 Task: Explore  House in Tulsa with Spacious Lawns.
Action: Mouse moved to (174, 169)
Screenshot: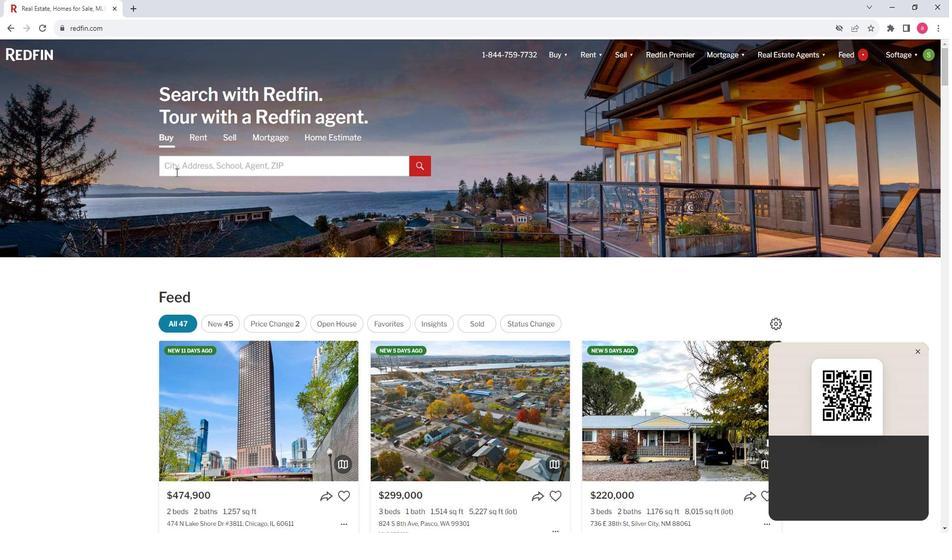 
Action: Mouse pressed left at (174, 169)
Screenshot: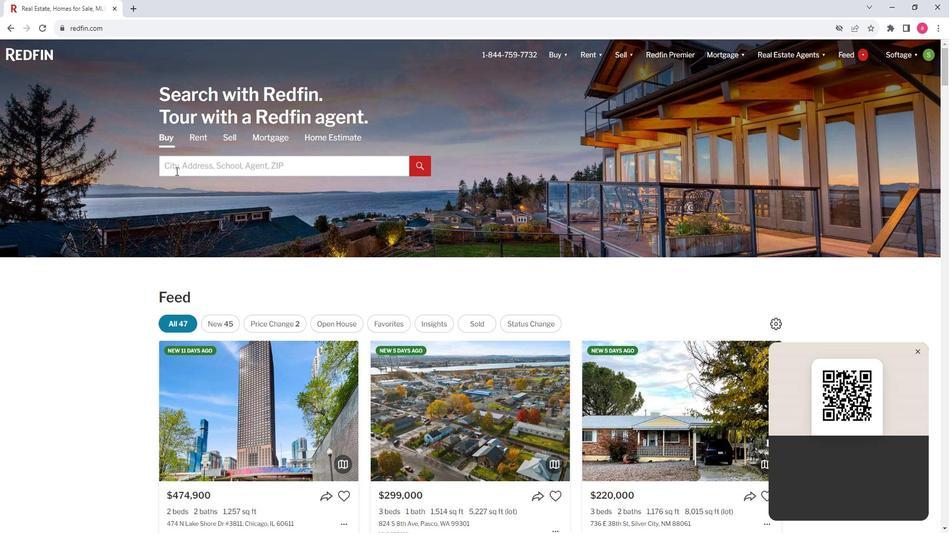 
Action: Mouse moved to (175, 168)
Screenshot: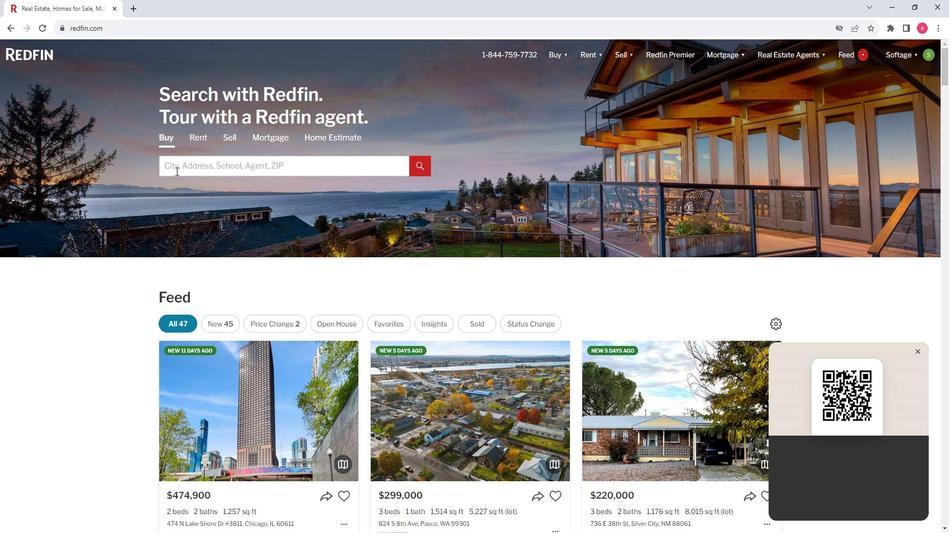 
Action: Key pressed <Key.shift>Tulsa<Key.space>
Screenshot: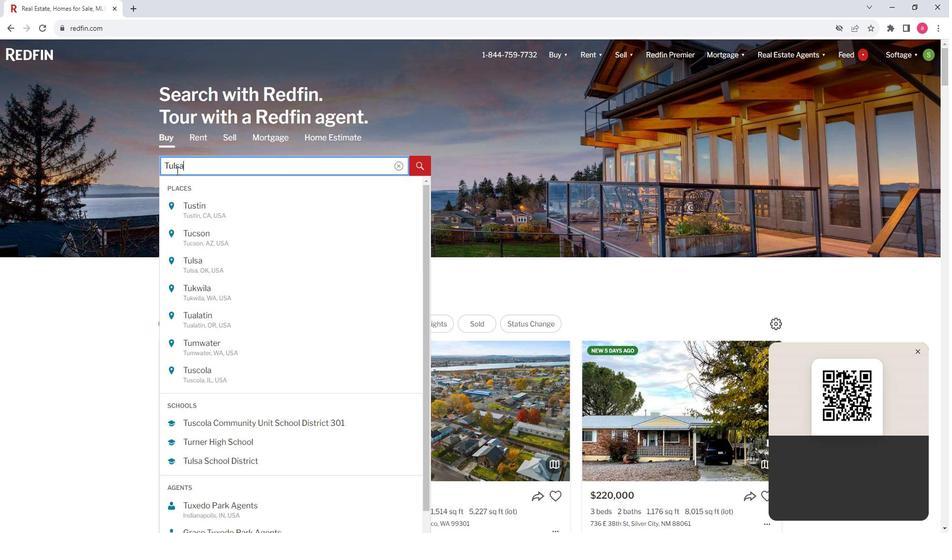 
Action: Mouse moved to (415, 166)
Screenshot: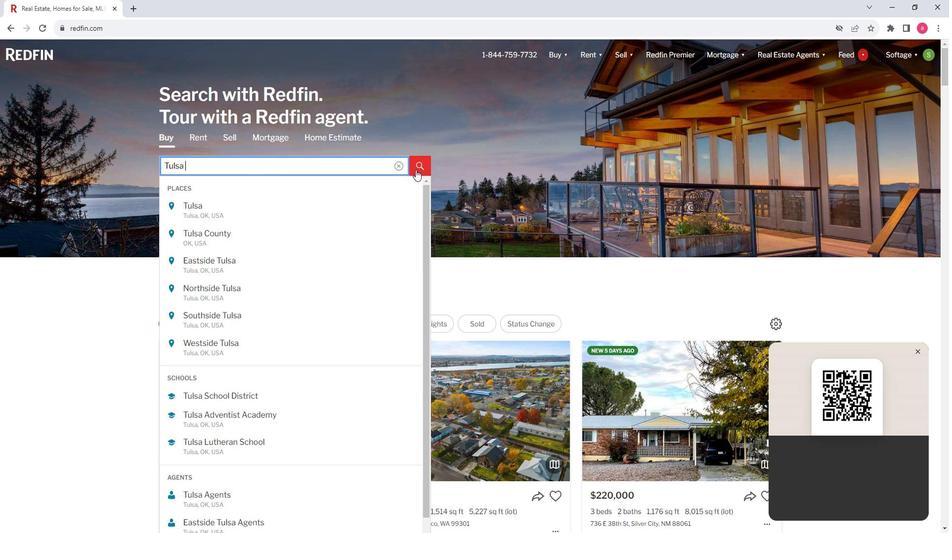 
Action: Mouse pressed left at (415, 166)
Screenshot: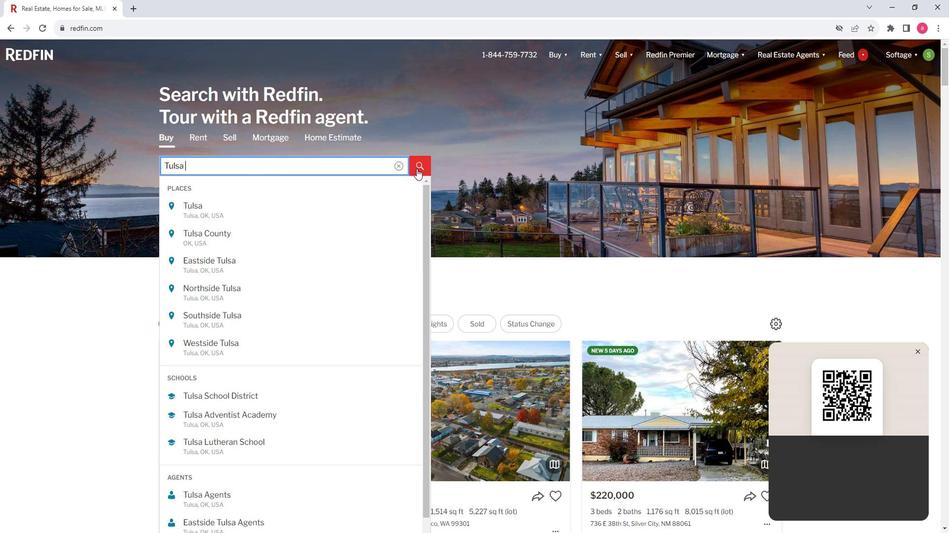 
Action: Mouse moved to (718, 122)
Screenshot: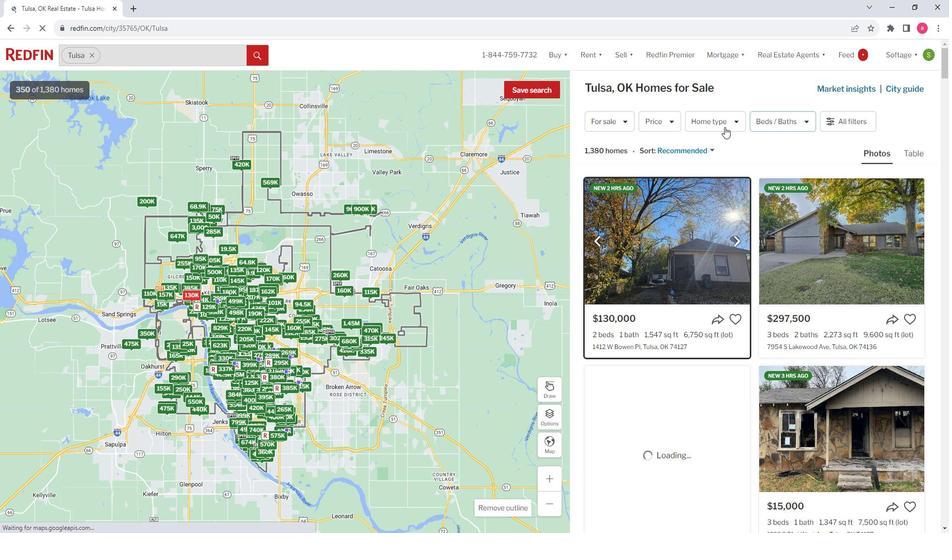 
Action: Mouse pressed left at (718, 122)
Screenshot: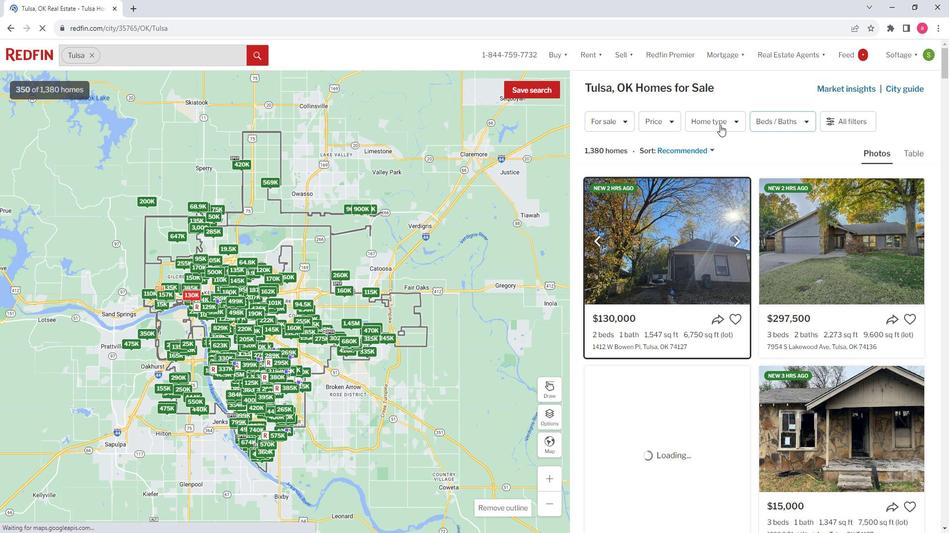 
Action: Mouse moved to (730, 121)
Screenshot: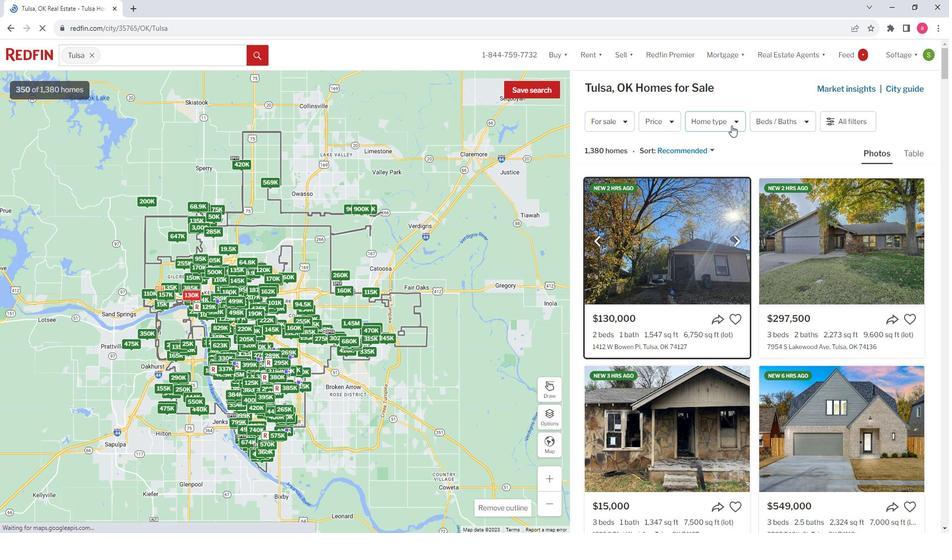 
Action: Mouse pressed left at (730, 121)
Screenshot: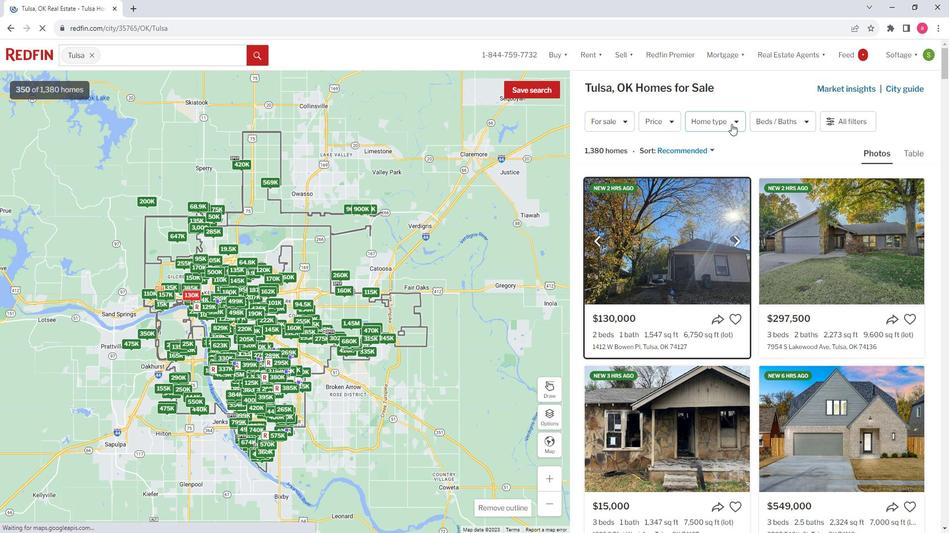 
Action: Mouse moved to (571, 173)
Screenshot: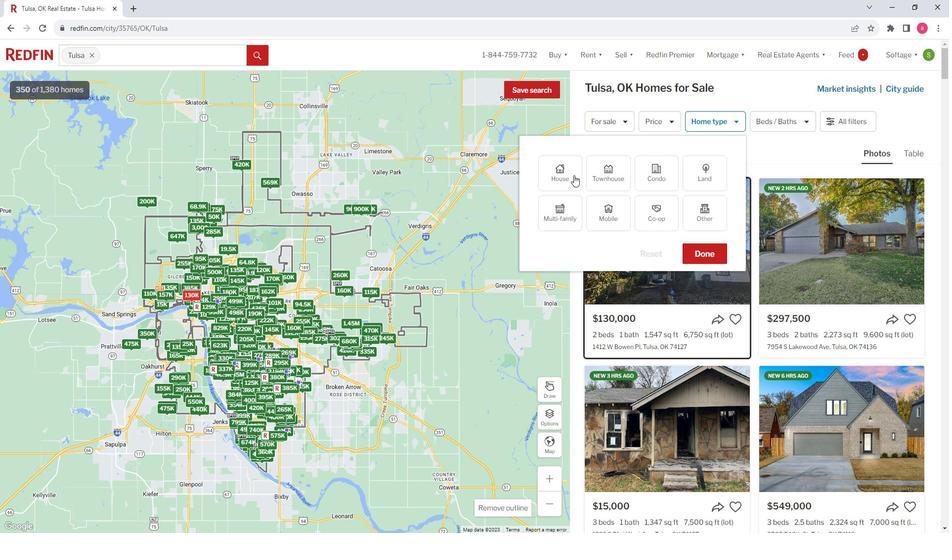 
Action: Mouse pressed left at (571, 173)
Screenshot: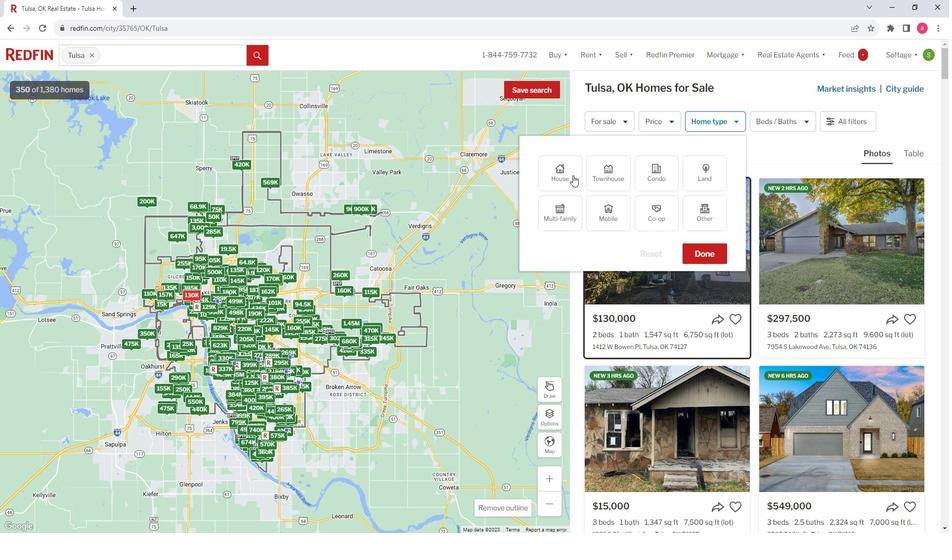 
Action: Mouse moved to (685, 254)
Screenshot: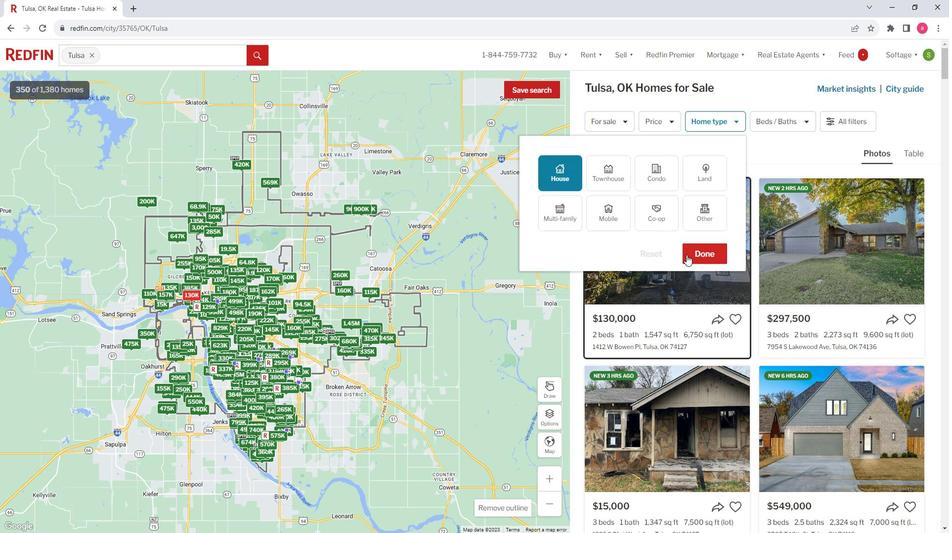 
Action: Mouse pressed left at (685, 254)
Screenshot: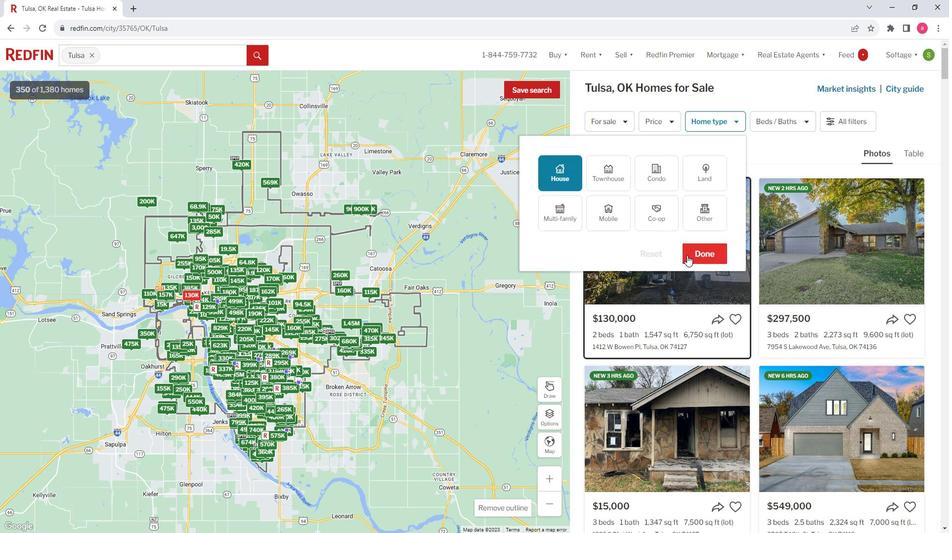 
Action: Mouse moved to (851, 123)
Screenshot: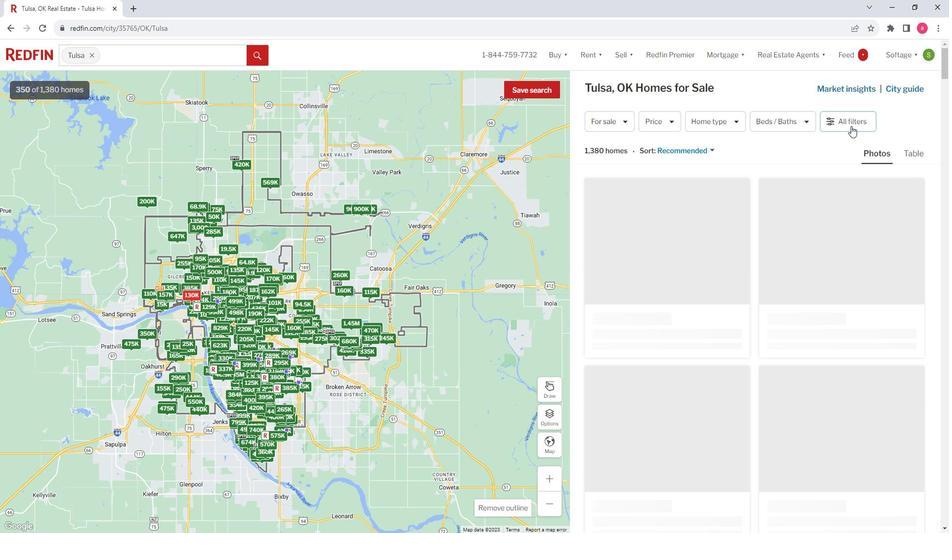 
Action: Mouse pressed left at (851, 123)
Screenshot: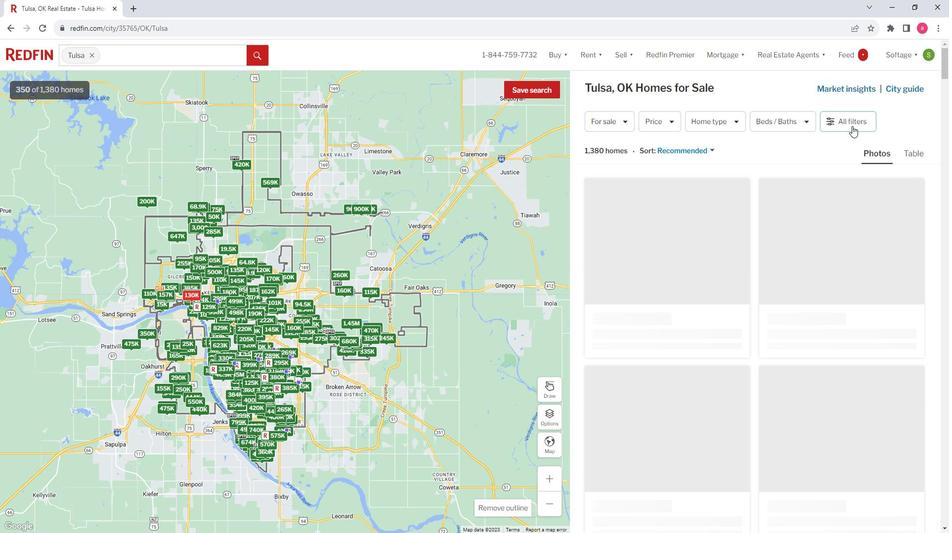 
Action: Mouse moved to (704, 255)
Screenshot: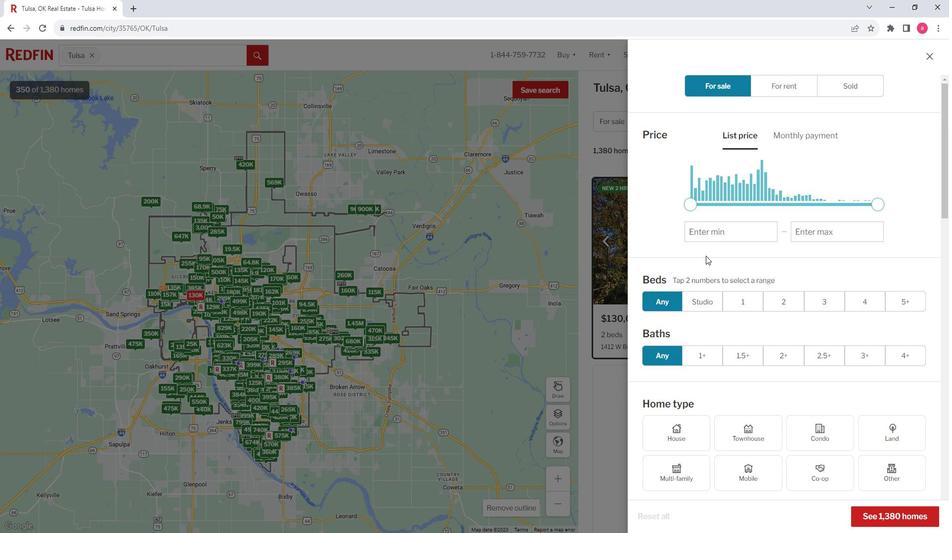 
Action: Mouse scrolled (704, 254) with delta (0, 0)
Screenshot: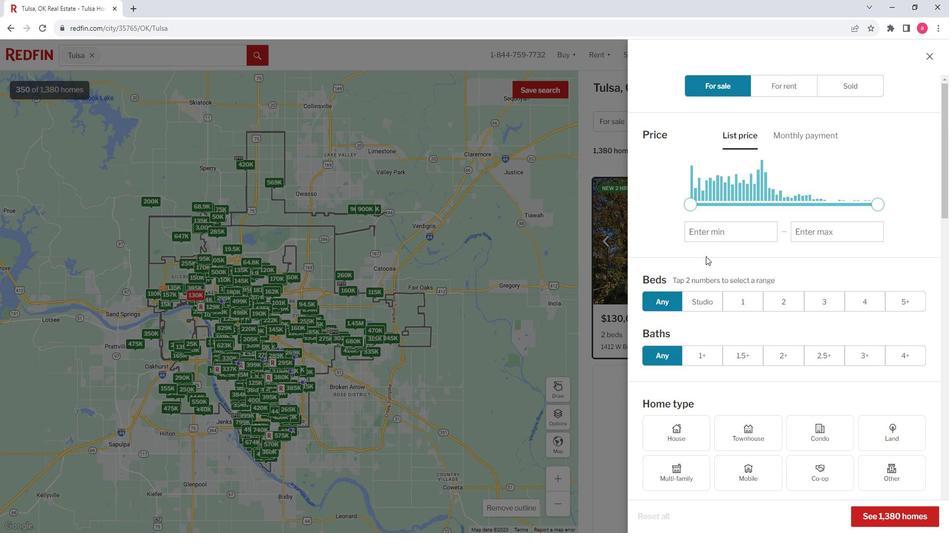 
Action: Mouse scrolled (704, 254) with delta (0, 0)
Screenshot: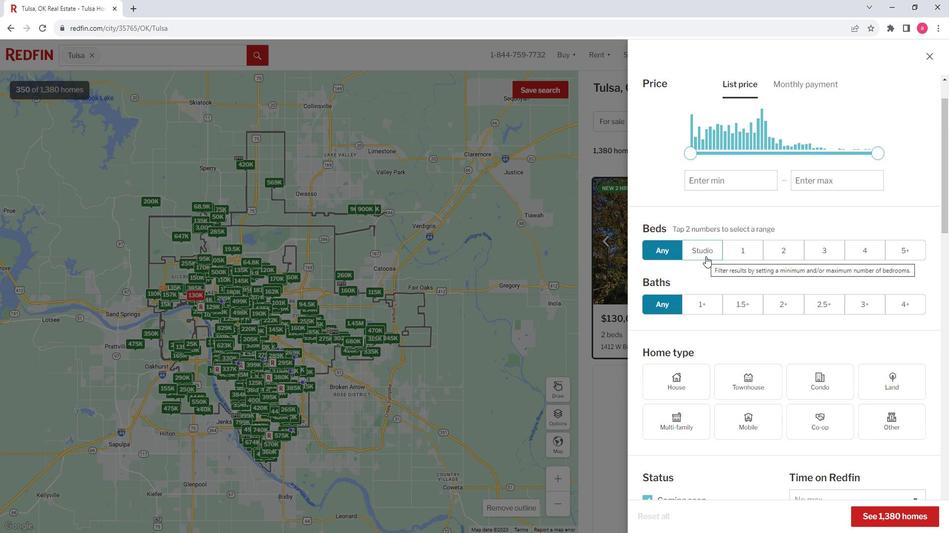 
Action: Mouse scrolled (704, 254) with delta (0, 0)
Screenshot: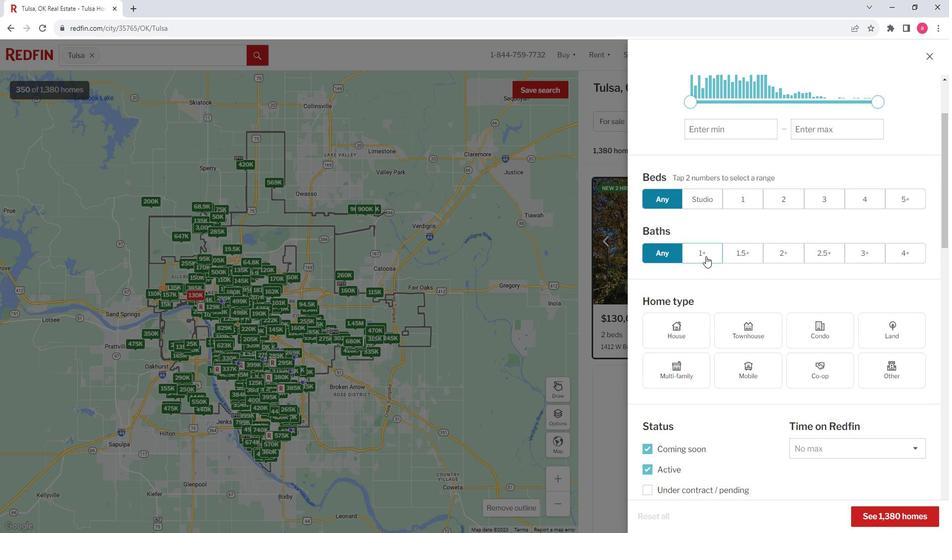 
Action: Mouse scrolled (704, 254) with delta (0, 0)
Screenshot: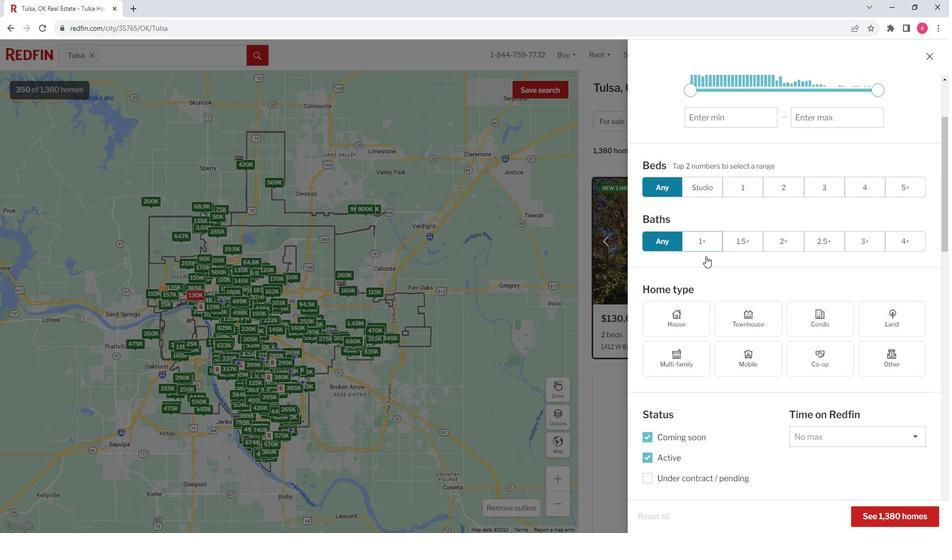 
Action: Mouse moved to (687, 229)
Screenshot: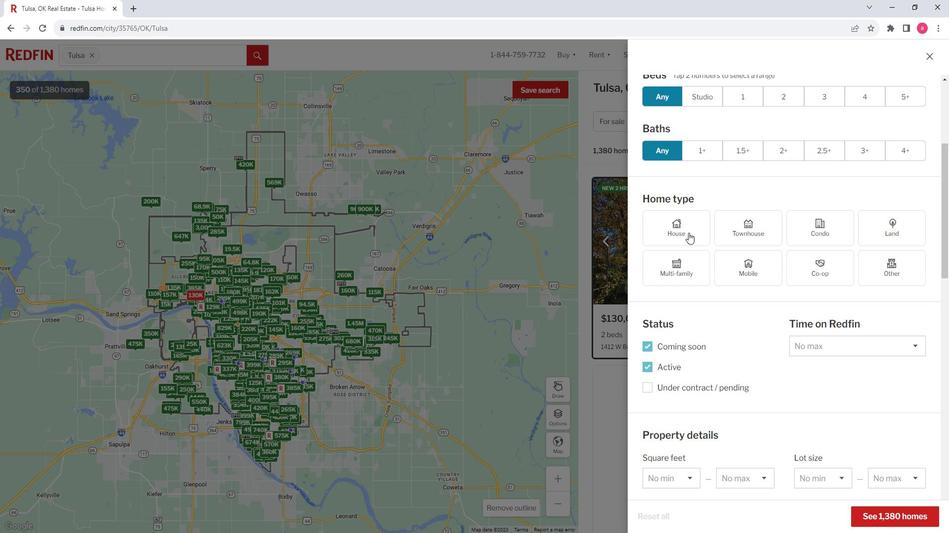
Action: Mouse pressed left at (687, 229)
Screenshot: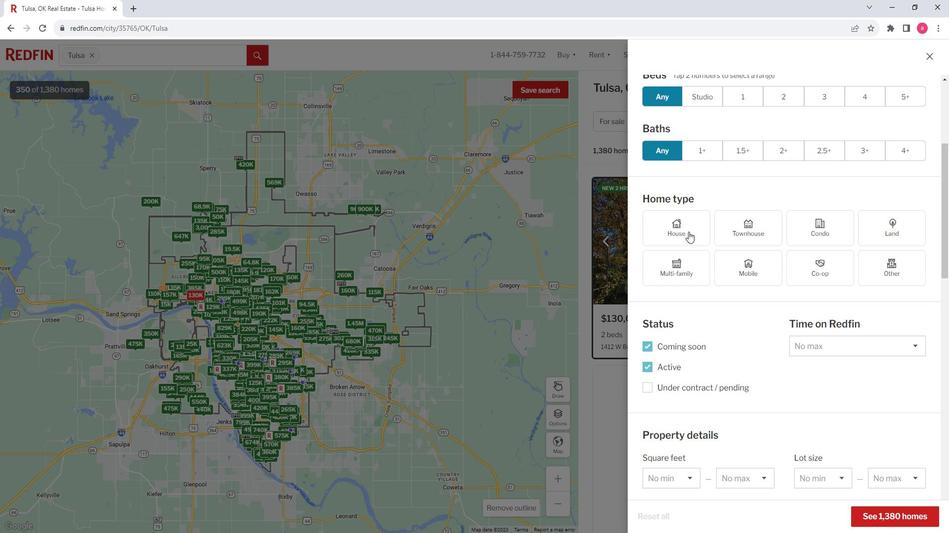 
Action: Mouse moved to (739, 281)
Screenshot: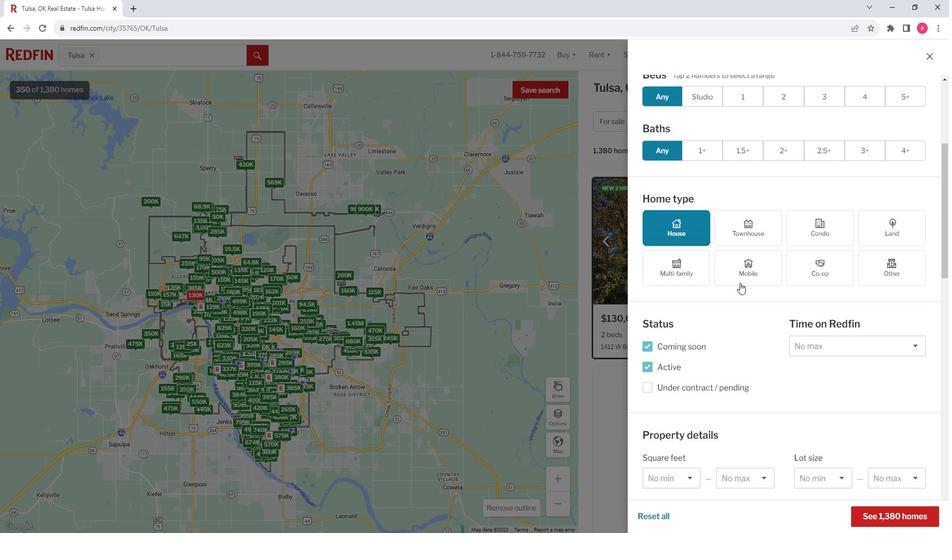 
Action: Mouse scrolled (739, 281) with delta (0, 0)
Screenshot: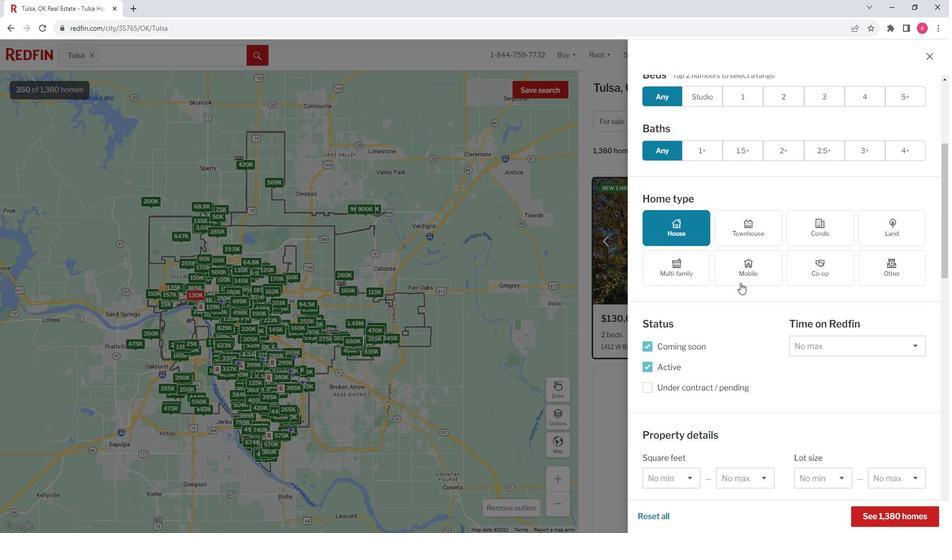 
Action: Mouse scrolled (739, 281) with delta (0, 0)
Screenshot: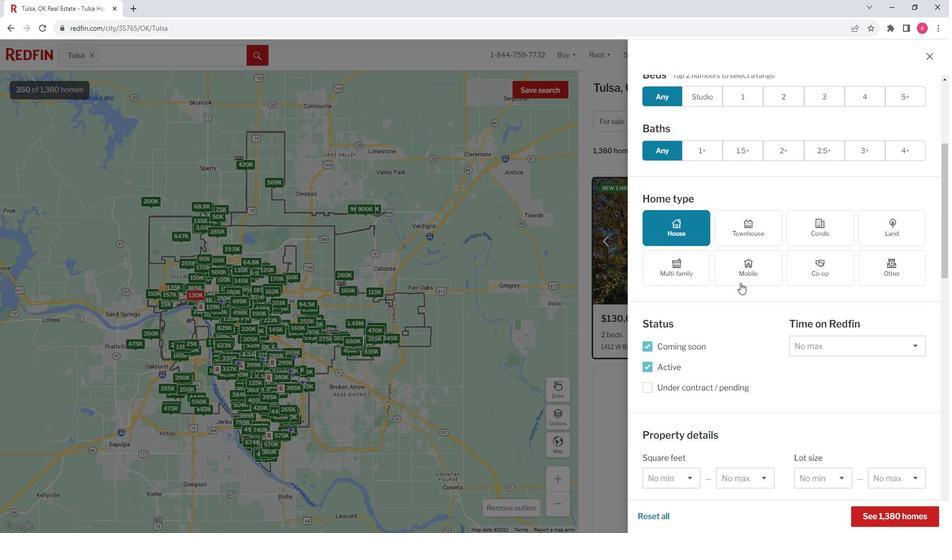 
Action: Mouse scrolled (739, 281) with delta (0, 0)
Screenshot: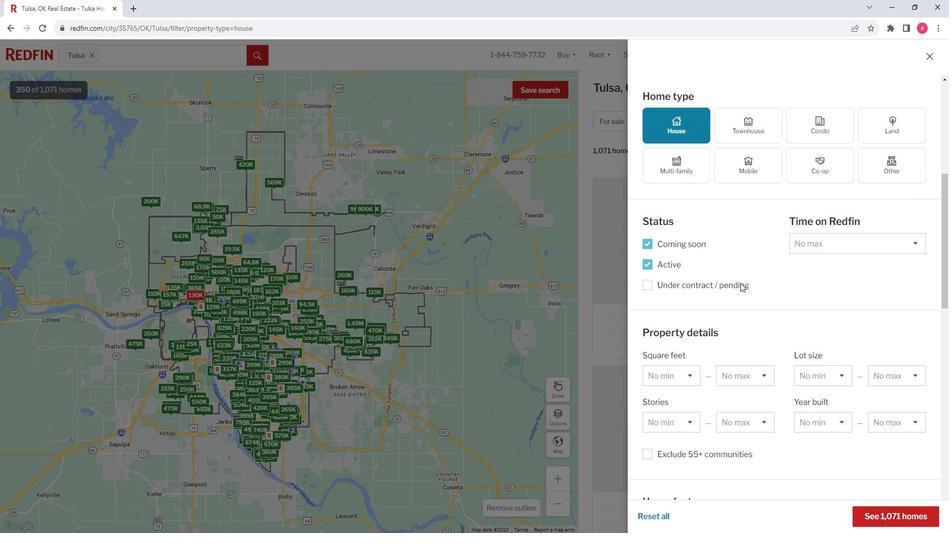 
Action: Mouse scrolled (739, 281) with delta (0, 0)
Screenshot: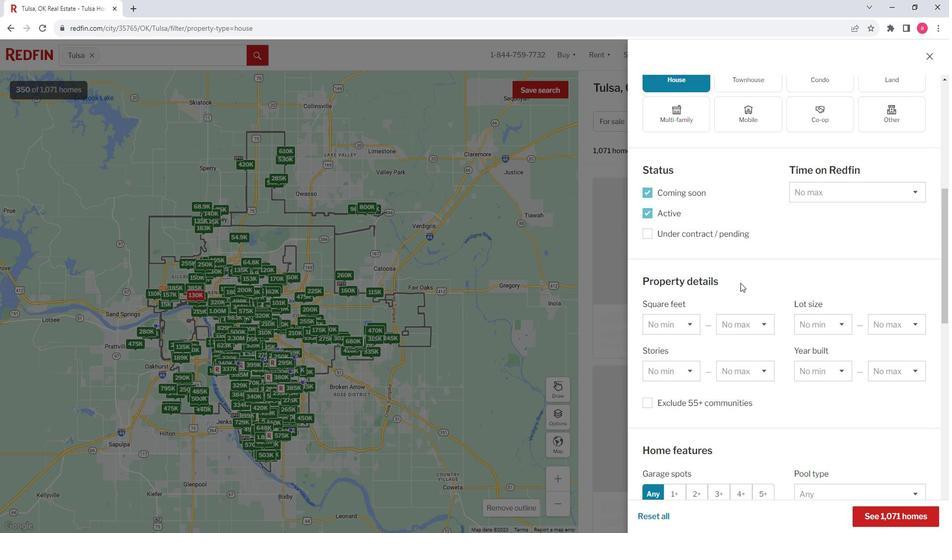 
Action: Mouse scrolled (739, 281) with delta (0, 0)
Screenshot: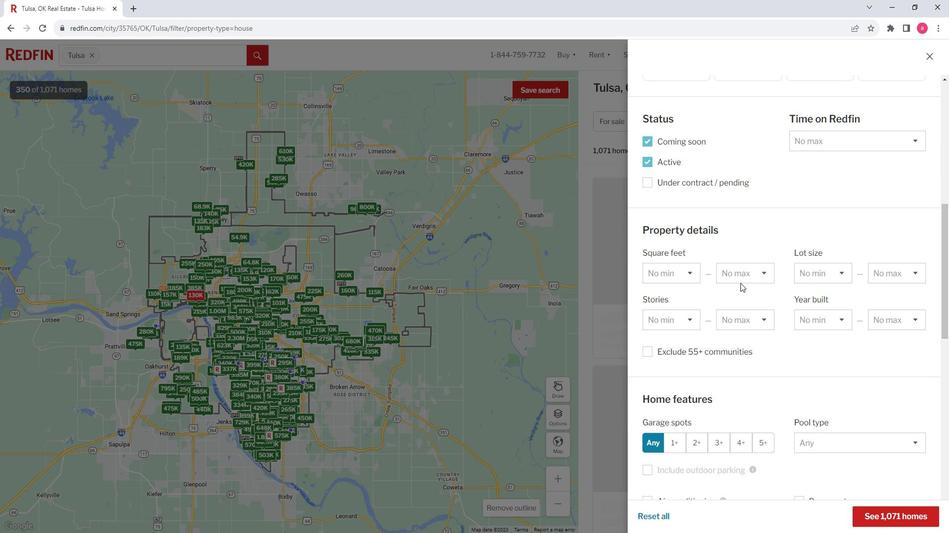 
Action: Mouse scrolled (739, 281) with delta (0, 0)
Screenshot: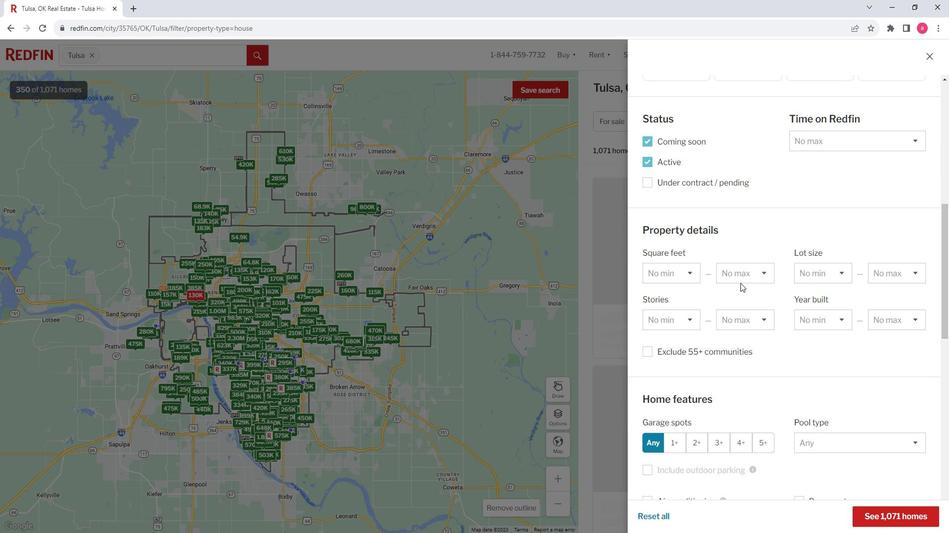 
Action: Mouse scrolled (739, 281) with delta (0, 0)
Screenshot: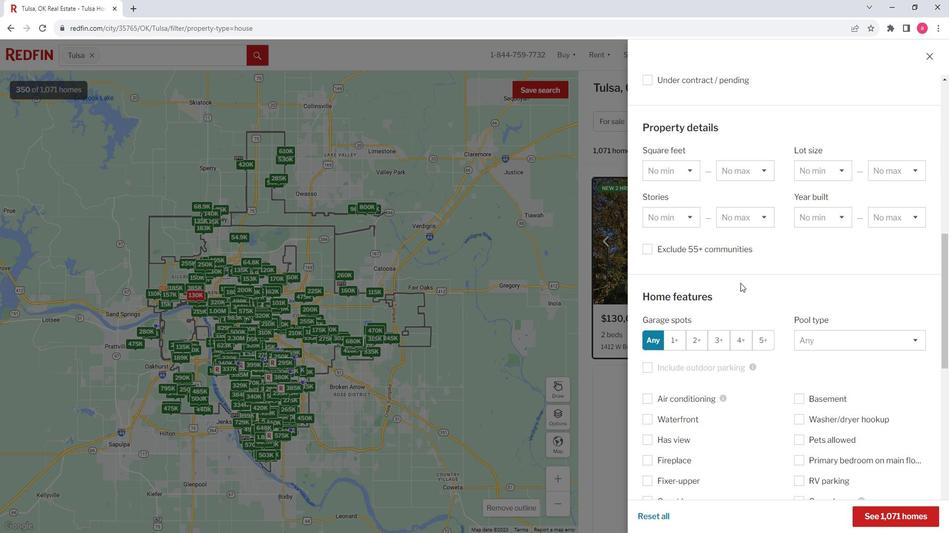 
Action: Mouse scrolled (739, 281) with delta (0, 0)
Screenshot: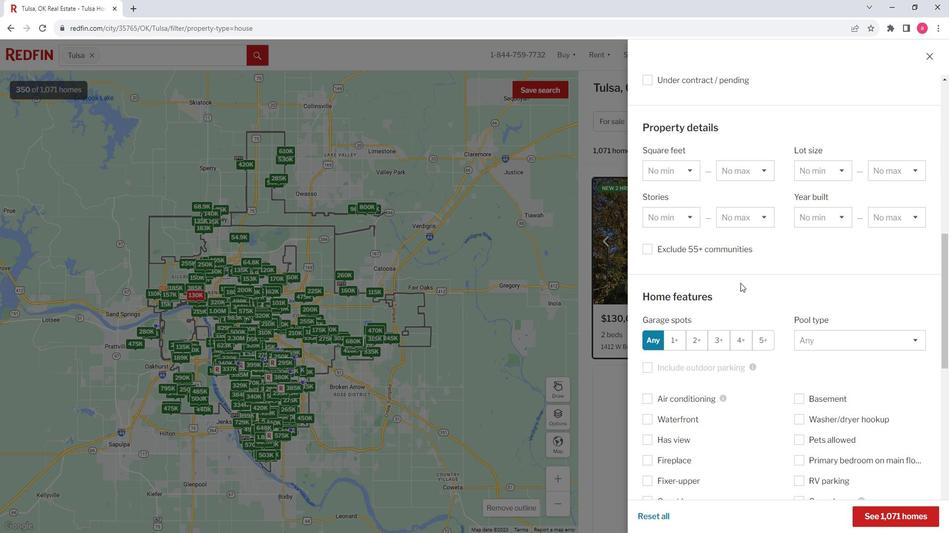 
Action: Mouse scrolled (739, 281) with delta (0, 0)
Screenshot: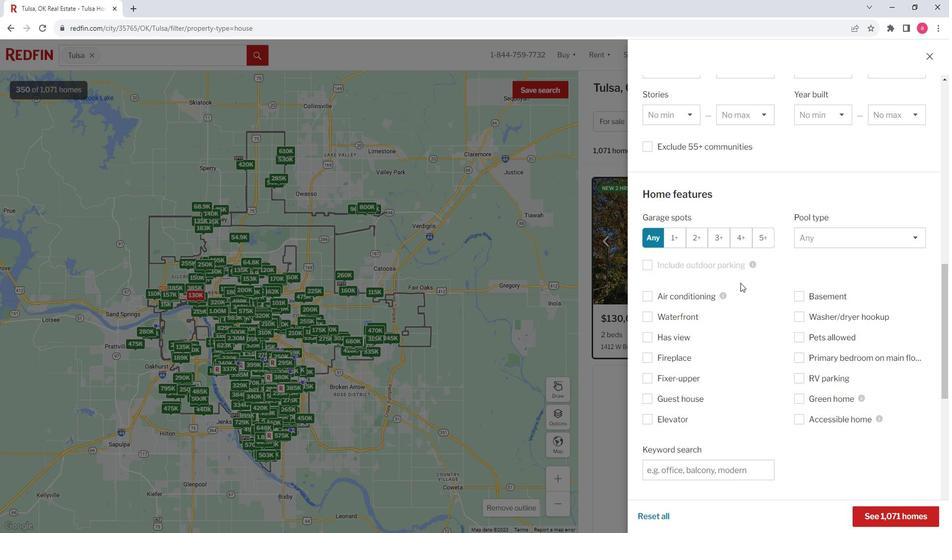 
Action: Mouse scrolled (739, 281) with delta (0, 0)
Screenshot: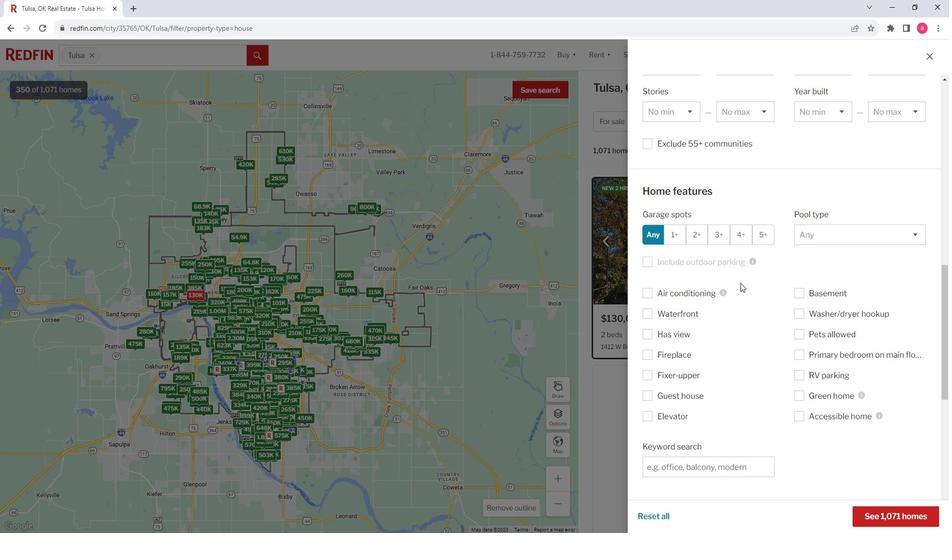 
Action: Mouse moved to (668, 362)
Screenshot: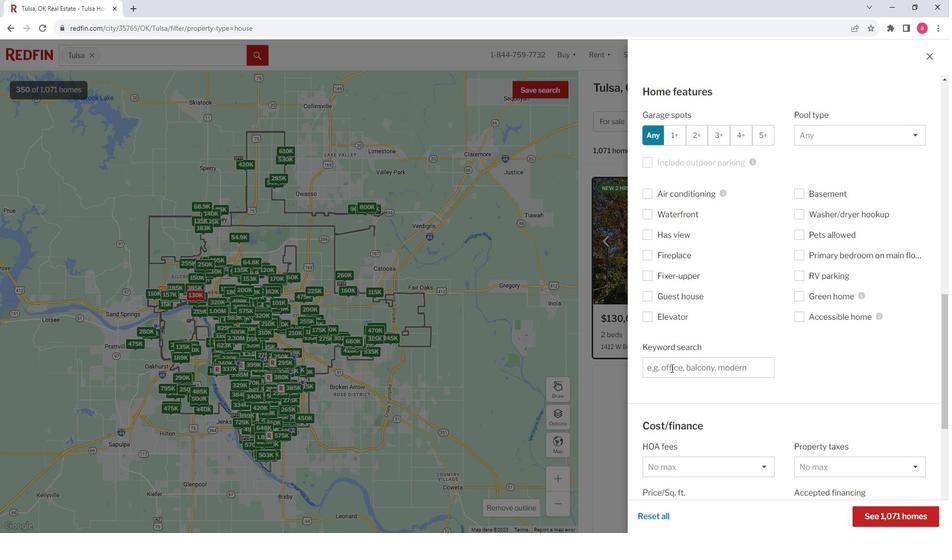 
Action: Mouse pressed left at (668, 362)
Screenshot: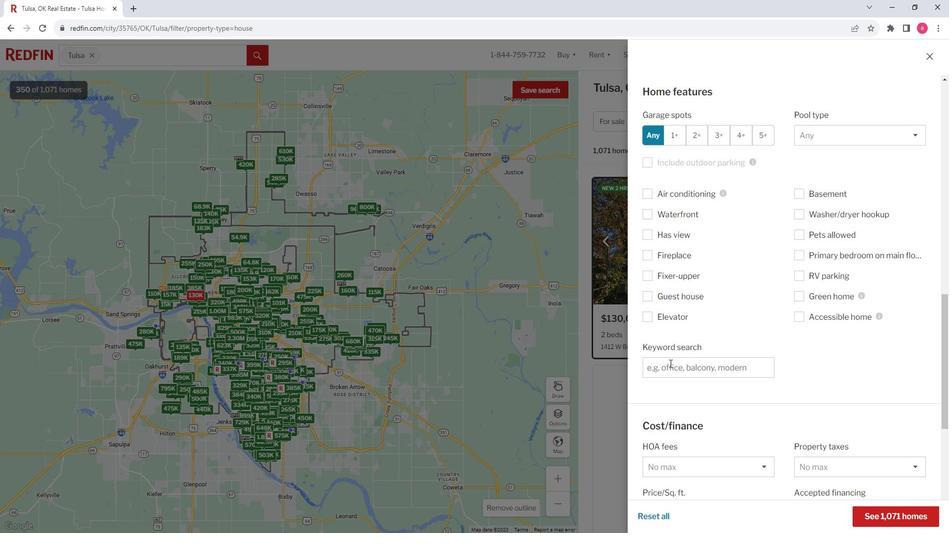 
Action: Key pressed <Key.shift>Spacious<Key.space><Key.shift><Key.shift><Key.shift><Key.shift><Key.shift><Key.shift><Key.shift><Key.shift><Key.shift><Key.shift><Key.shift><Key.shift><Key.shift><Key.shift><Key.shift><Key.shift><Key.shift><Key.shift><Key.shift><Key.shift><Key.shift><Key.shift><Key.shift><Key.shift><Key.shift><Key.shift><Key.shift><Key.shift><Key.shift><Key.shift><Key.shift><Key.shift><Key.shift><Key.shift><Key.shift><Key.shift><Key.shift><Key.shift><Key.shift><Key.shift><Key.shift><Key.shift><Key.shift><Key.shift><Key.shift><Key.shift><Key.shift><Key.shift><Key.shift><Key.shift><Key.shift><Key.shift><Key.shift><Key.shift><Key.shift><Key.shift><Key.shift><Key.shift><Key.shift><Key.shift><Key.shift><Key.shift><Key.shift><Key.shift><Key.shift><Key.shift><Key.shift><Key.shift><Key.shift><Key.shift><Key.shift><Key.shift><Key.shift><Key.shift><Key.shift><Key.shift><Key.shift><Key.shift><Key.shift><Key.shift>Lawns
Screenshot: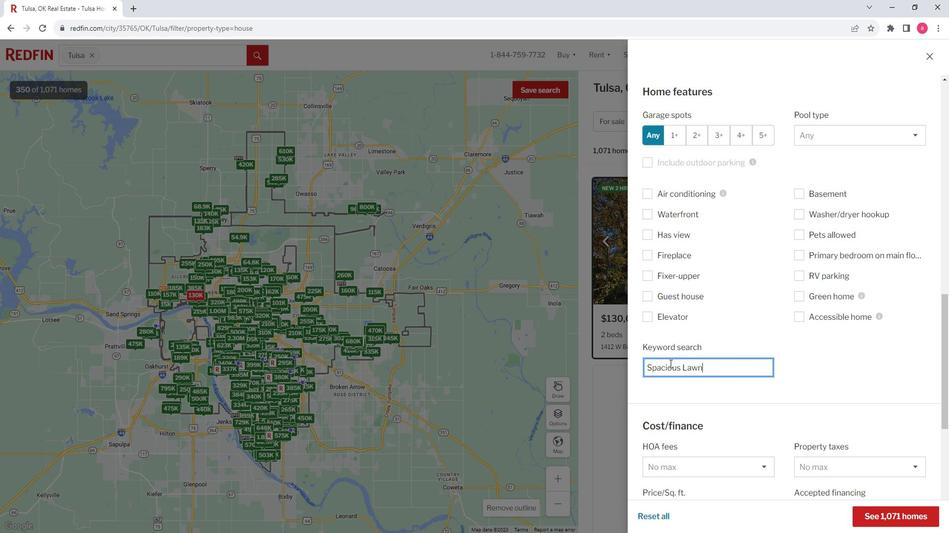 
Action: Mouse moved to (878, 521)
Screenshot: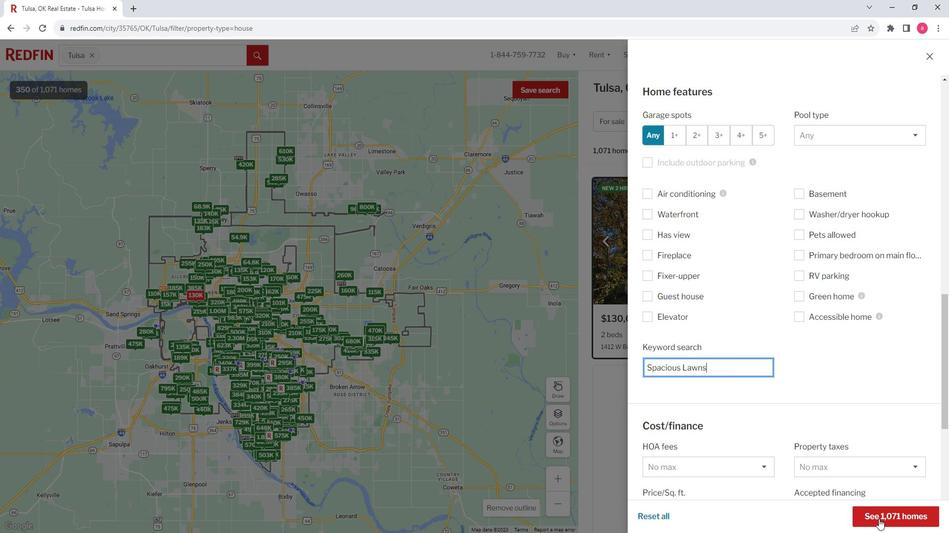 
Action: Mouse pressed left at (878, 521)
Screenshot: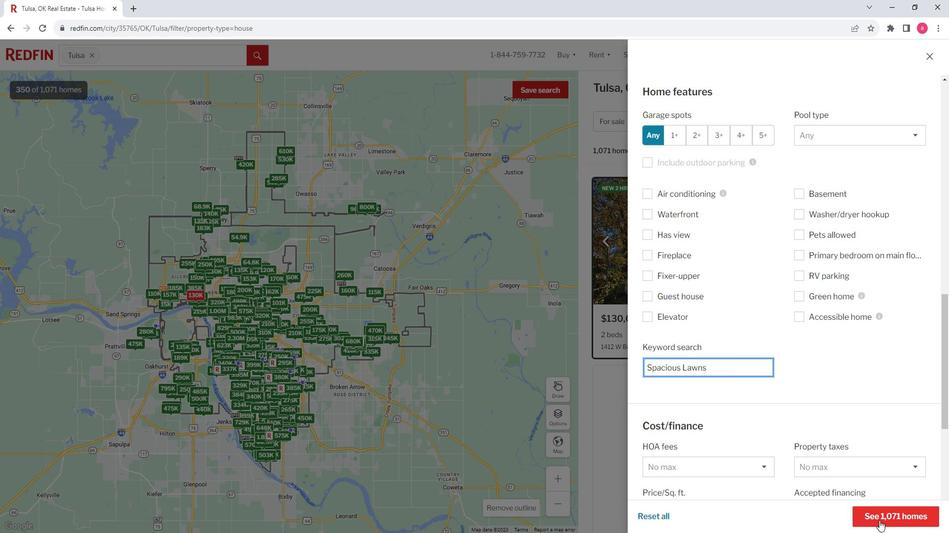 
Action: Mouse moved to (829, 241)
Screenshot: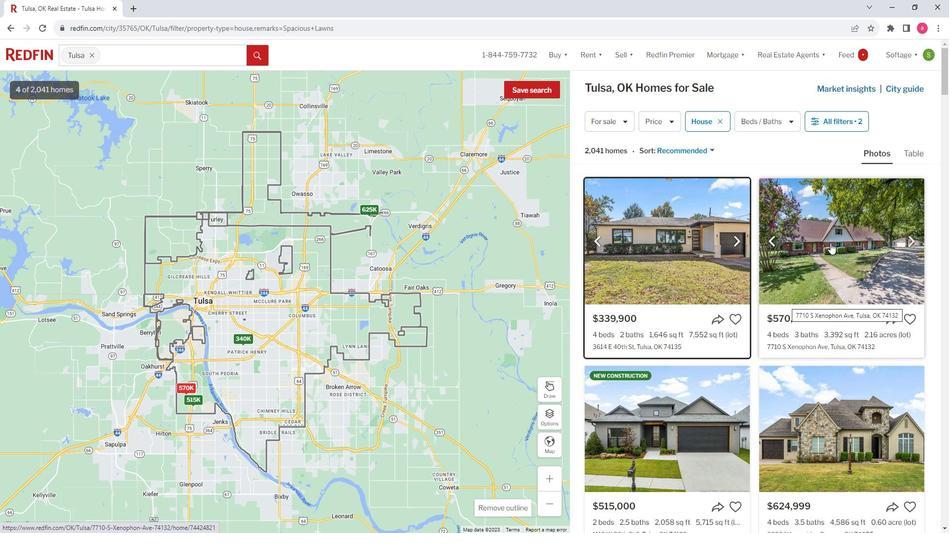 
Action: Mouse pressed left at (829, 241)
Screenshot: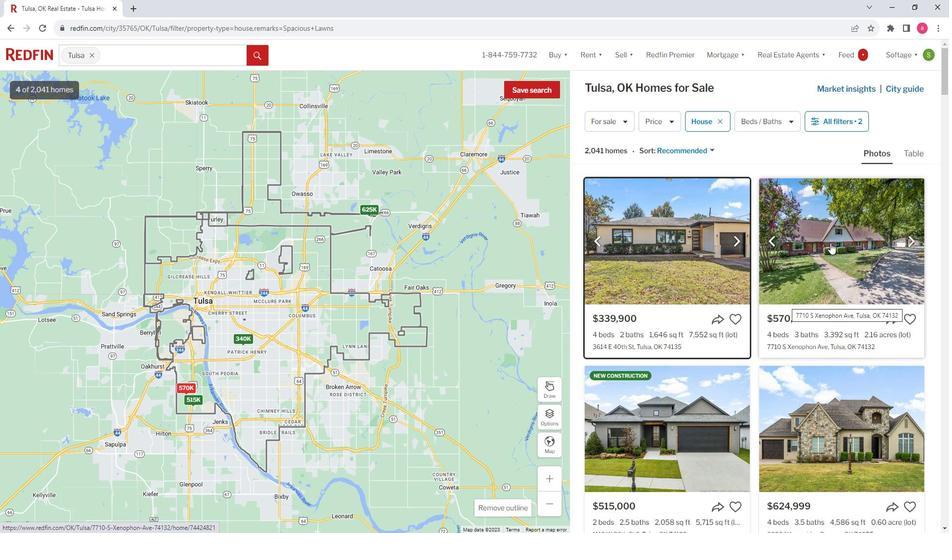 
Action: Mouse moved to (412, 206)
Screenshot: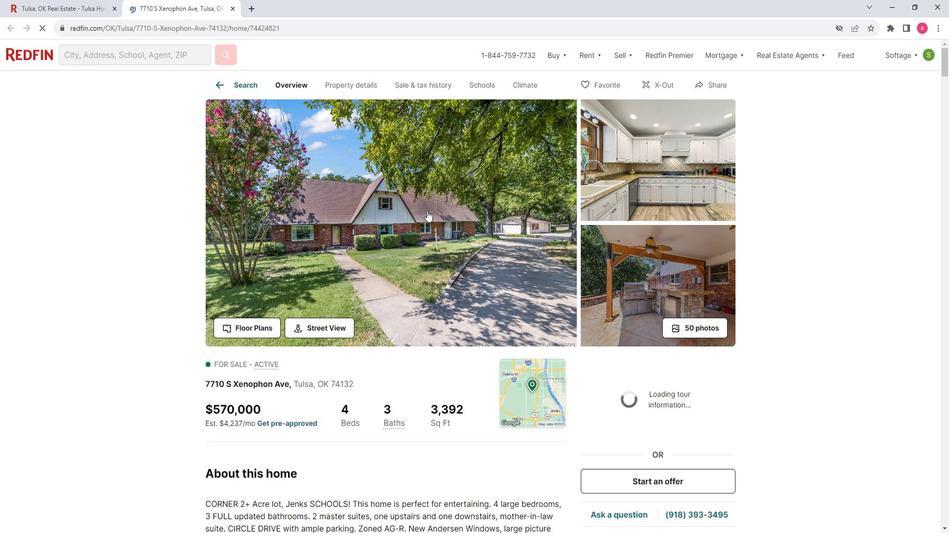 
Action: Mouse pressed left at (412, 206)
Screenshot: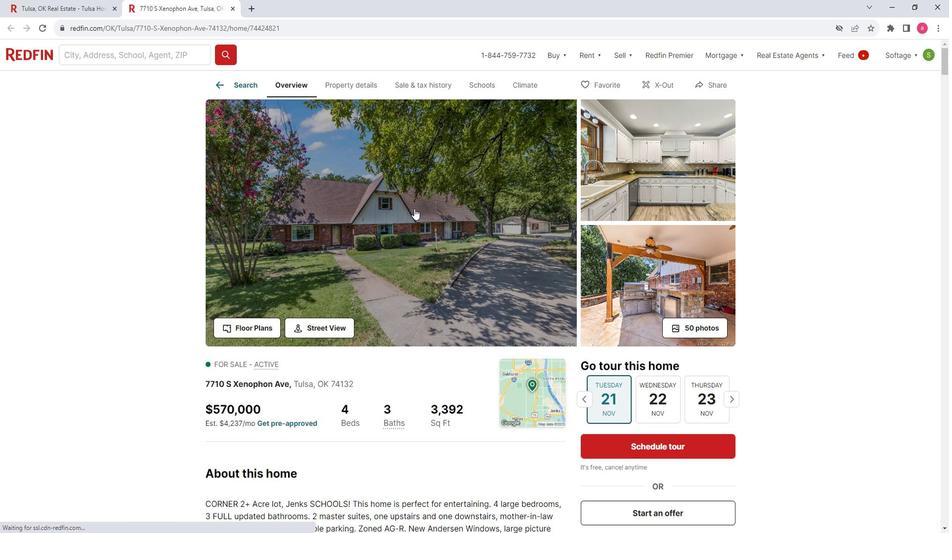 
Action: Mouse moved to (153, 143)
Screenshot: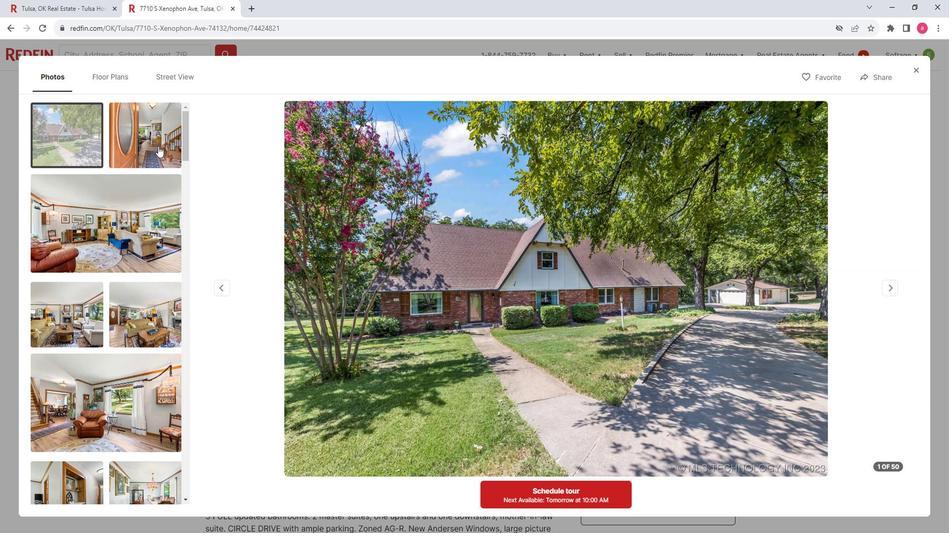 
Action: Mouse scrolled (153, 142) with delta (0, 0)
Screenshot: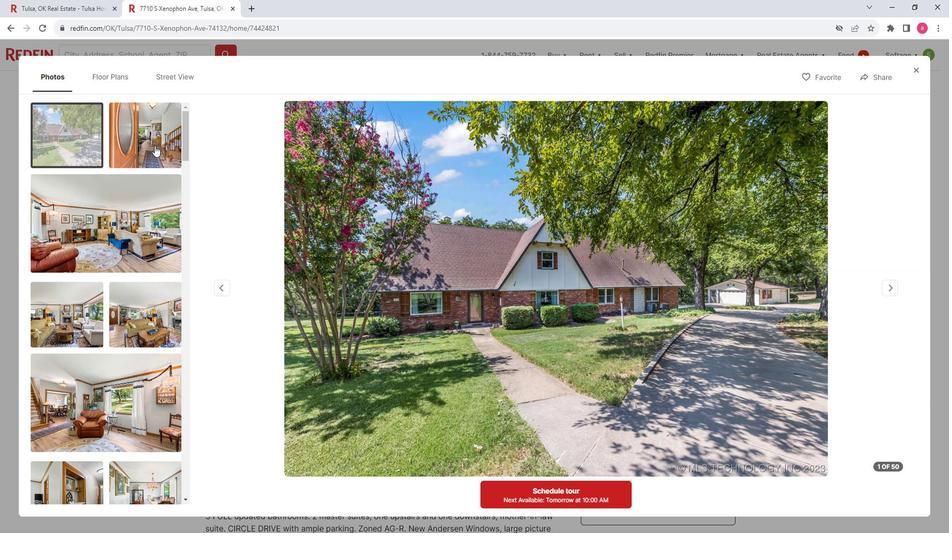 
Action: Mouse scrolled (153, 142) with delta (0, 0)
Screenshot: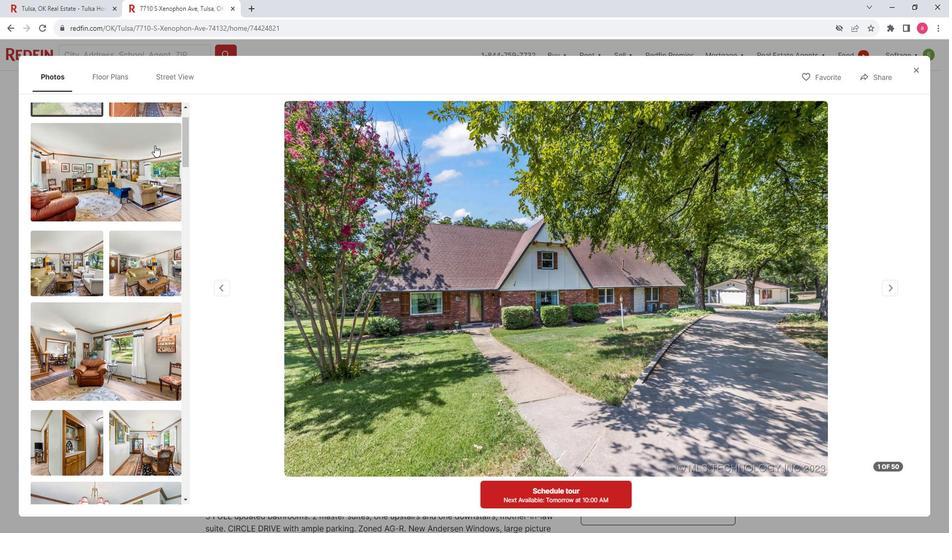 
Action: Mouse scrolled (153, 142) with delta (0, 0)
Screenshot: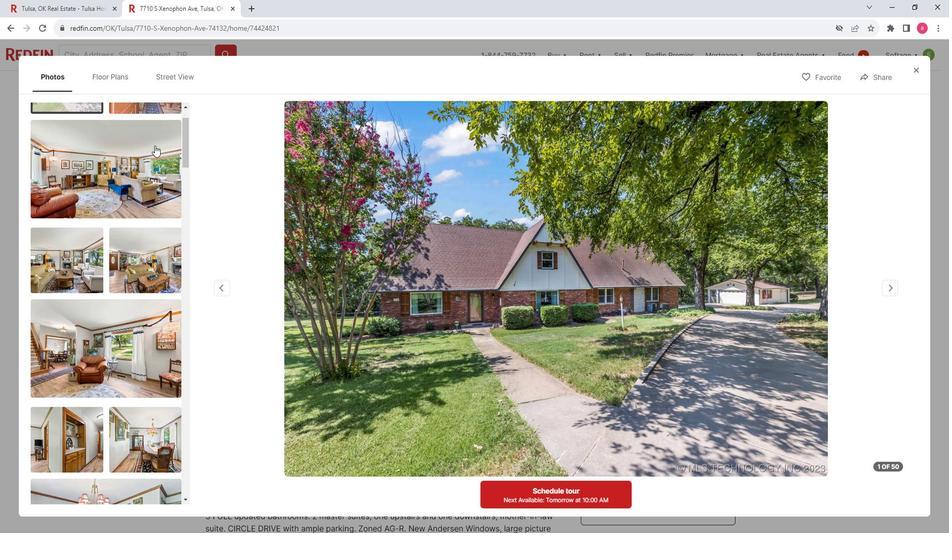 
Action: Mouse scrolled (153, 142) with delta (0, 0)
Screenshot: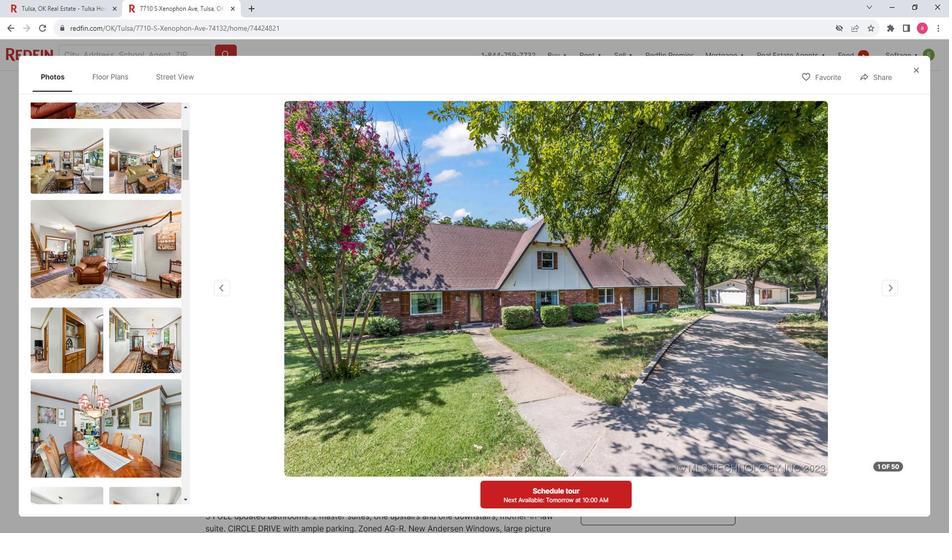 
Action: Mouse scrolled (153, 142) with delta (0, 0)
Screenshot: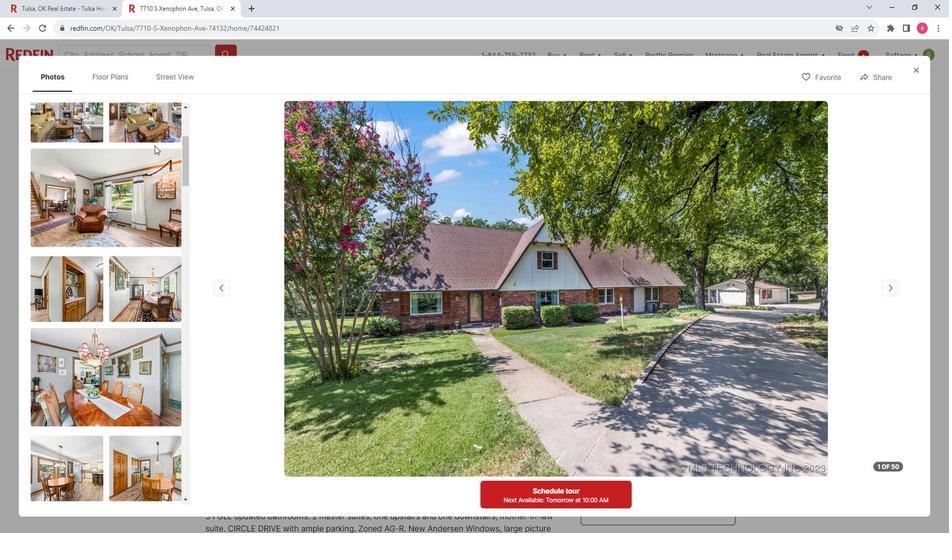 
Action: Mouse scrolled (153, 142) with delta (0, 0)
Screenshot: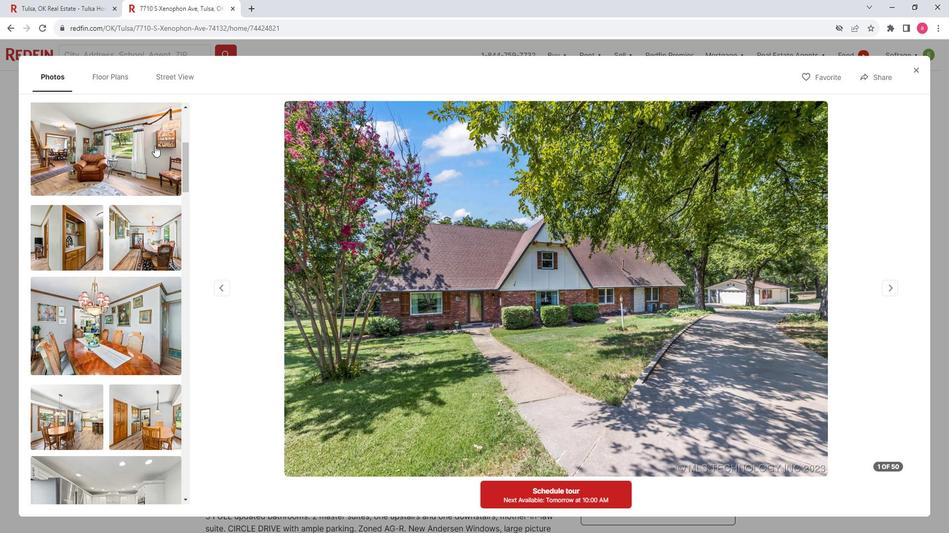 
Action: Mouse scrolled (153, 142) with delta (0, 0)
Screenshot: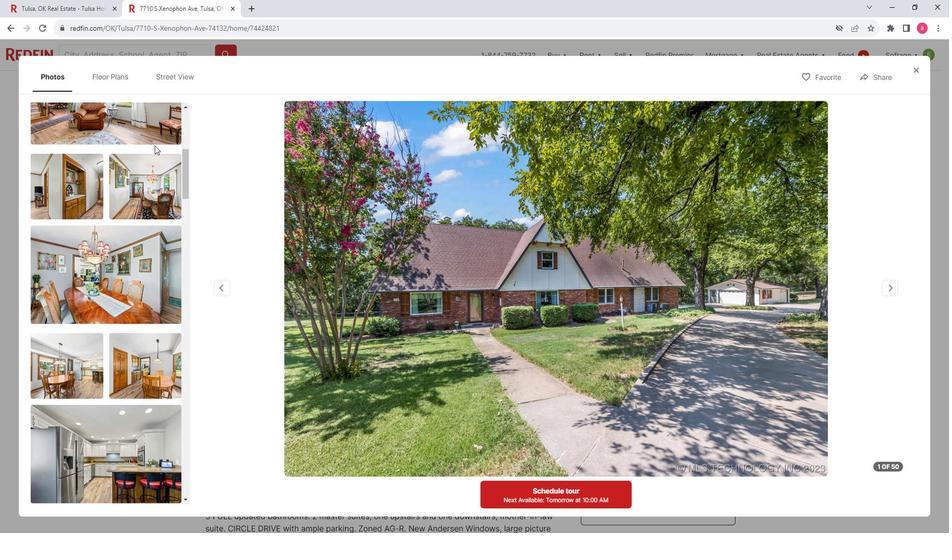 
Action: Mouse scrolled (153, 142) with delta (0, 0)
Screenshot: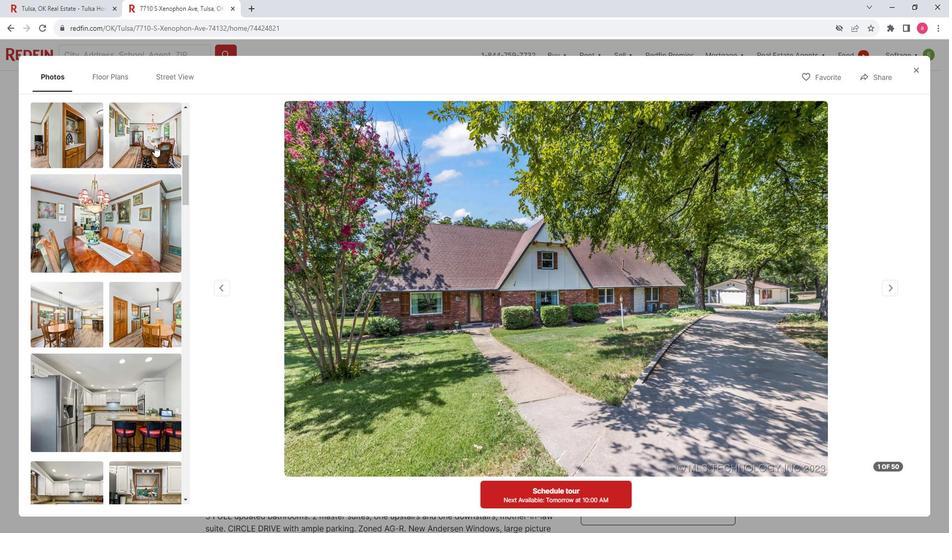 
Action: Mouse scrolled (153, 142) with delta (0, 0)
Screenshot: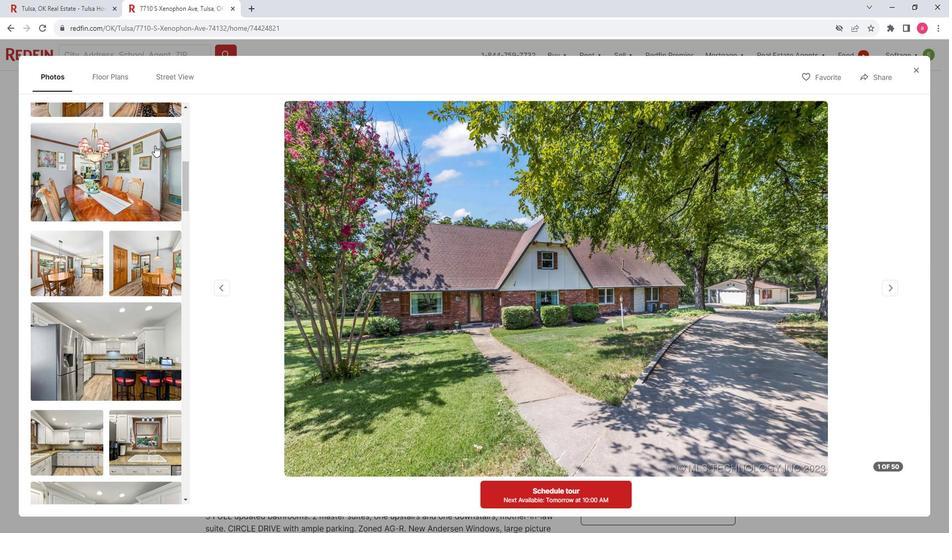 
Action: Mouse scrolled (153, 142) with delta (0, 0)
Screenshot: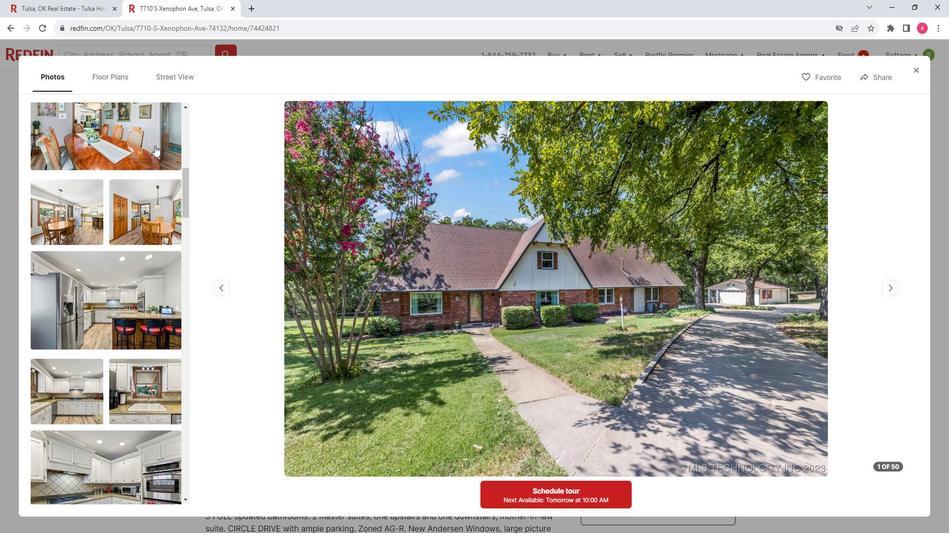 
Action: Mouse scrolled (153, 142) with delta (0, 0)
Screenshot: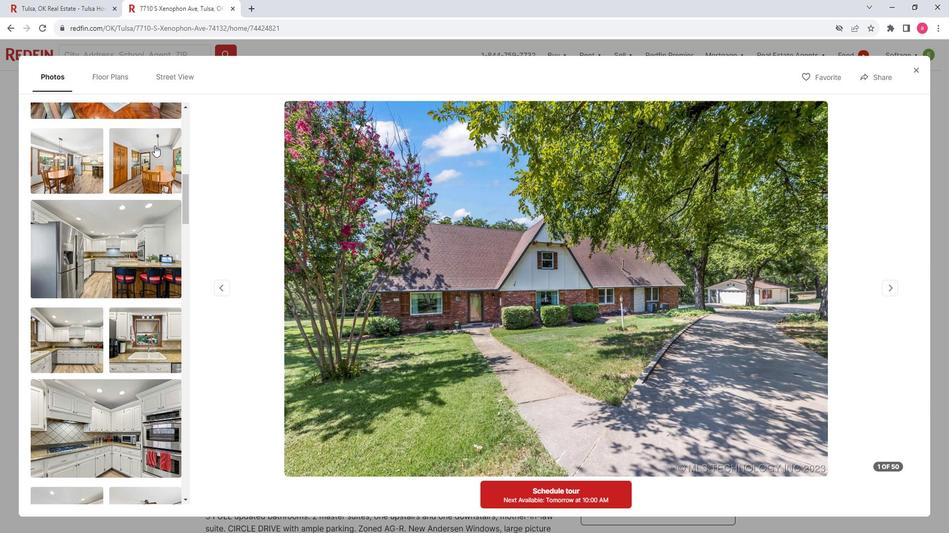 
Action: Mouse scrolled (153, 142) with delta (0, 0)
Screenshot: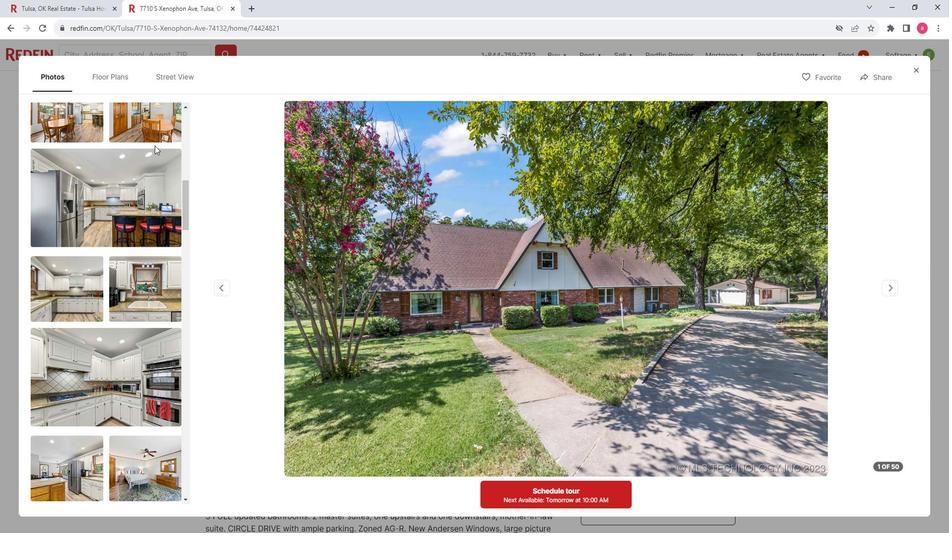 
Action: Mouse scrolled (153, 142) with delta (0, 0)
Screenshot: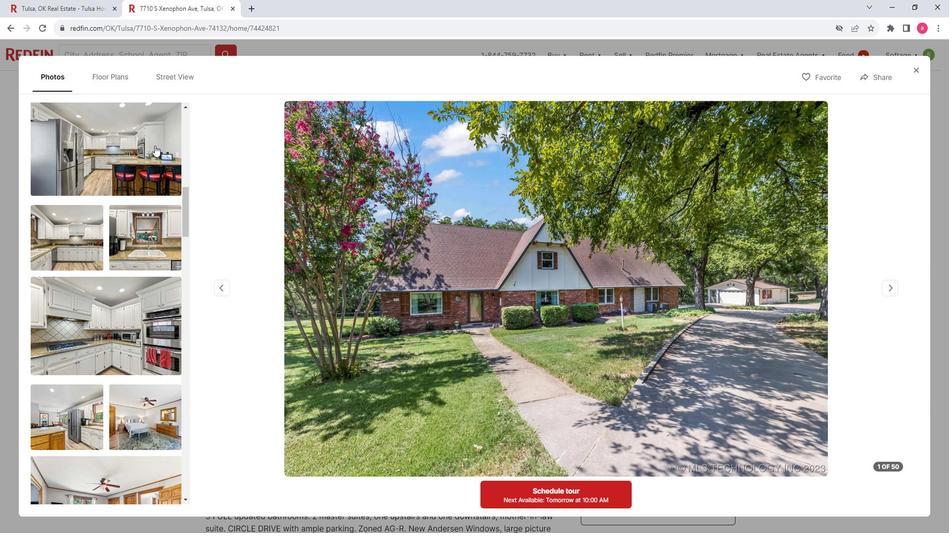 
Action: Mouse scrolled (153, 142) with delta (0, 0)
Screenshot: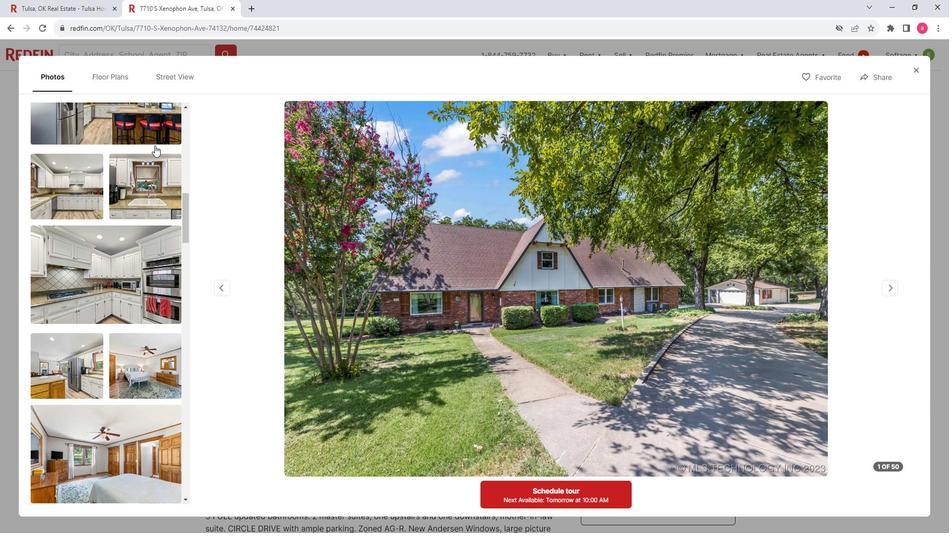 
Action: Mouse scrolled (153, 142) with delta (0, 0)
Screenshot: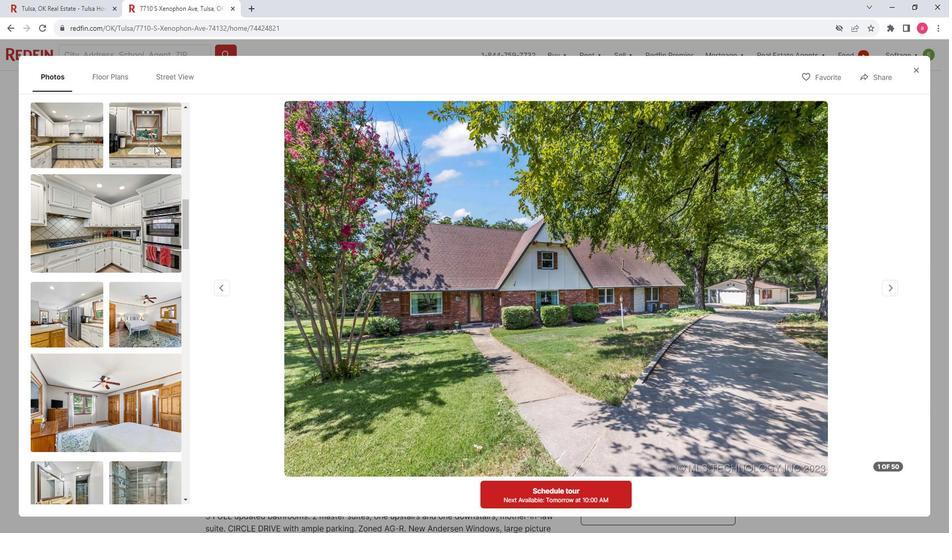 
Action: Mouse scrolled (153, 142) with delta (0, 0)
Screenshot: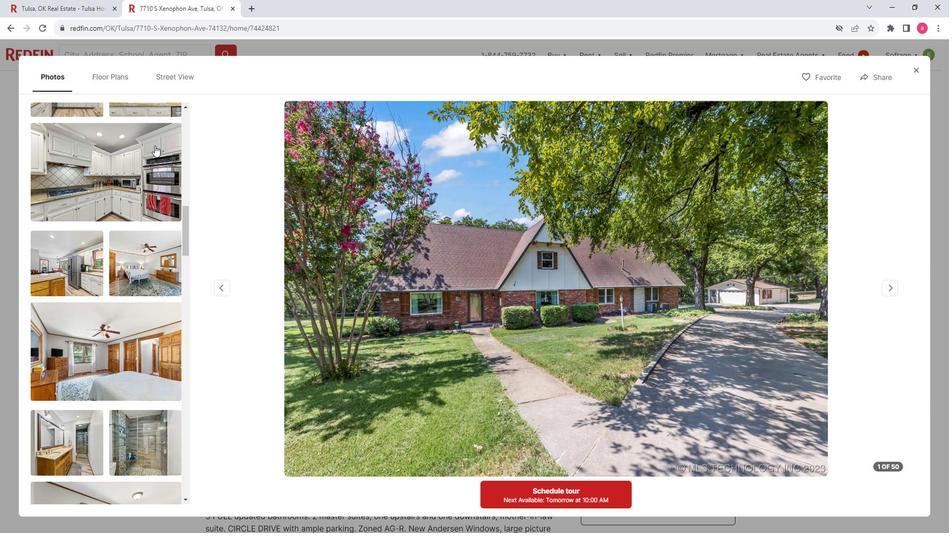 
Action: Mouse scrolled (153, 142) with delta (0, 0)
Screenshot: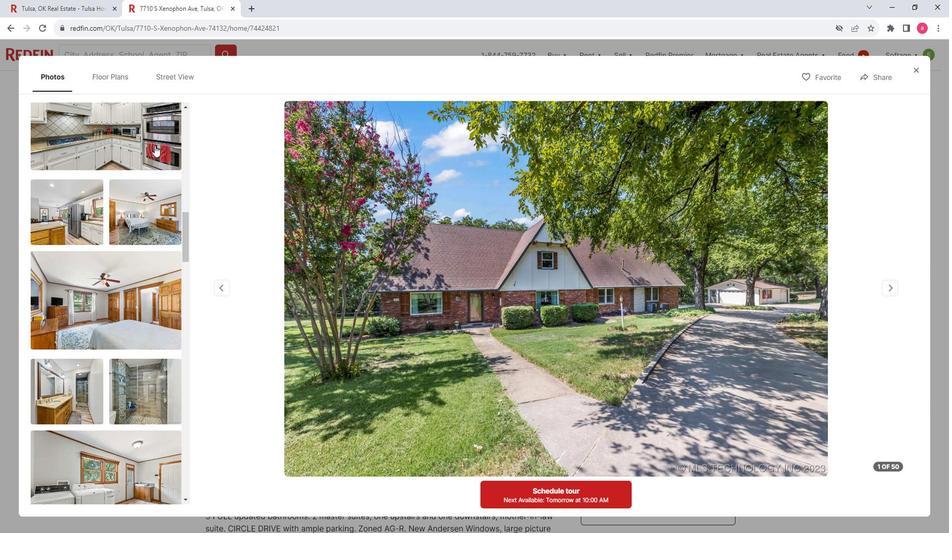 
Action: Mouse scrolled (153, 142) with delta (0, 0)
Screenshot: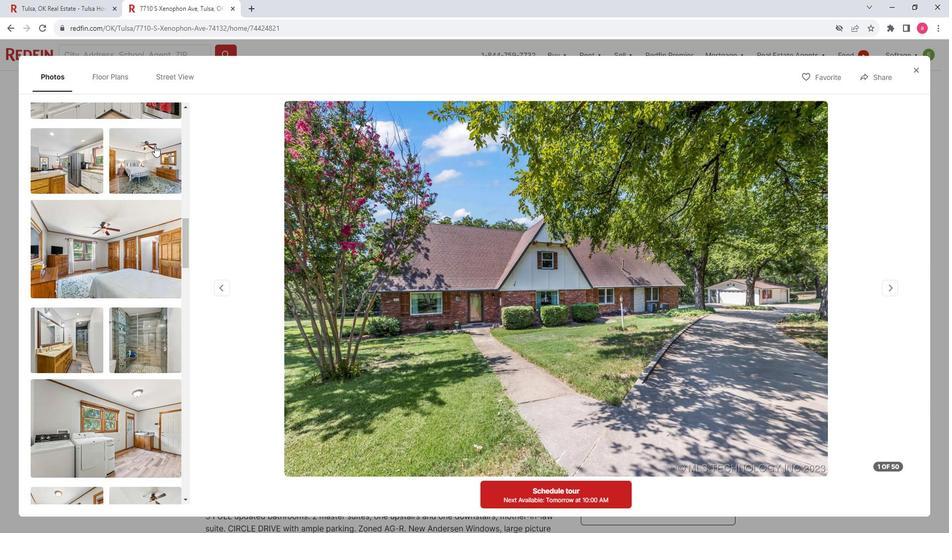 
Action: Mouse scrolled (153, 142) with delta (0, 0)
Screenshot: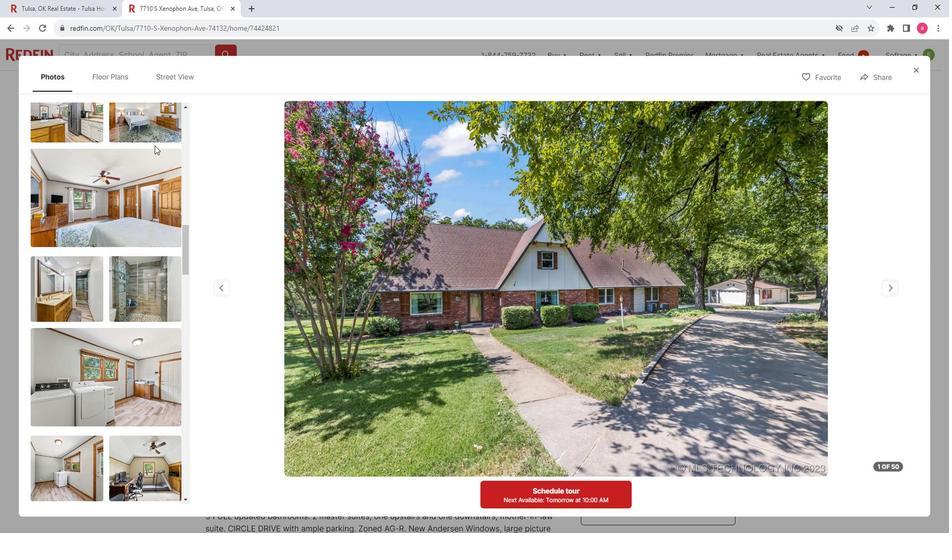 
Action: Mouse scrolled (153, 142) with delta (0, 0)
Screenshot: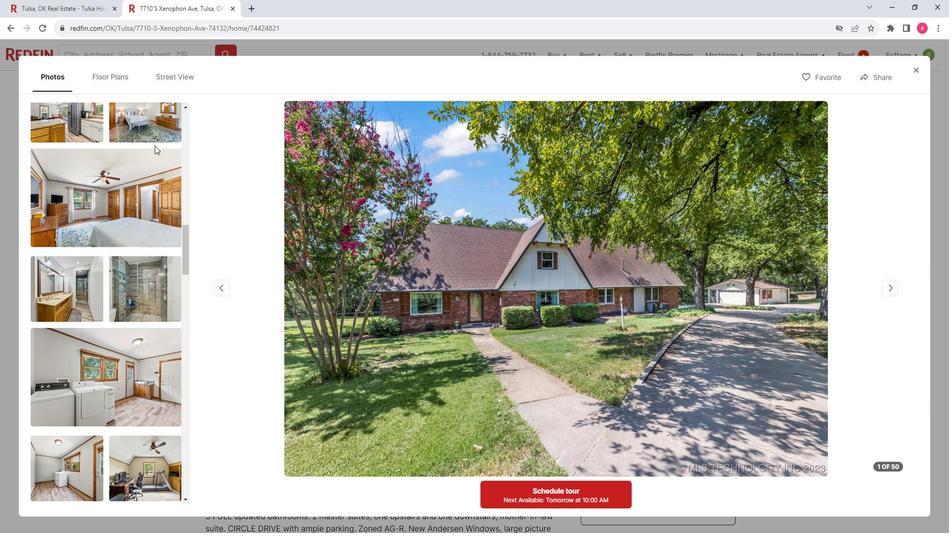 
Action: Mouse scrolled (153, 142) with delta (0, 0)
Screenshot: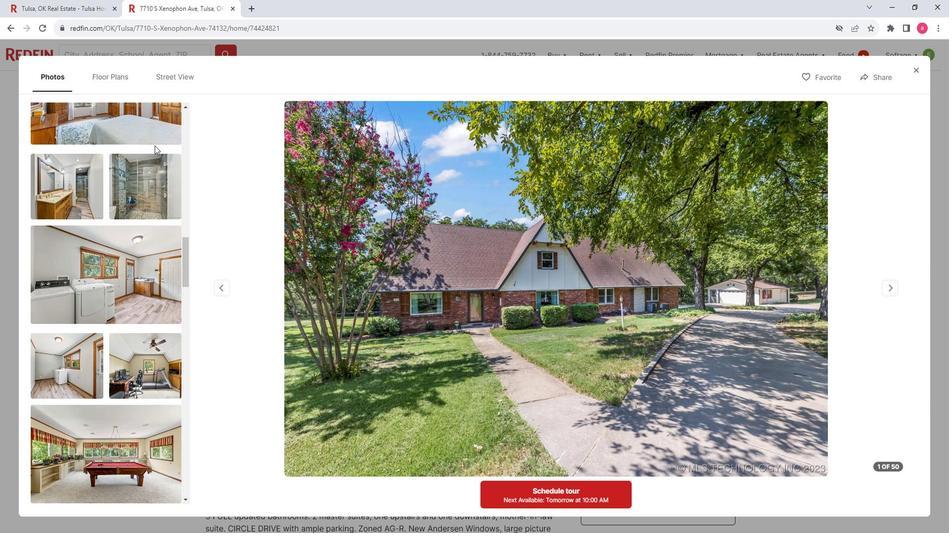 
Action: Mouse scrolled (153, 142) with delta (0, 0)
Screenshot: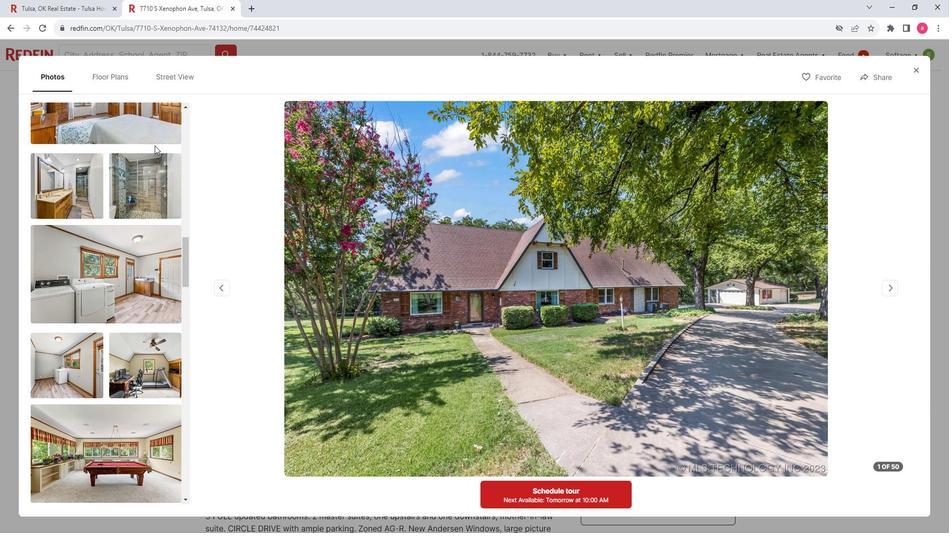 
Action: Mouse scrolled (153, 142) with delta (0, 0)
Screenshot: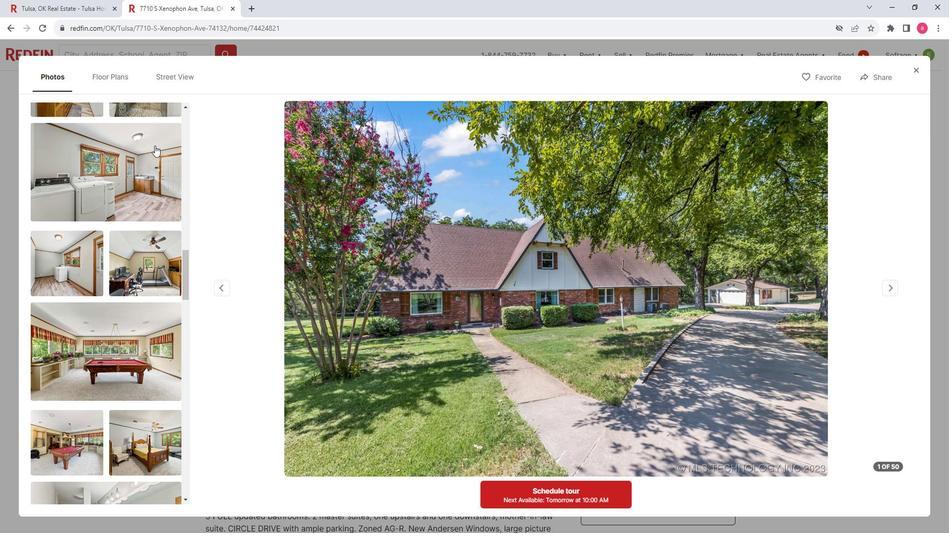 
Action: Mouse scrolled (153, 142) with delta (0, 0)
Screenshot: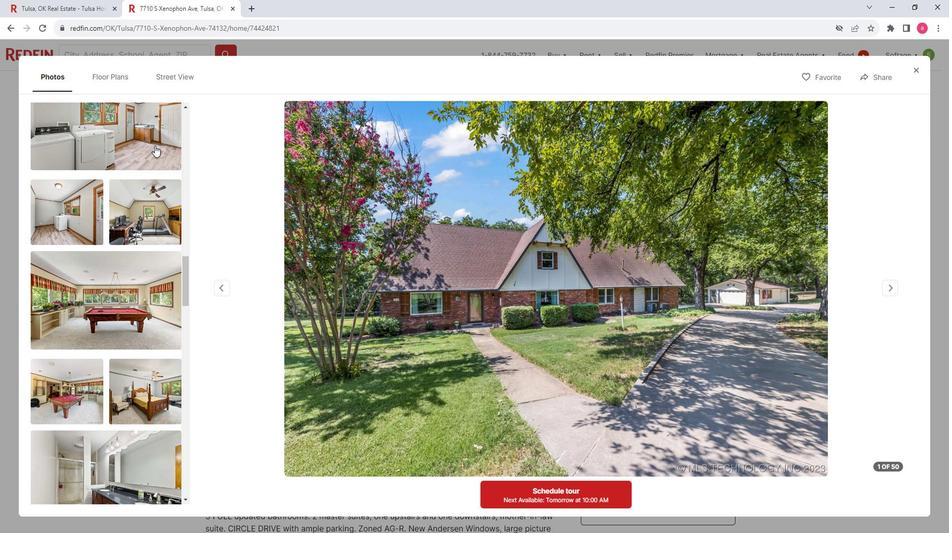 
Action: Mouse scrolled (153, 142) with delta (0, 0)
Screenshot: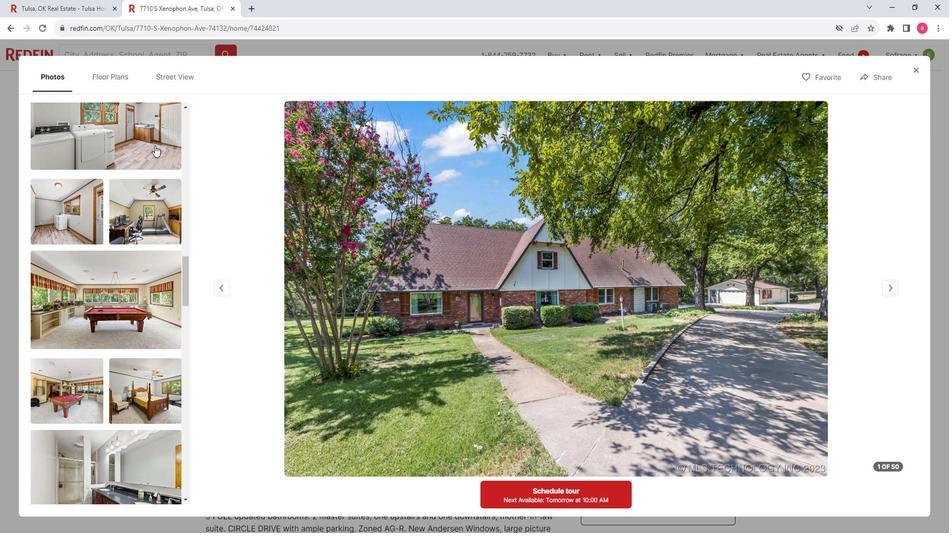 
Action: Mouse scrolled (153, 142) with delta (0, 0)
Screenshot: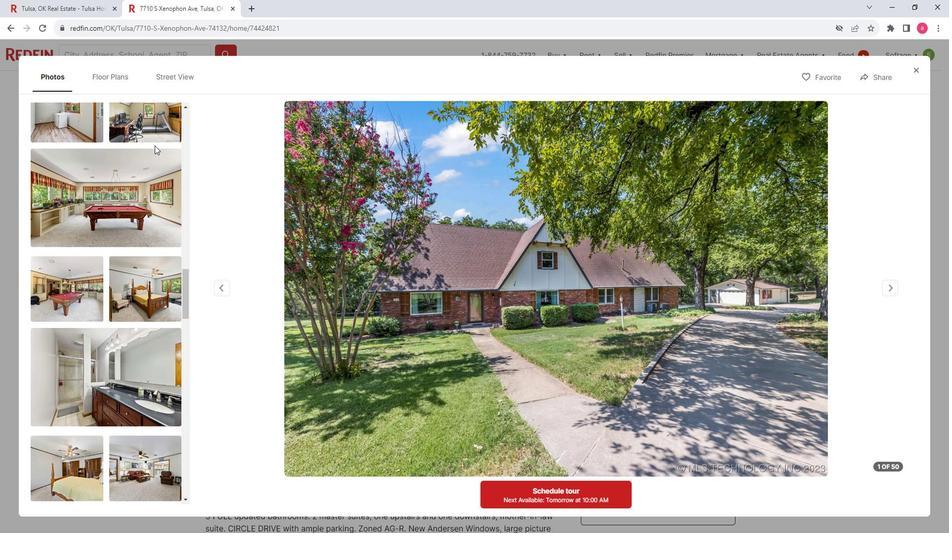 
Action: Mouse scrolled (153, 142) with delta (0, 0)
Screenshot: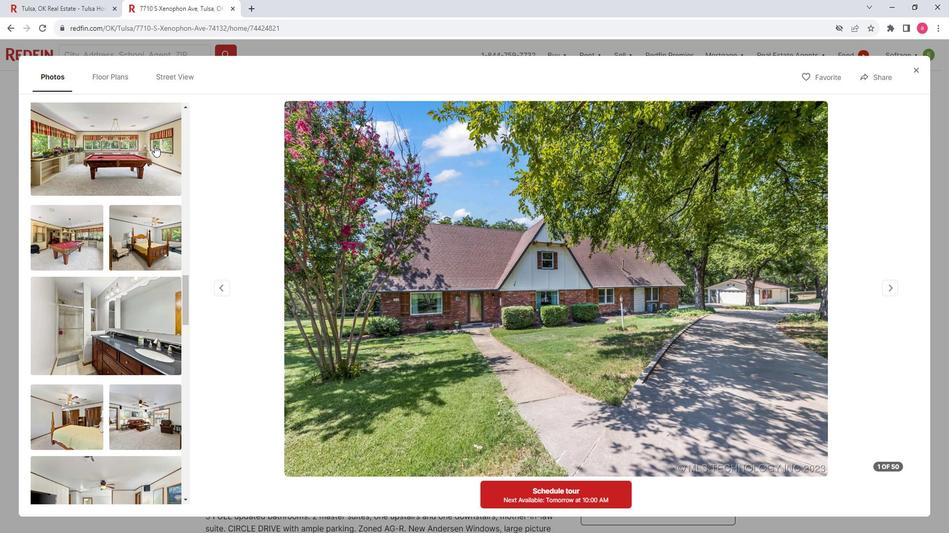 
Action: Mouse moved to (153, 143)
Screenshot: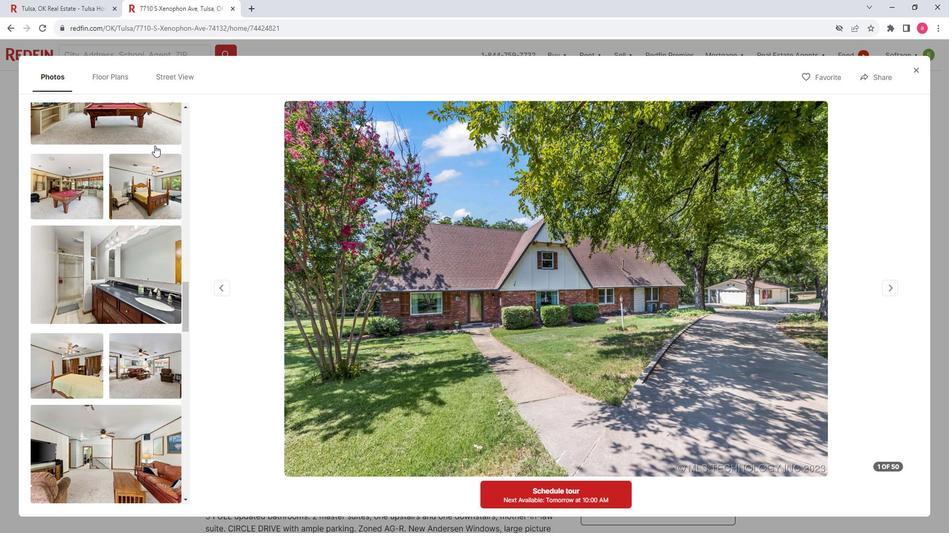 
Action: Mouse scrolled (153, 142) with delta (0, 0)
Screenshot: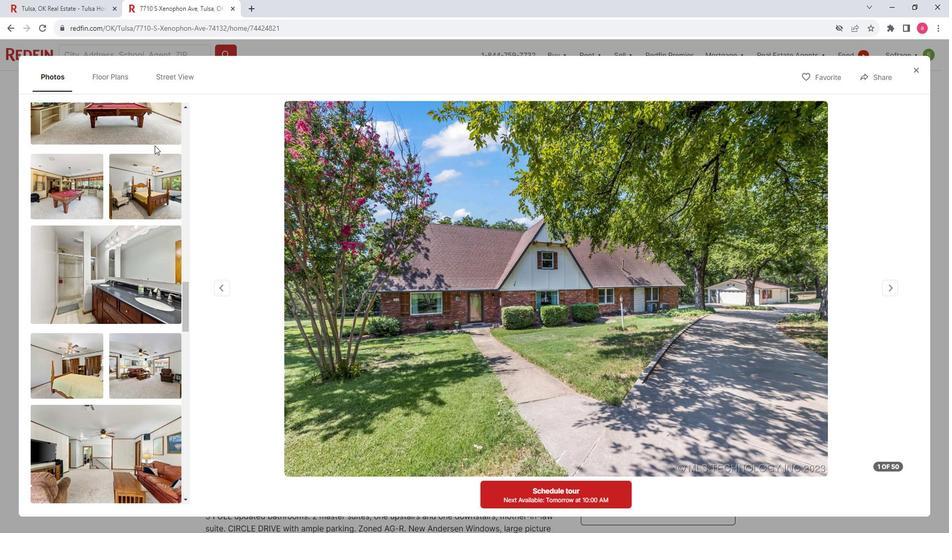 
Action: Mouse scrolled (153, 142) with delta (0, 0)
Screenshot: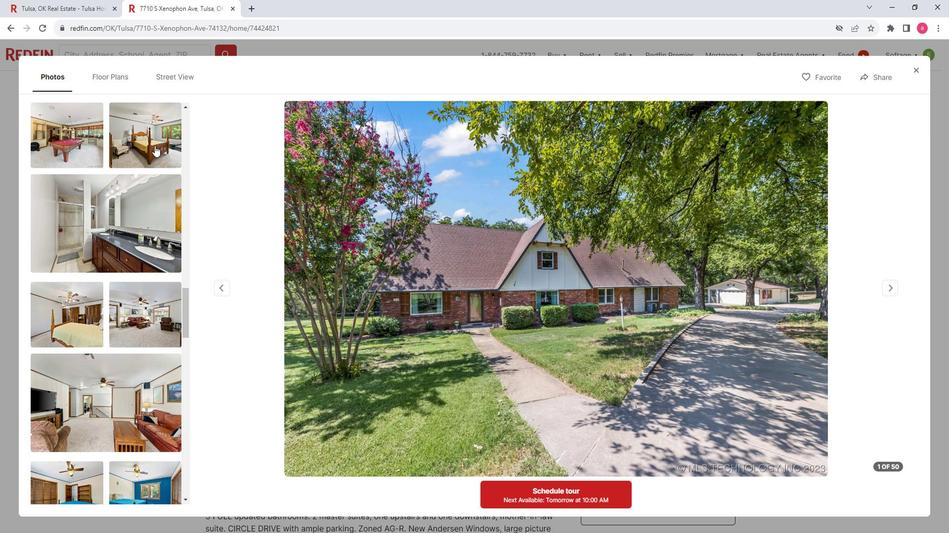 
Action: Mouse scrolled (153, 142) with delta (0, 0)
Screenshot: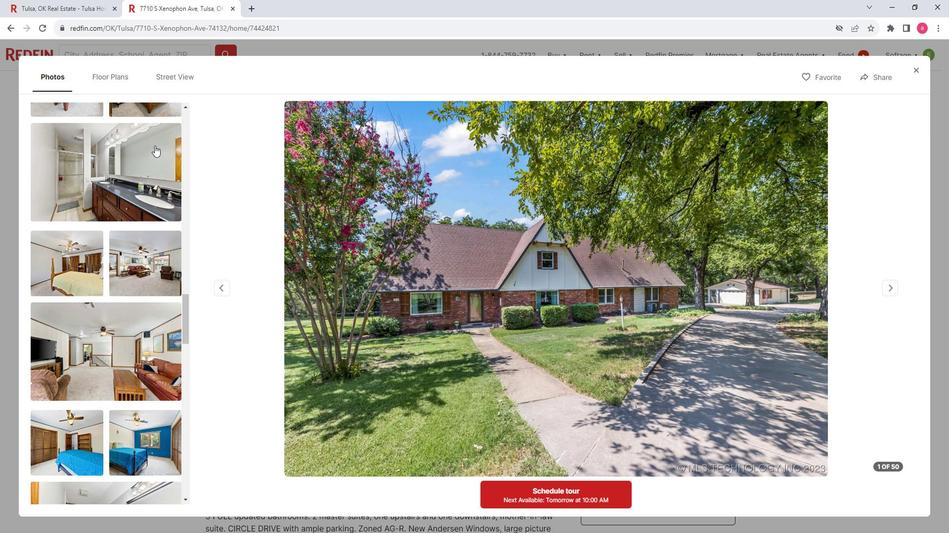 
Action: Mouse scrolled (153, 142) with delta (0, 0)
Screenshot: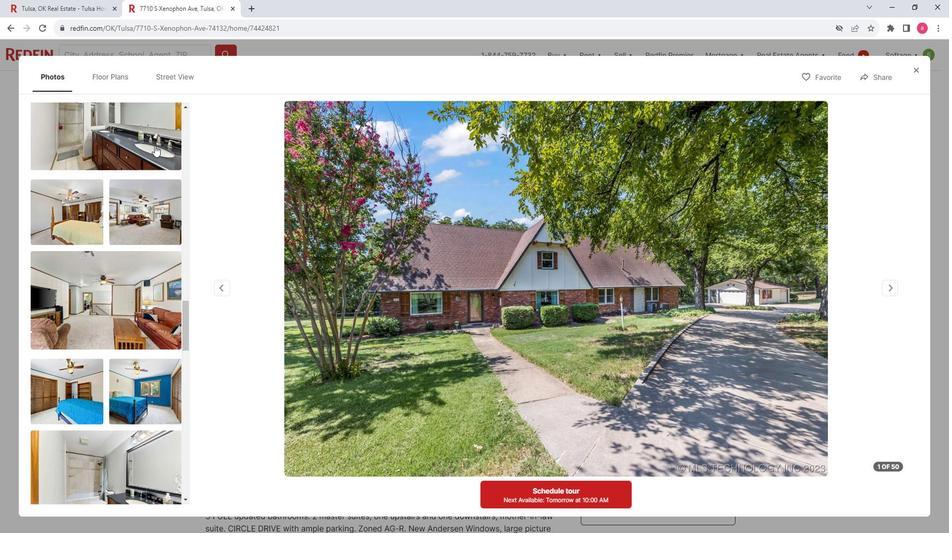 
Action: Mouse moved to (152, 143)
Screenshot: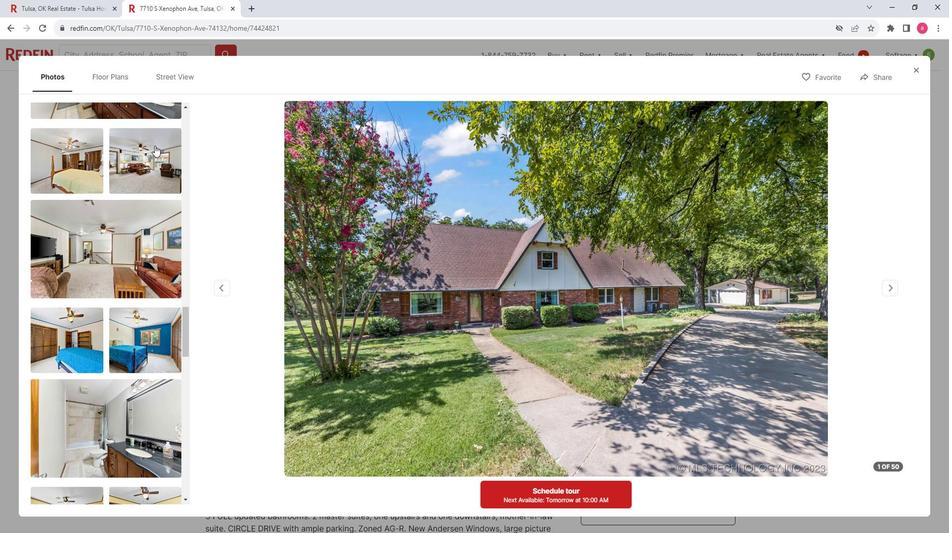 
Action: Mouse scrolled (152, 142) with delta (0, 0)
Screenshot: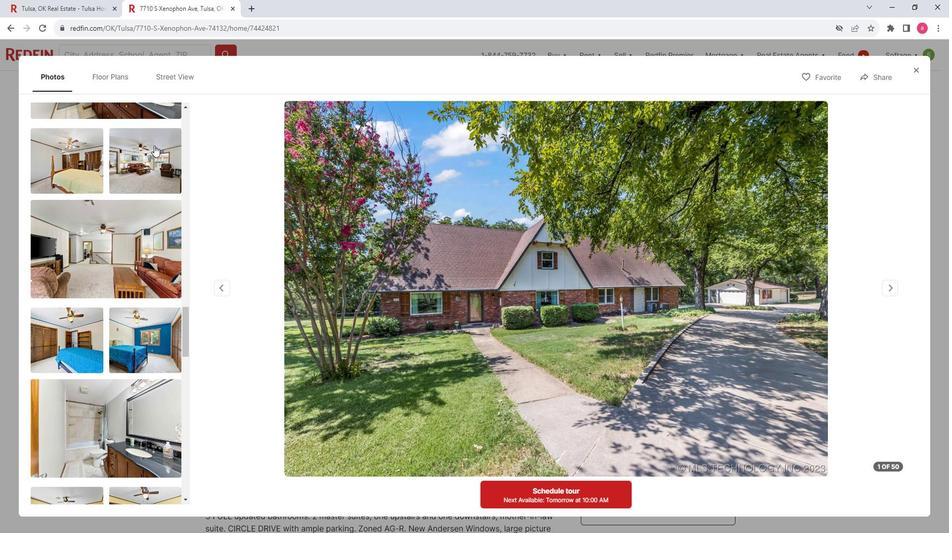 
Action: Mouse scrolled (152, 142) with delta (0, 0)
Screenshot: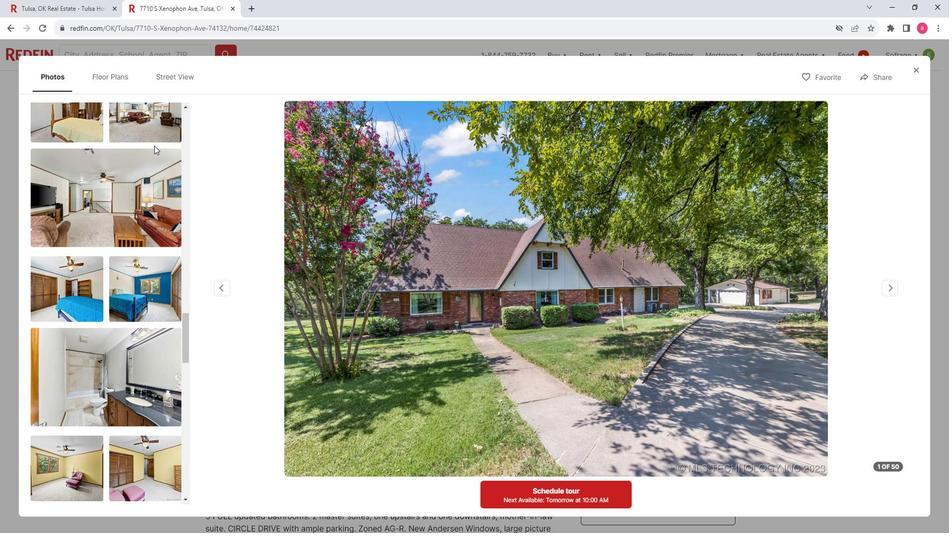 
Action: Mouse scrolled (152, 142) with delta (0, 0)
Screenshot: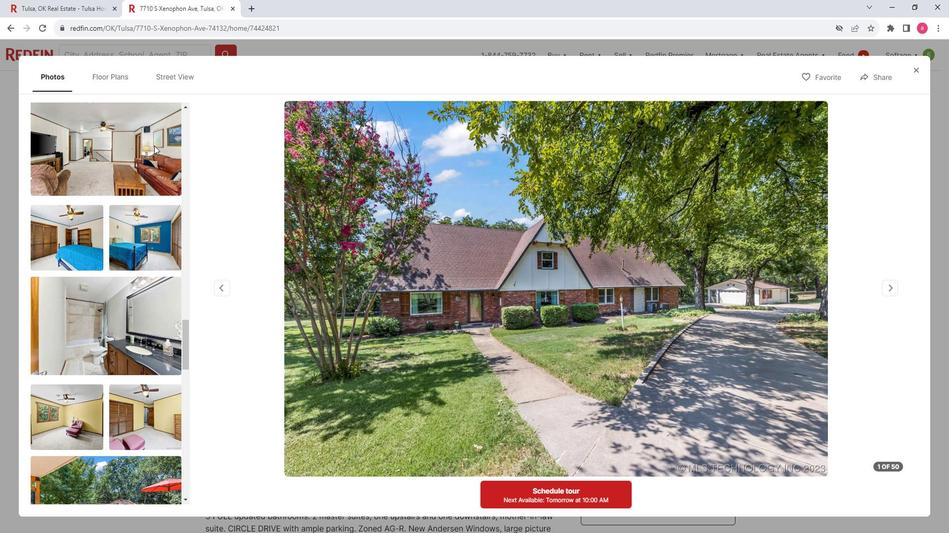 
Action: Mouse scrolled (152, 142) with delta (0, 0)
Screenshot: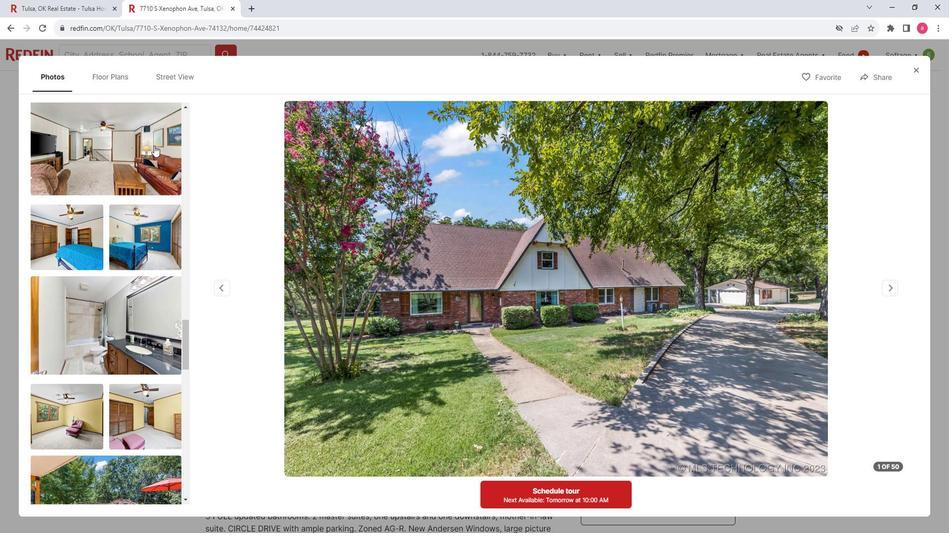 
Action: Mouse scrolled (152, 142) with delta (0, 0)
Screenshot: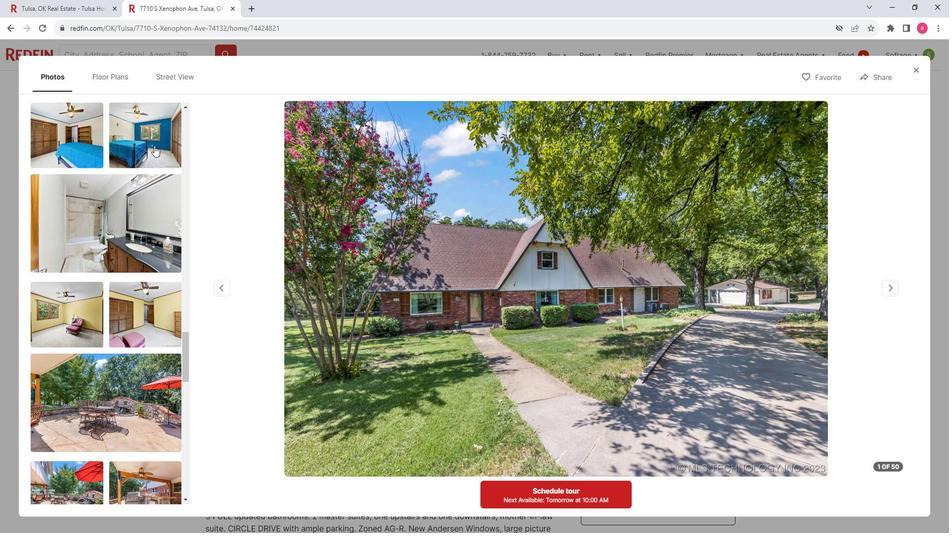 
Action: Mouse scrolled (152, 142) with delta (0, 0)
Screenshot: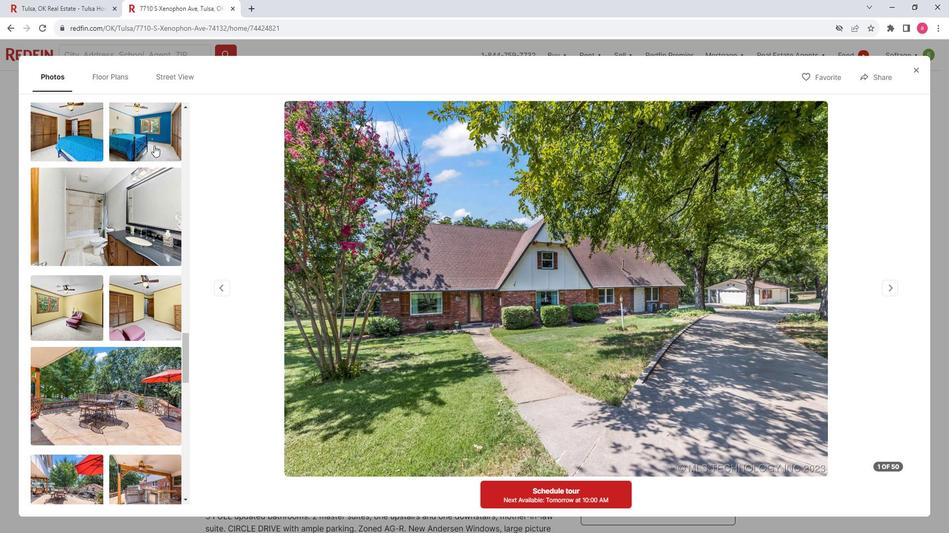
Action: Mouse scrolled (152, 142) with delta (0, 0)
Screenshot: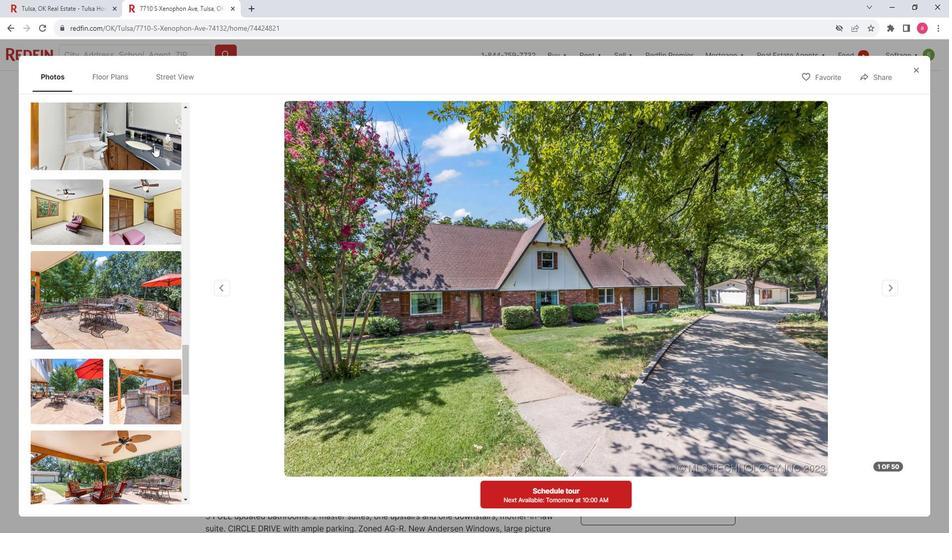 
Action: Mouse scrolled (152, 142) with delta (0, 0)
Screenshot: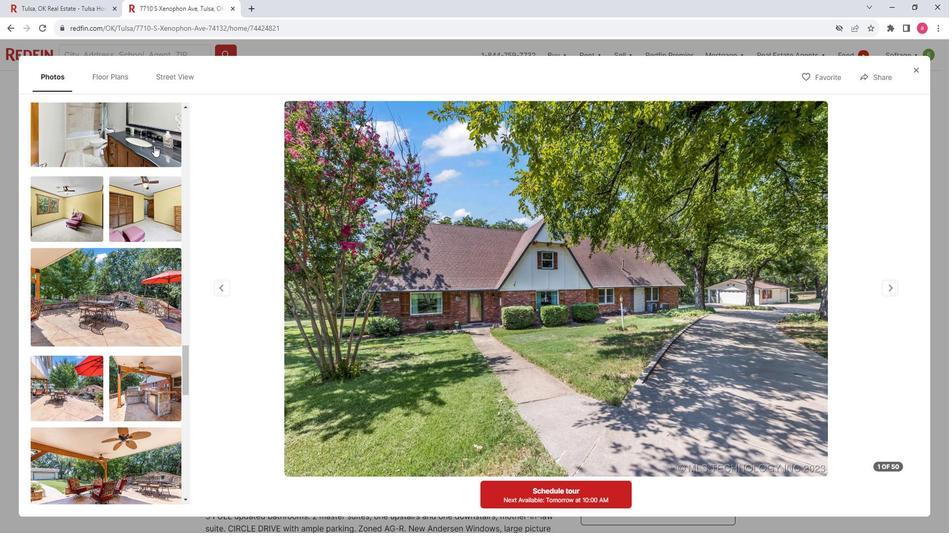 
Action: Mouse scrolled (152, 142) with delta (0, 0)
Screenshot: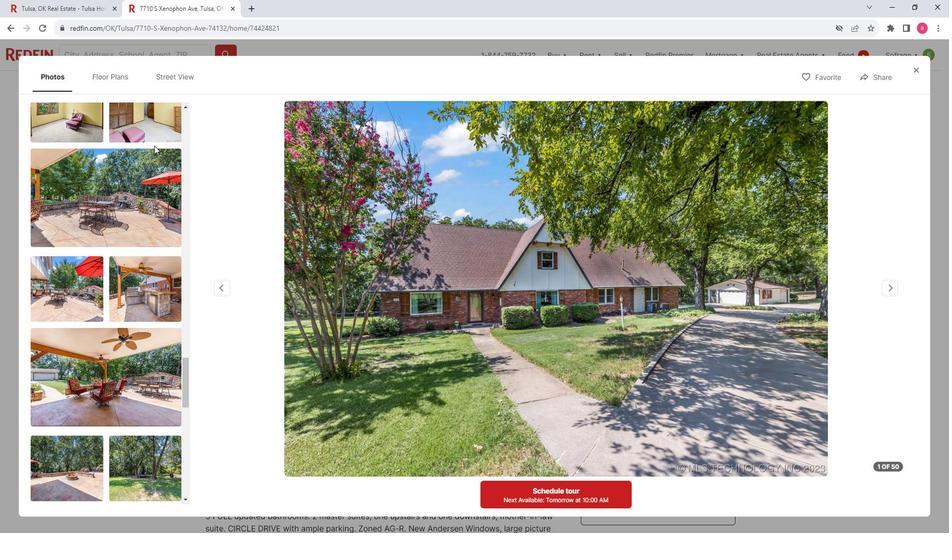 
Action: Mouse scrolled (152, 142) with delta (0, 0)
Screenshot: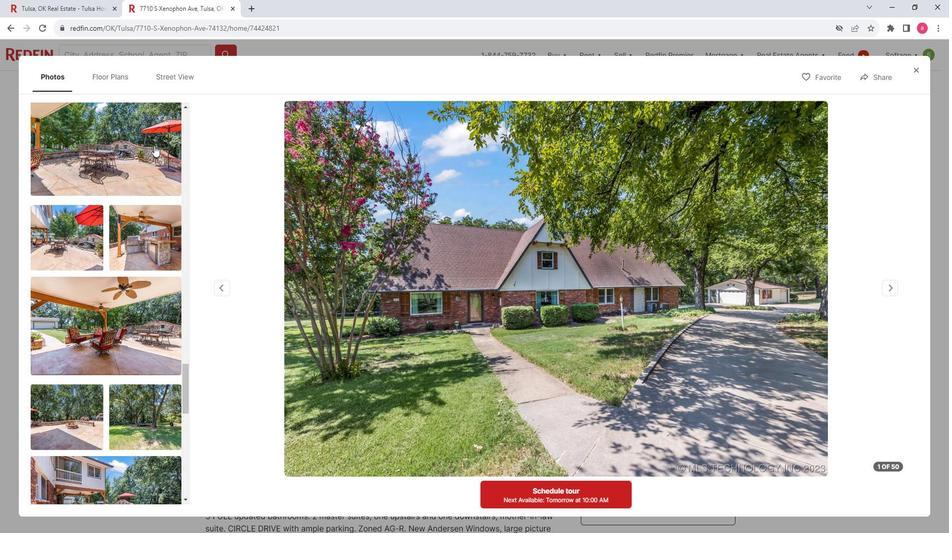 
Action: Mouse scrolled (152, 142) with delta (0, 0)
Screenshot: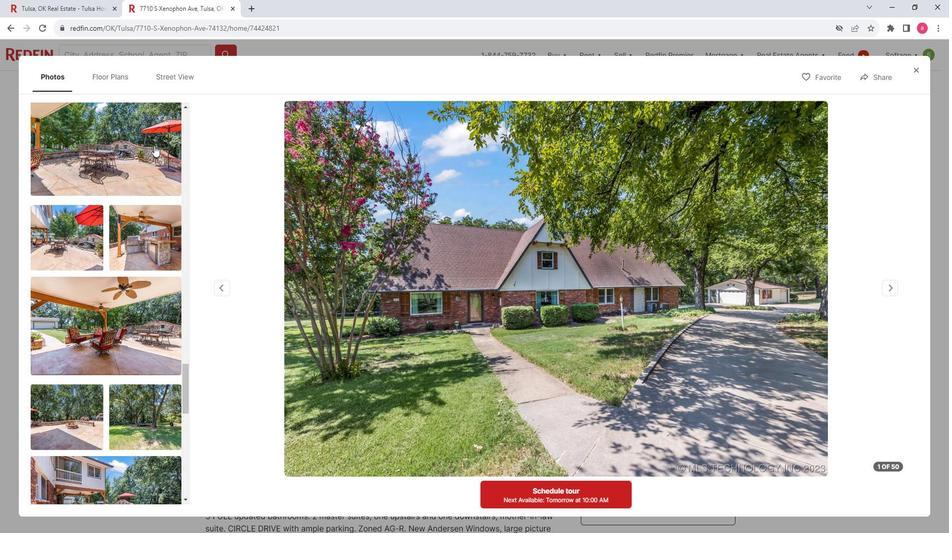 
Action: Mouse moved to (152, 143)
Screenshot: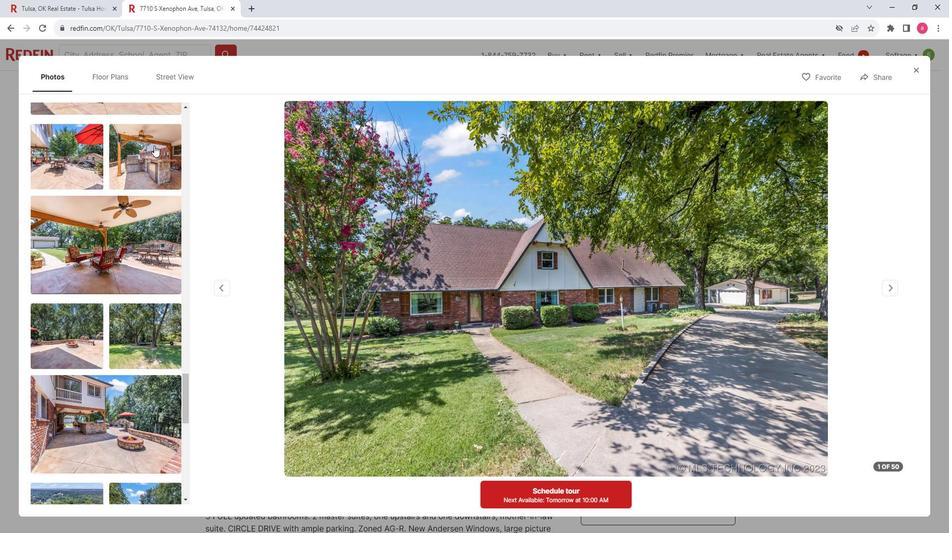 
Action: Mouse scrolled (152, 142) with delta (0, 0)
Screenshot: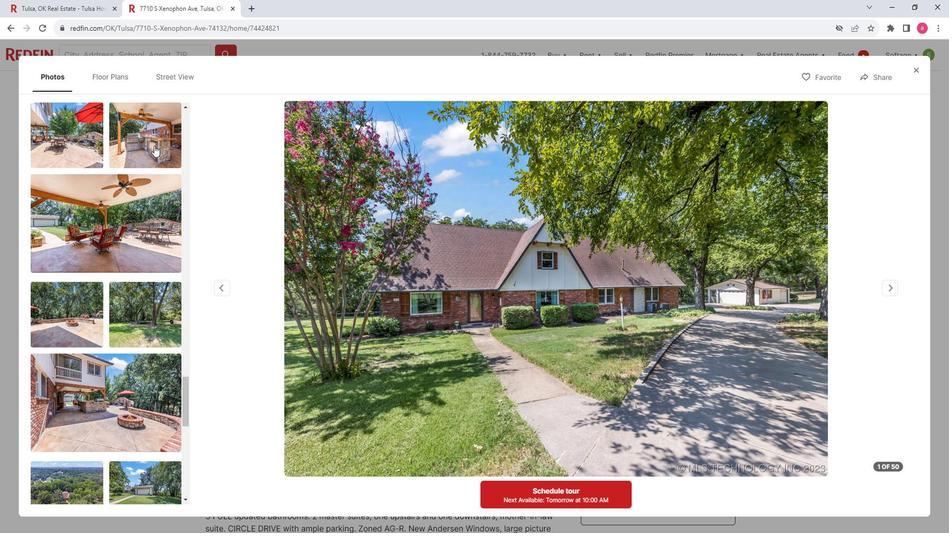 
Action: Mouse scrolled (152, 142) with delta (0, 0)
Screenshot: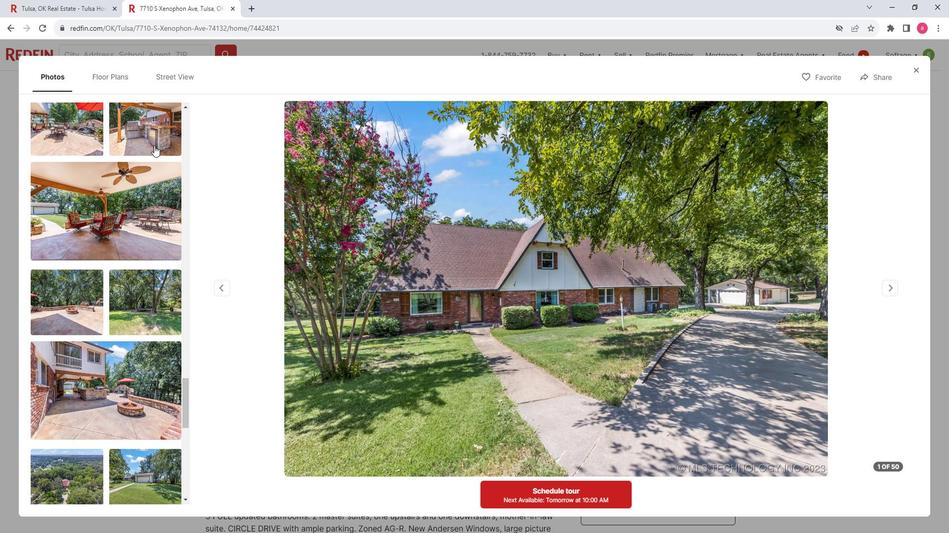 
Action: Mouse scrolled (152, 142) with delta (0, 0)
Screenshot: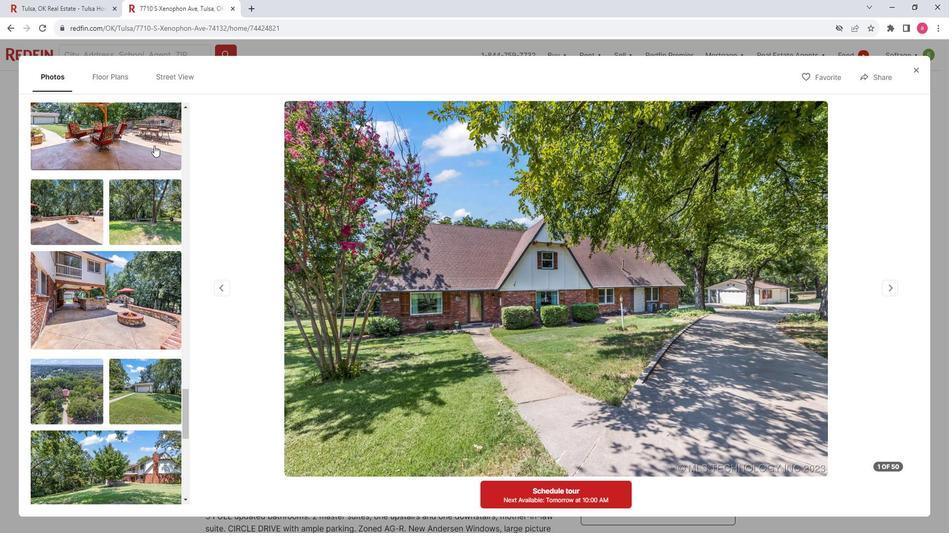
Action: Mouse scrolled (152, 142) with delta (0, 0)
Screenshot: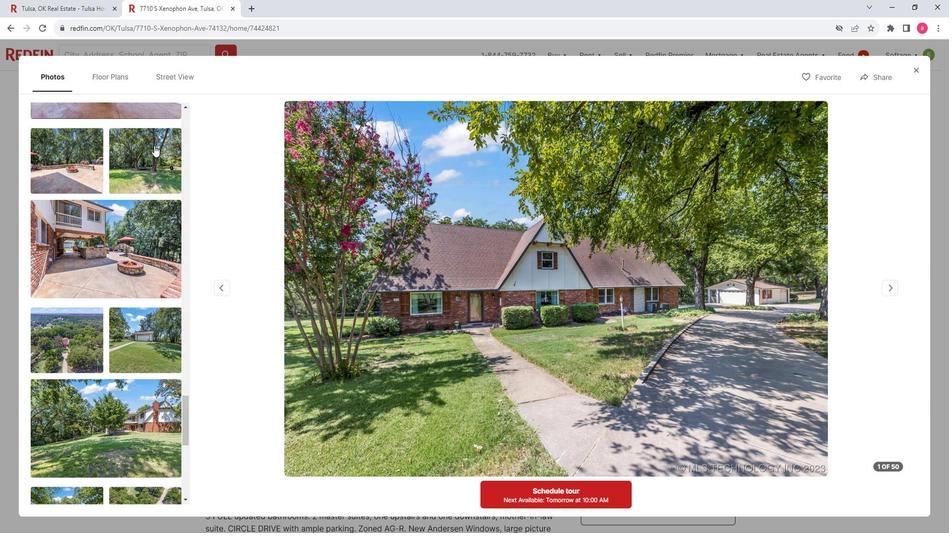 
Action: Mouse scrolled (152, 142) with delta (0, 0)
Screenshot: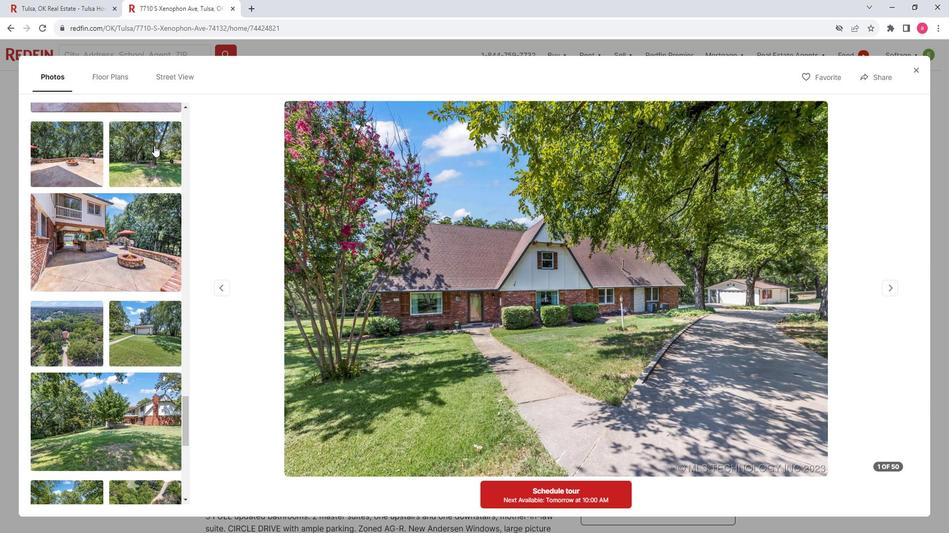 
Action: Mouse scrolled (152, 142) with delta (0, 0)
Screenshot: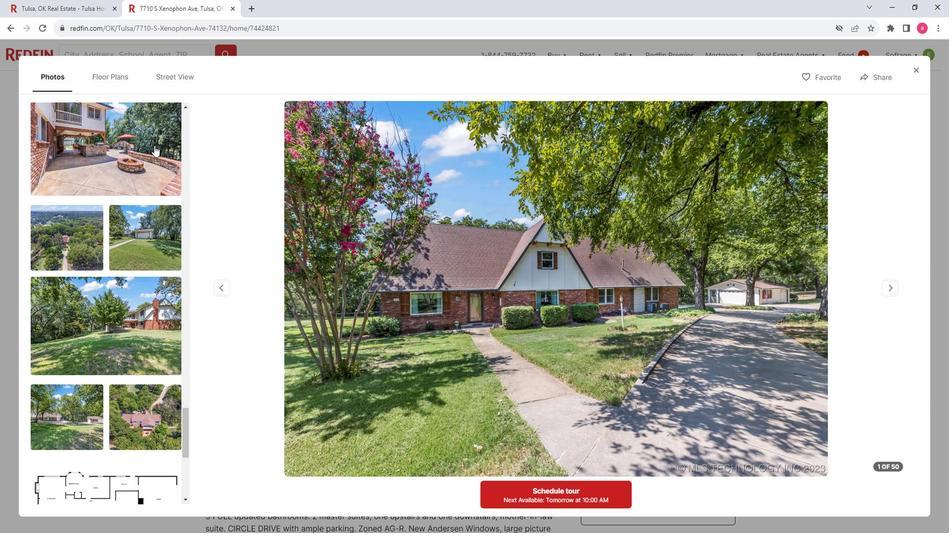 
Action: Mouse scrolled (152, 142) with delta (0, 0)
Screenshot: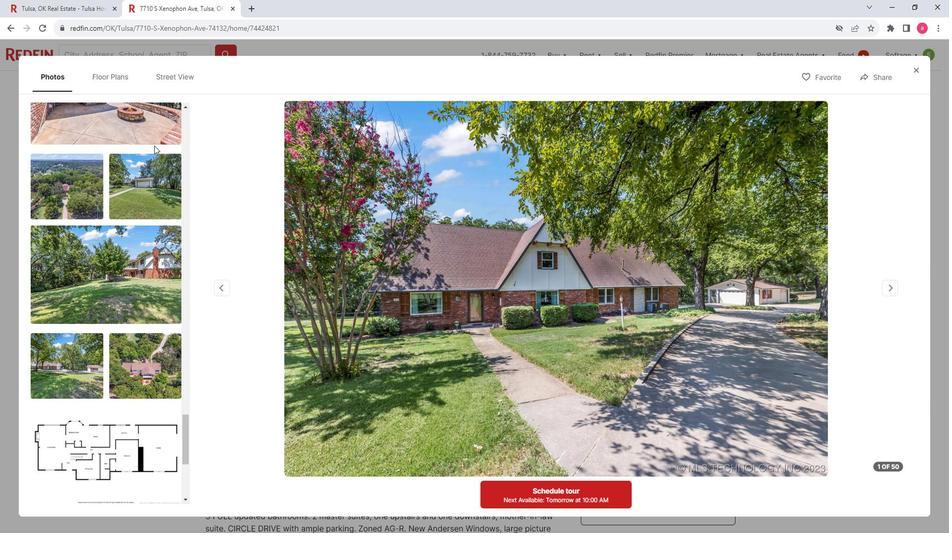 
Action: Mouse scrolled (152, 142) with delta (0, 0)
Screenshot: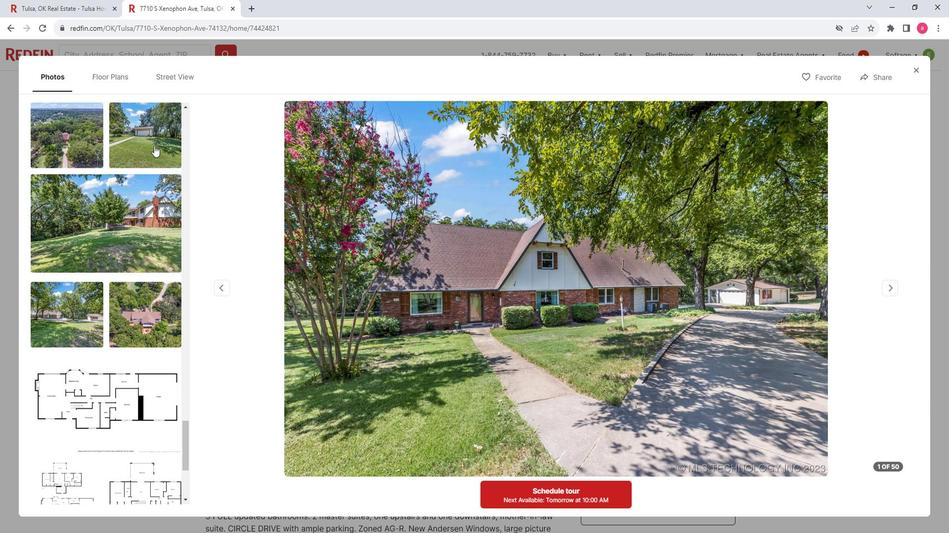 
Action: Mouse scrolled (152, 142) with delta (0, 0)
Screenshot: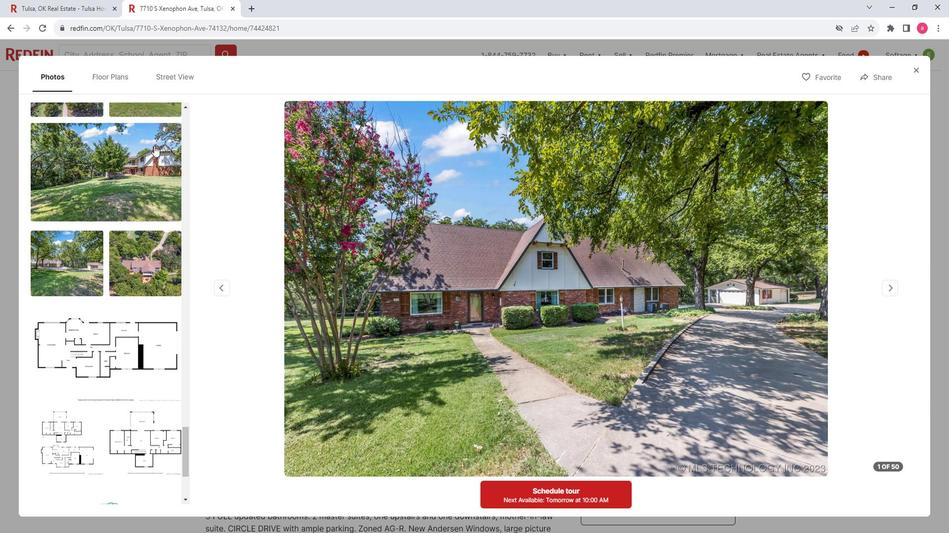 
Action: Mouse scrolled (152, 142) with delta (0, 0)
Screenshot: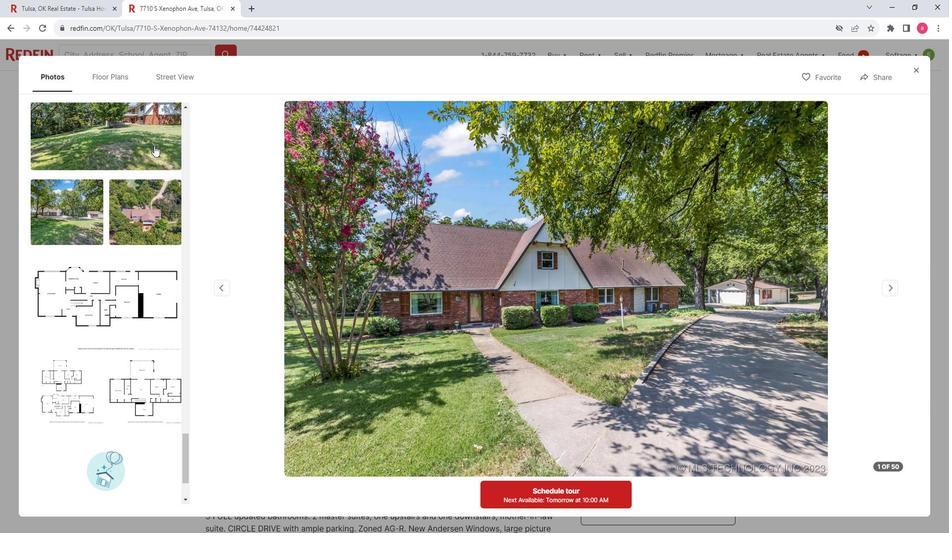 
Action: Mouse scrolled (152, 142) with delta (0, 0)
Screenshot: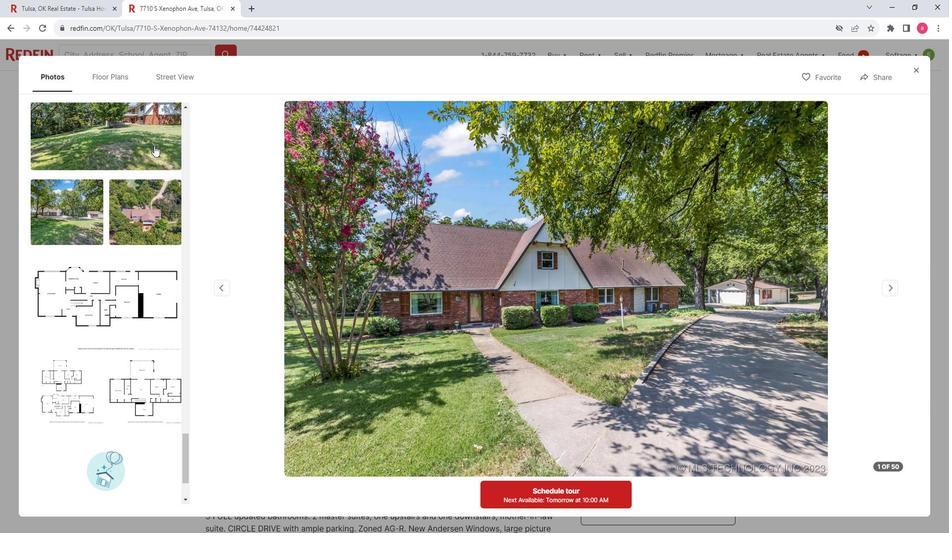 
Action: Mouse scrolled (152, 142) with delta (0, 0)
Screenshot: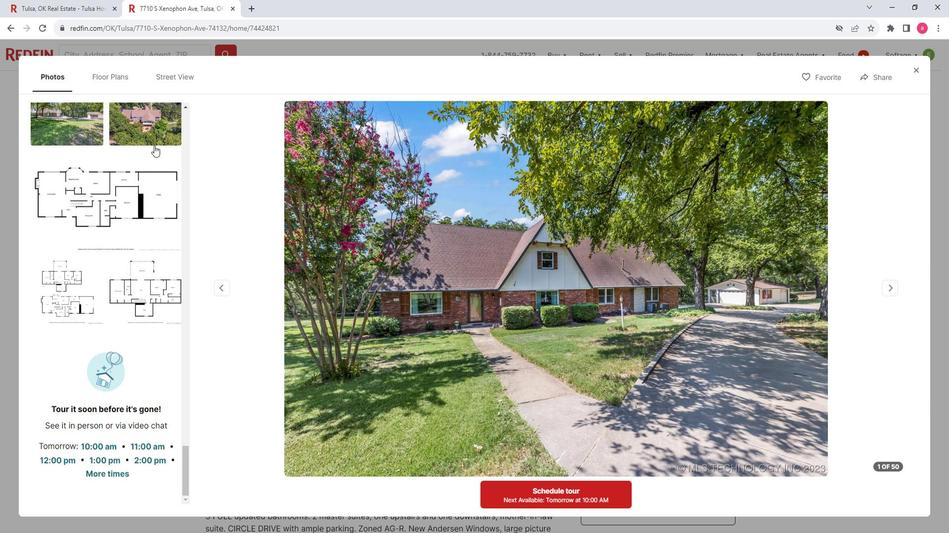 
Action: Mouse scrolled (152, 142) with delta (0, 0)
Screenshot: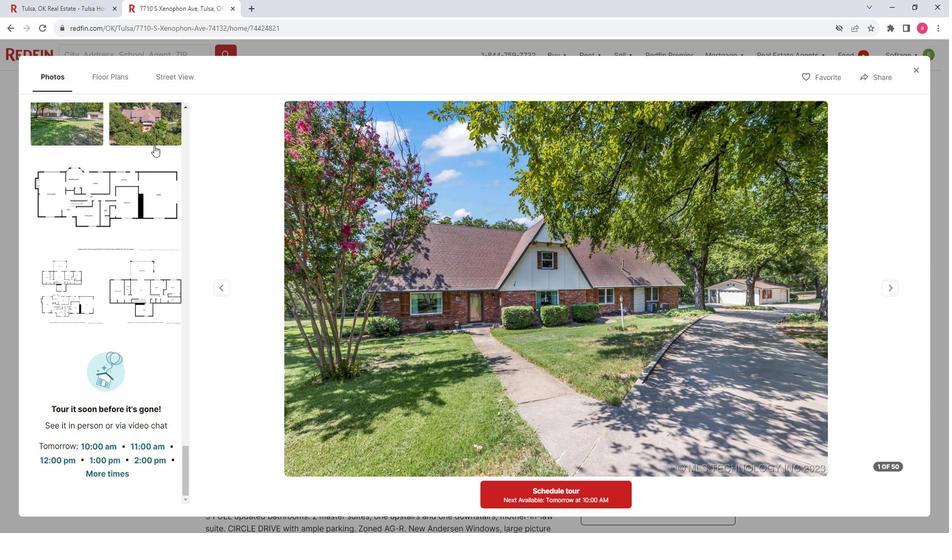 
Action: Mouse moved to (916, 64)
Screenshot: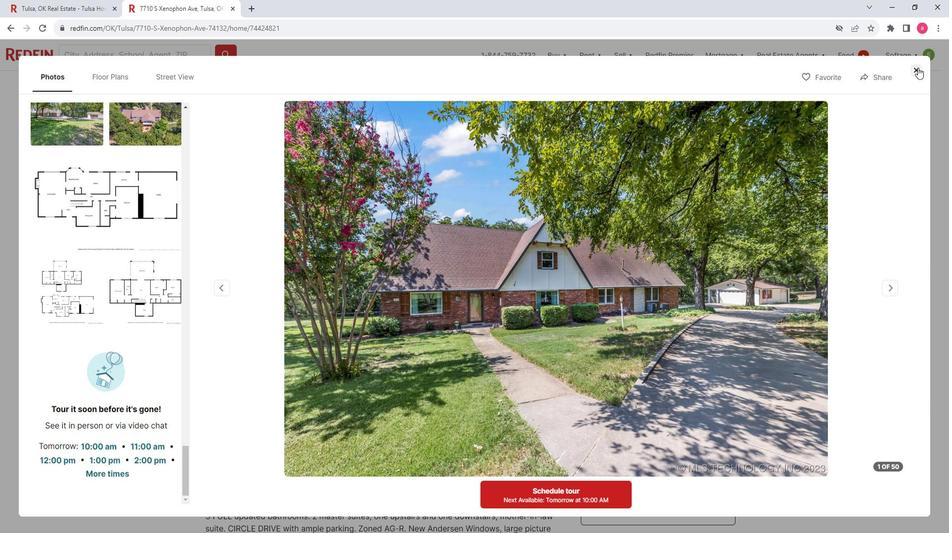 
Action: Mouse pressed left at (916, 64)
Screenshot: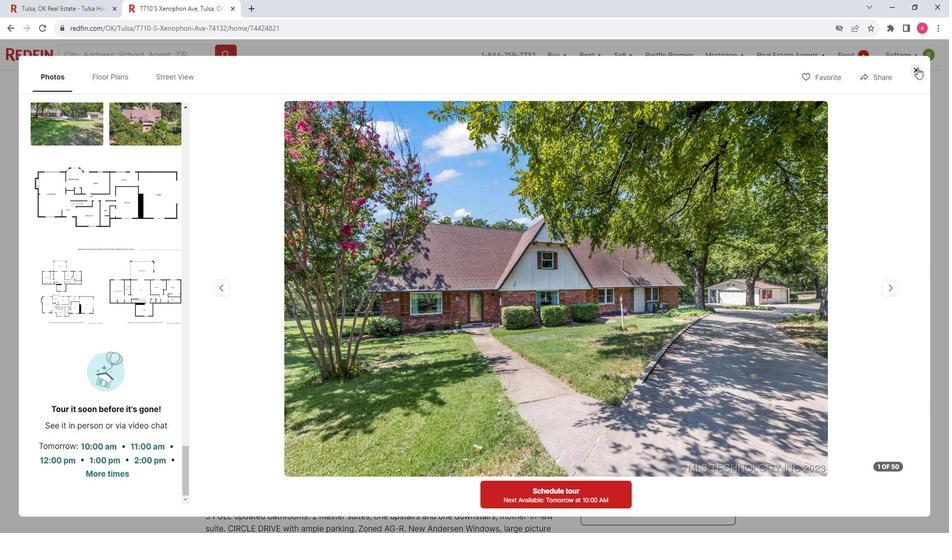 
Action: Mouse moved to (522, 158)
Screenshot: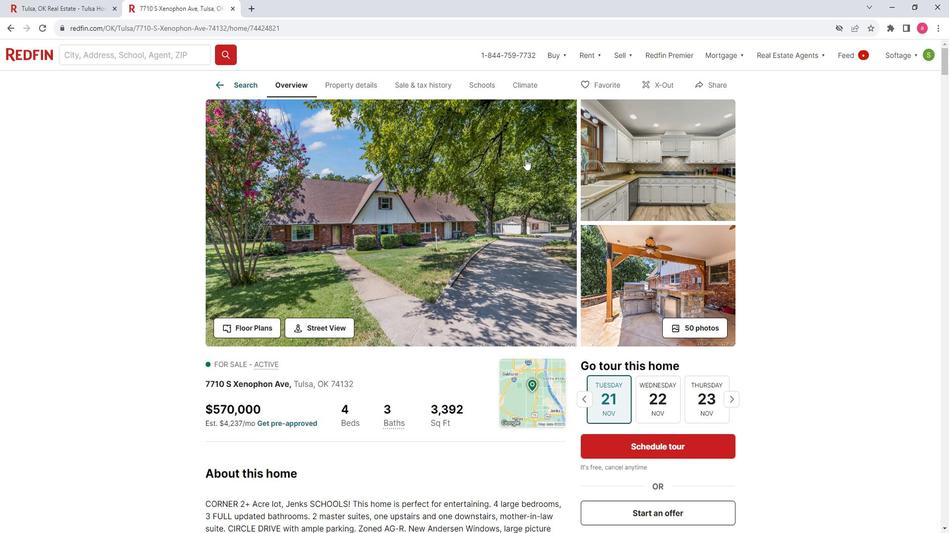 
Action: Mouse scrolled (522, 157) with delta (0, 0)
Screenshot: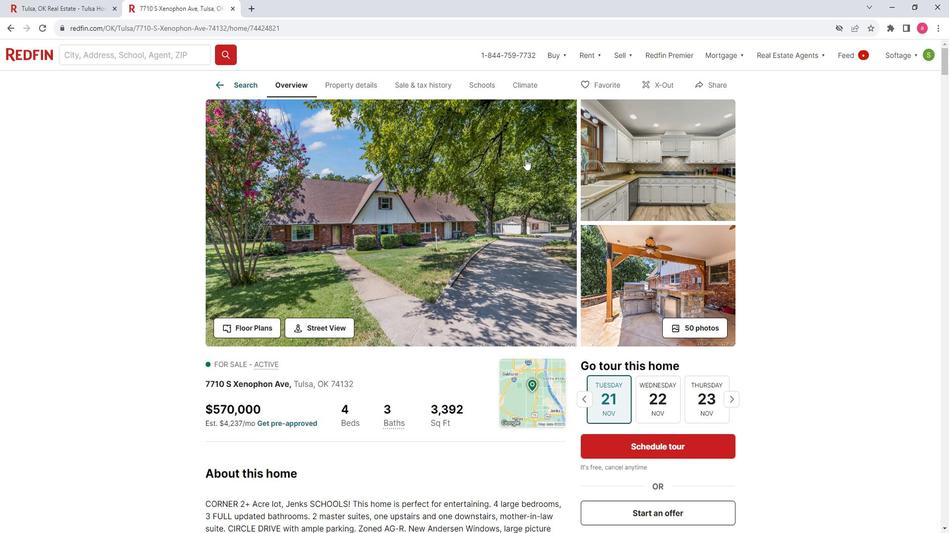 
Action: Mouse scrolled (522, 157) with delta (0, 0)
Screenshot: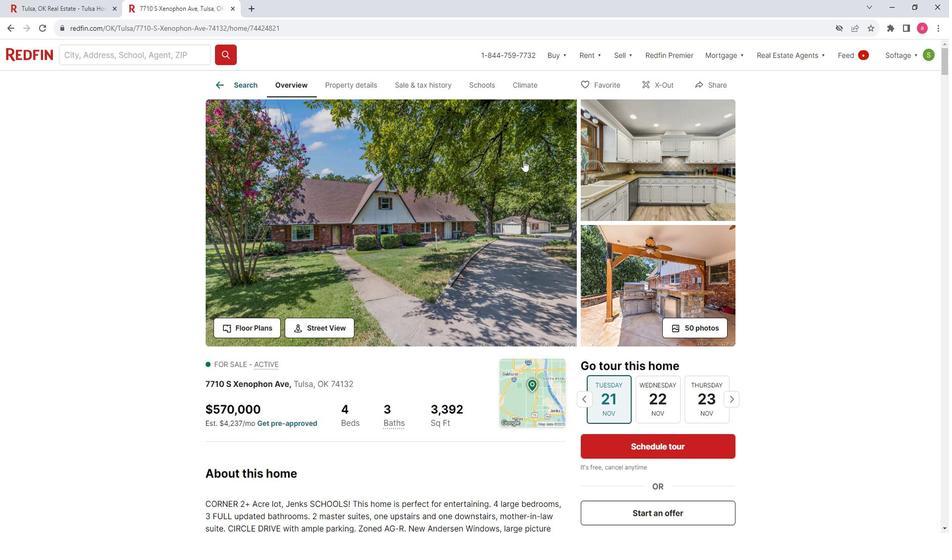 
Action: Mouse scrolled (522, 157) with delta (0, 0)
Screenshot: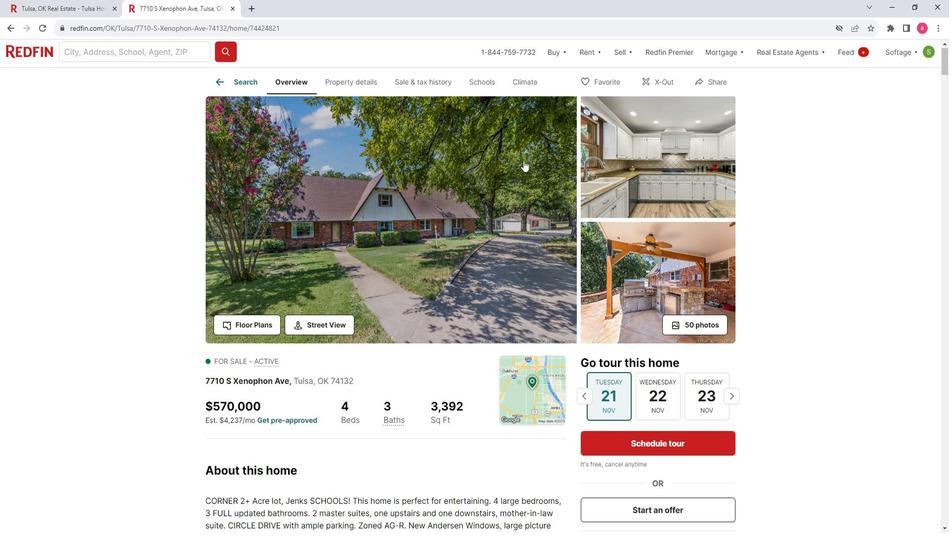 
Action: Mouse moved to (522, 158)
Screenshot: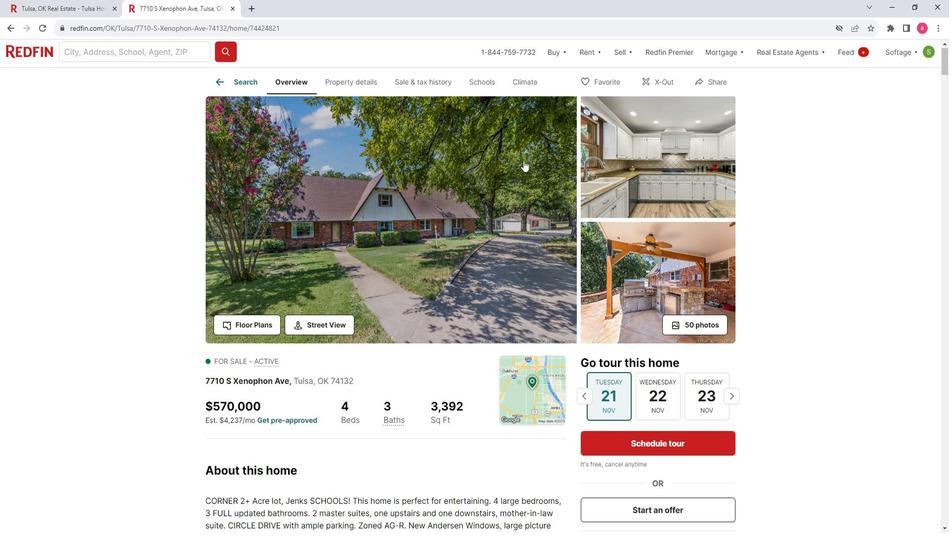 
Action: Mouse scrolled (522, 157) with delta (0, 0)
Screenshot: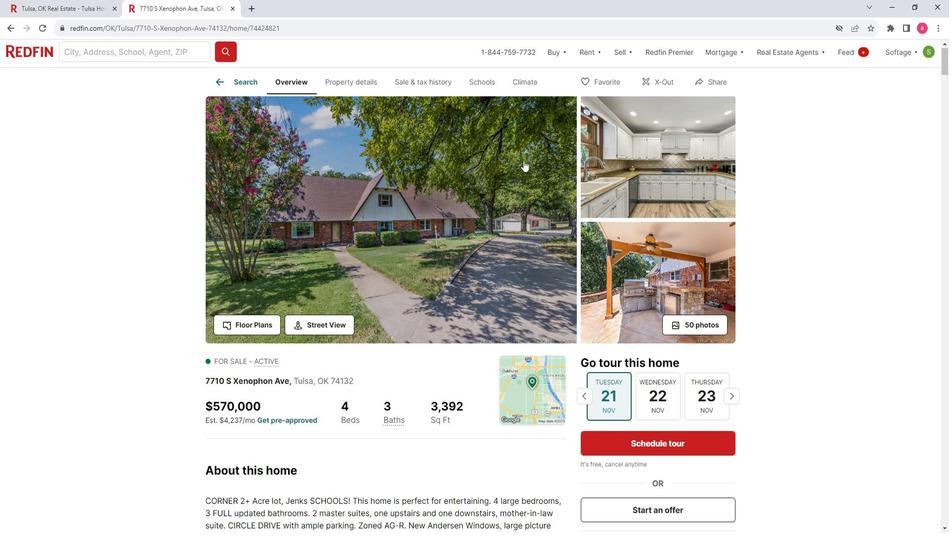 
Action: Mouse moved to (522, 158)
Screenshot: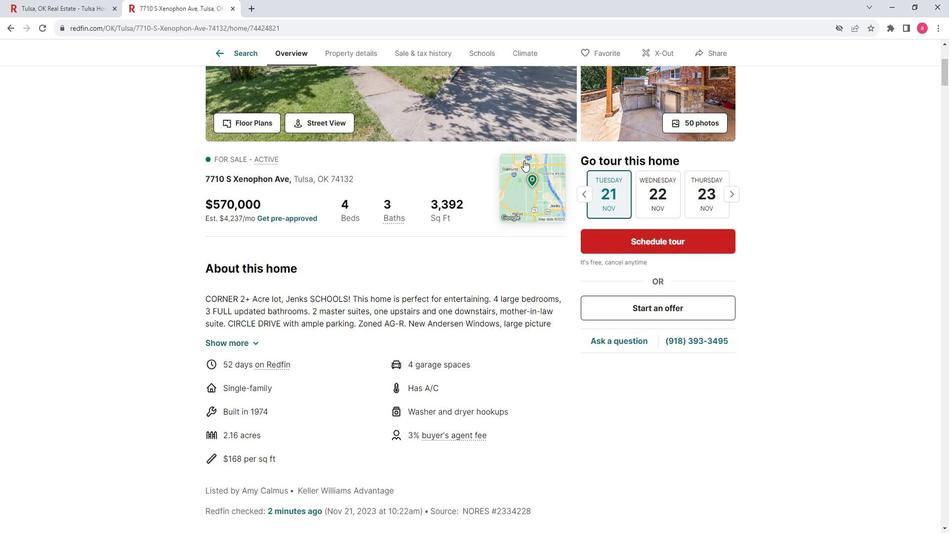 
Action: Mouse scrolled (522, 158) with delta (0, 0)
Screenshot: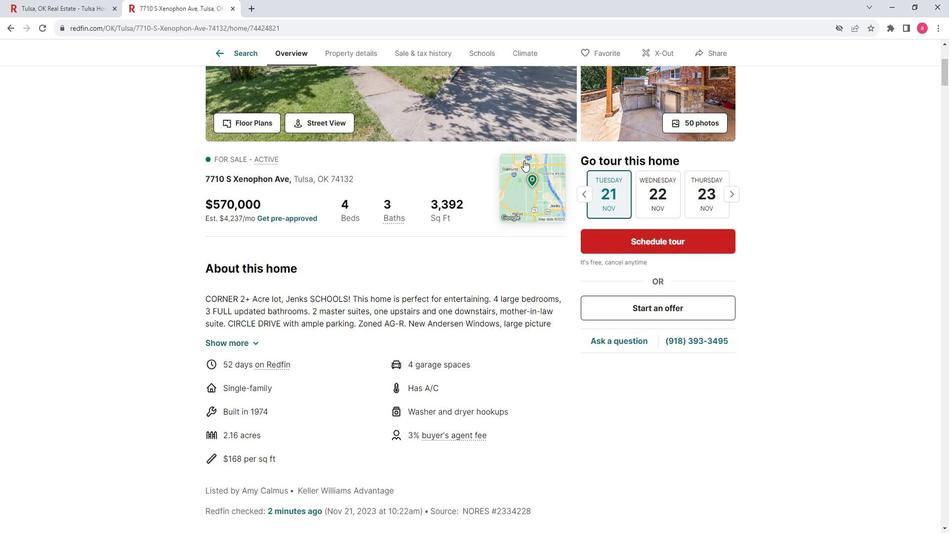 
Action: Mouse moved to (519, 166)
Screenshot: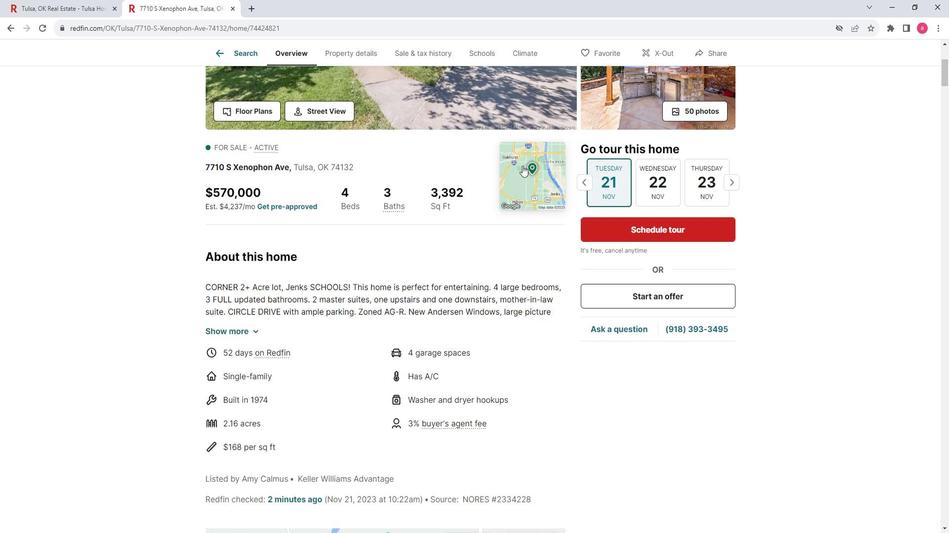 
Action: Mouse scrolled (519, 165) with delta (0, 0)
Screenshot: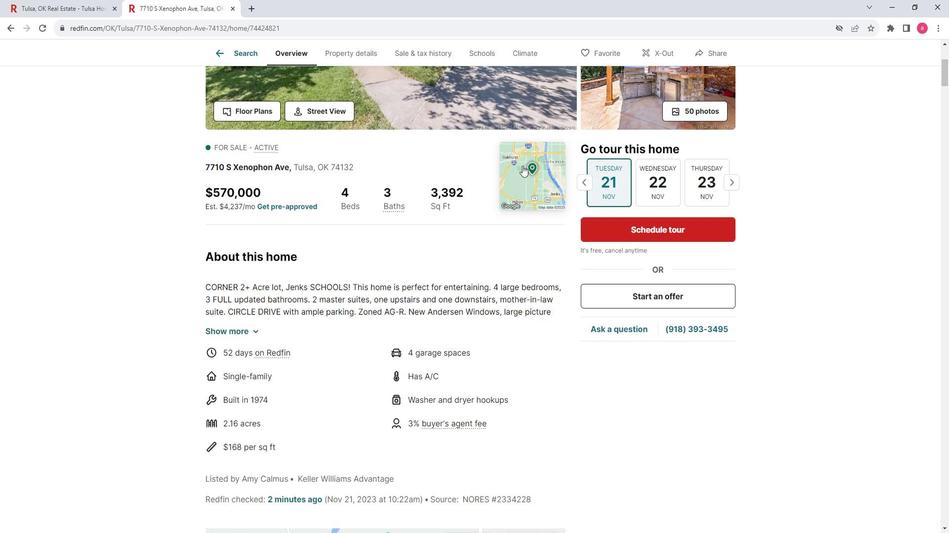 
Action: Mouse moved to (250, 240)
Screenshot: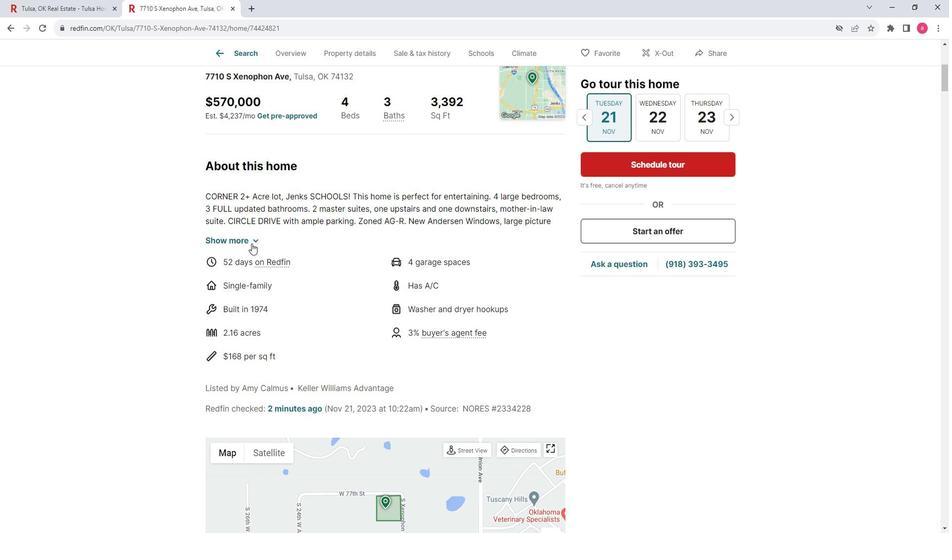 
Action: Mouse pressed left at (250, 240)
Screenshot: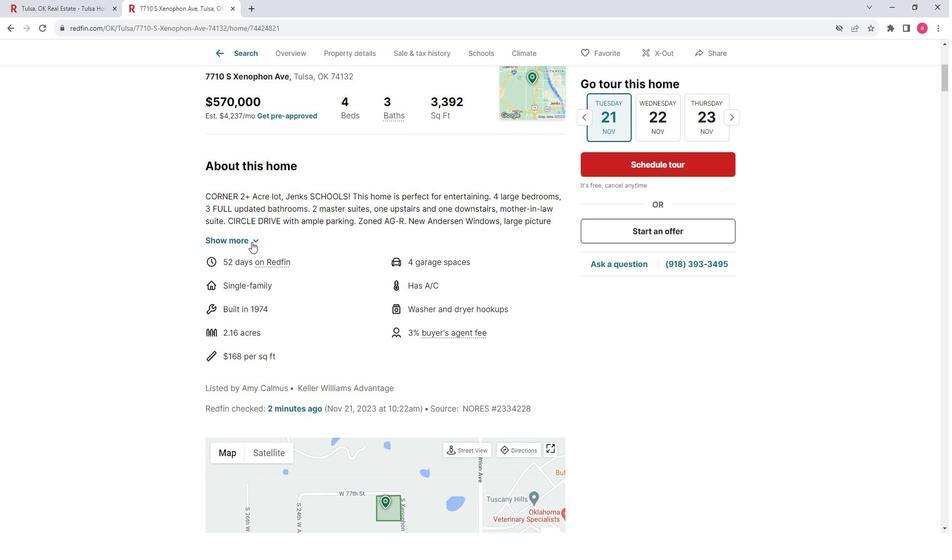 
Action: Mouse moved to (406, 281)
Screenshot: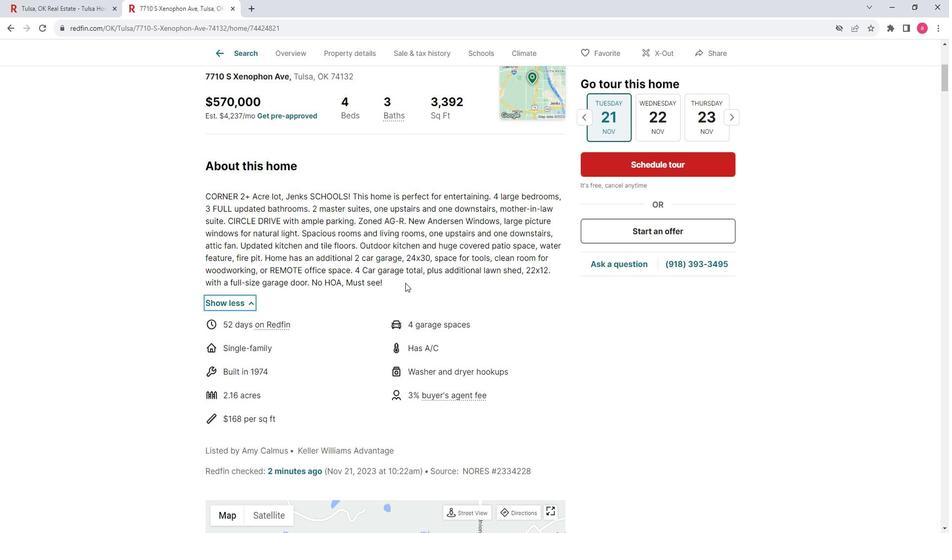 
Action: Mouse scrolled (406, 281) with delta (0, 0)
Screenshot: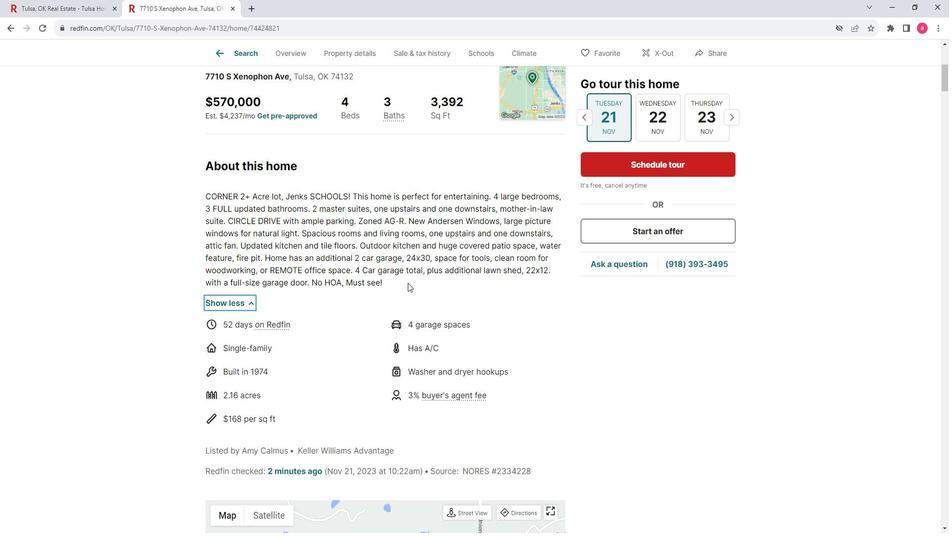 
Action: Mouse scrolled (406, 281) with delta (0, 0)
Screenshot: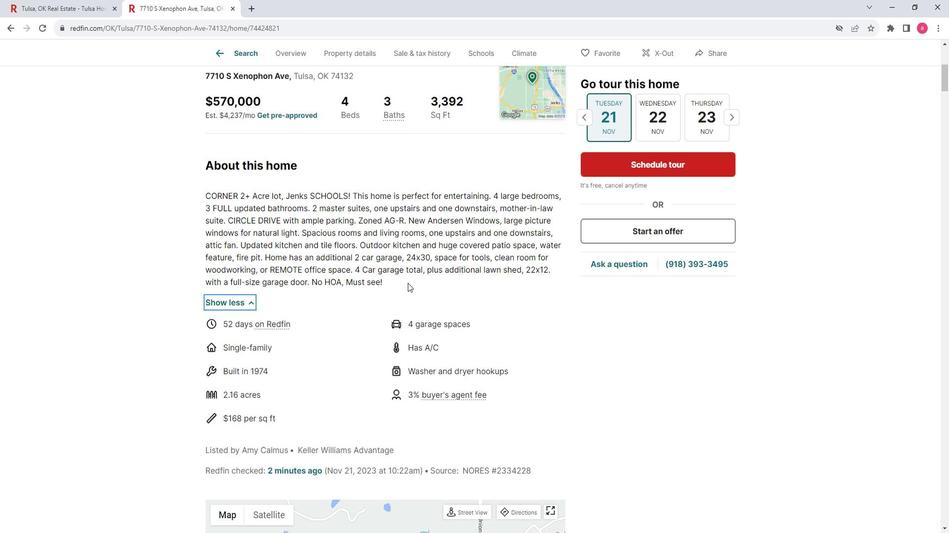 
Action: Mouse scrolled (406, 281) with delta (0, 0)
Screenshot: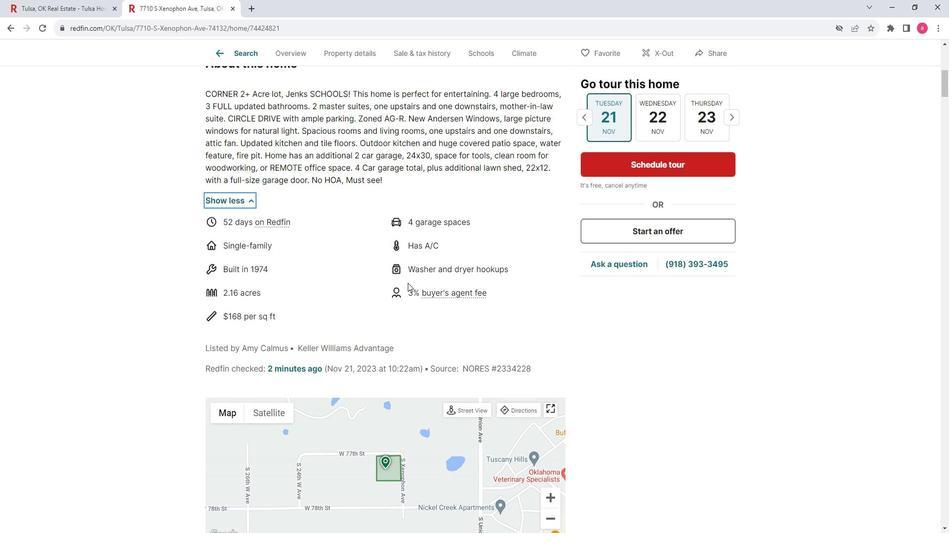 
Action: Mouse scrolled (406, 281) with delta (0, 0)
Screenshot: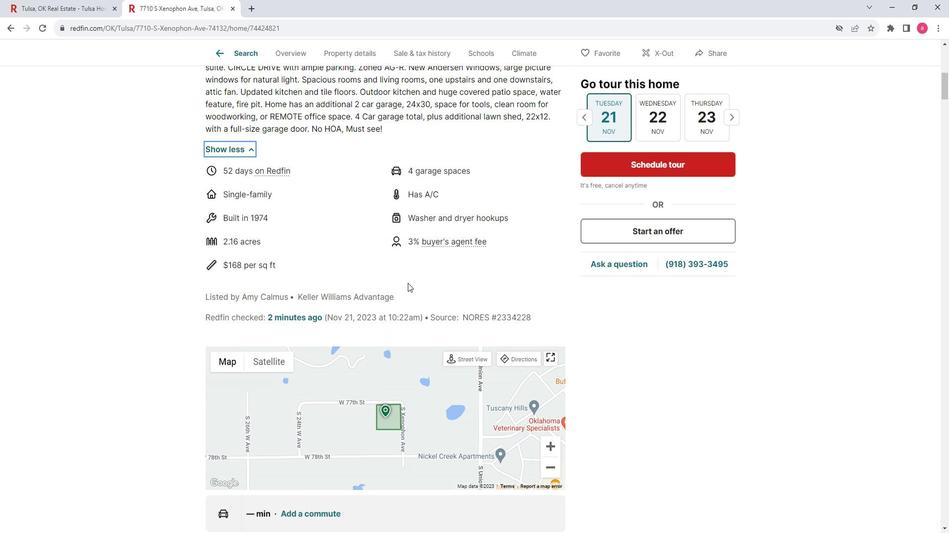 
Action: Mouse scrolled (406, 281) with delta (0, 0)
Screenshot: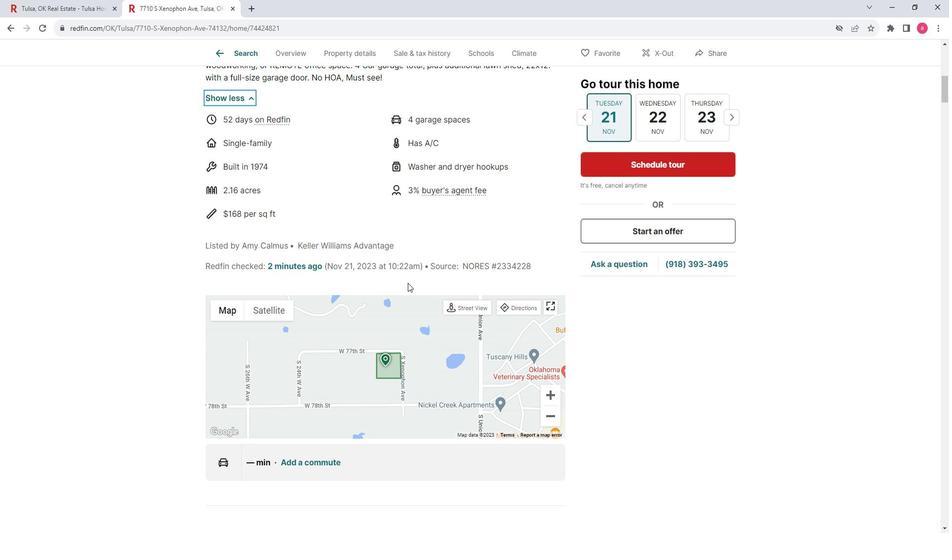 
Action: Mouse scrolled (406, 281) with delta (0, 0)
Screenshot: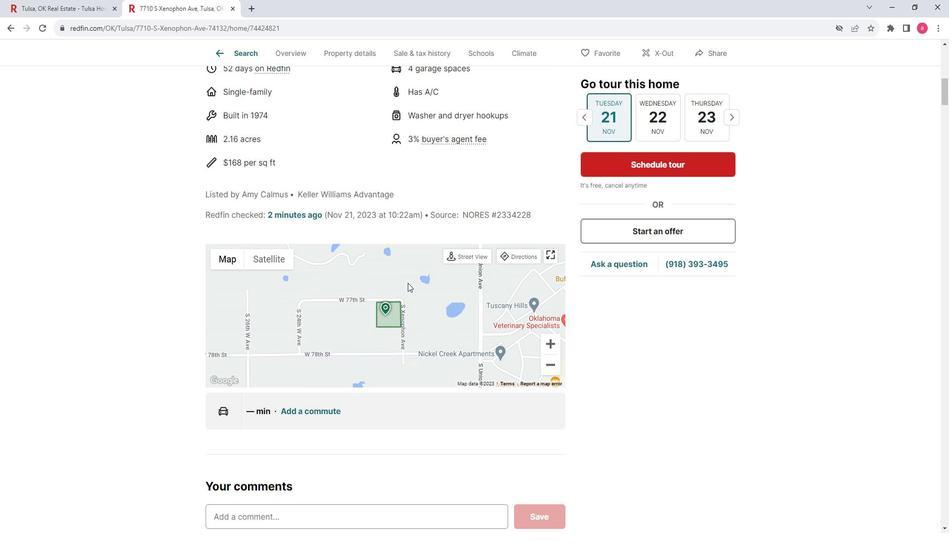
Action: Mouse scrolled (406, 281) with delta (0, 0)
Screenshot: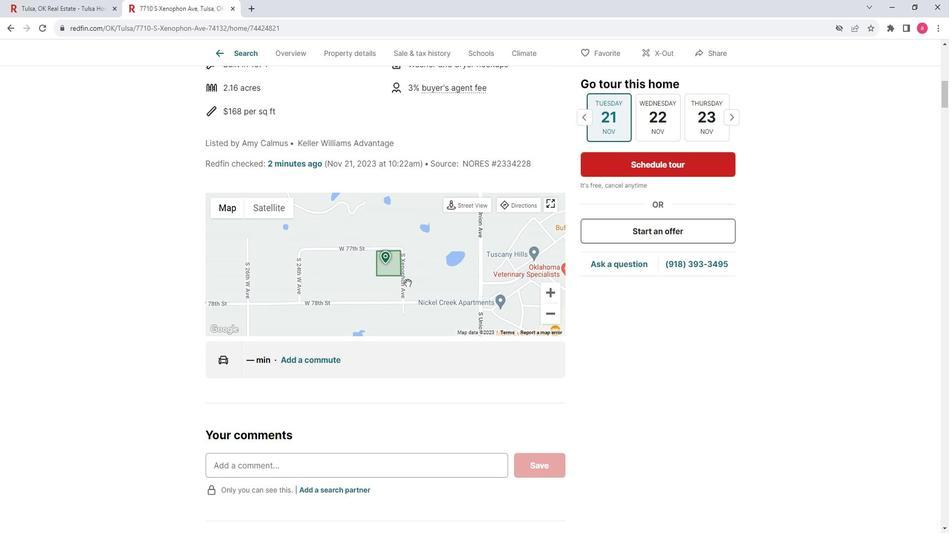 
Action: Mouse scrolled (406, 281) with delta (0, 0)
Screenshot: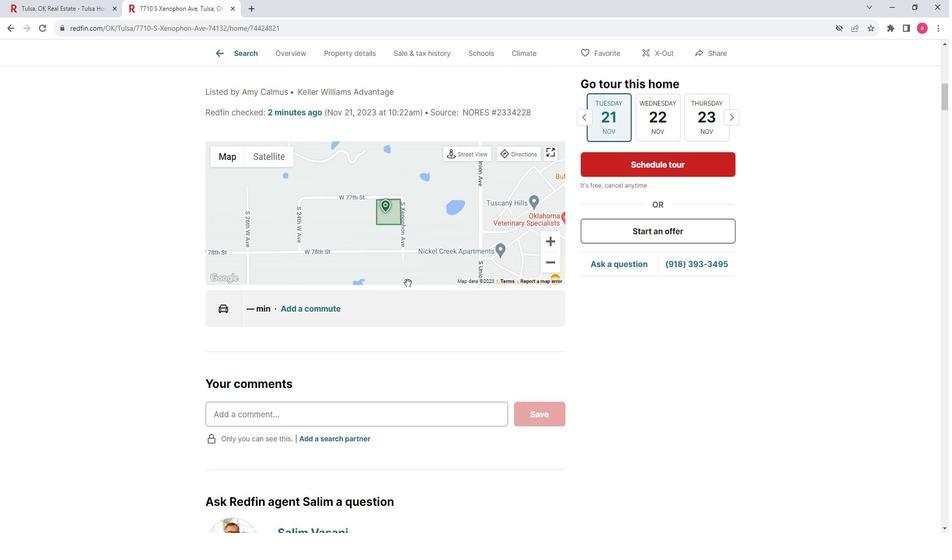 
Action: Mouse scrolled (406, 281) with delta (0, 0)
Screenshot: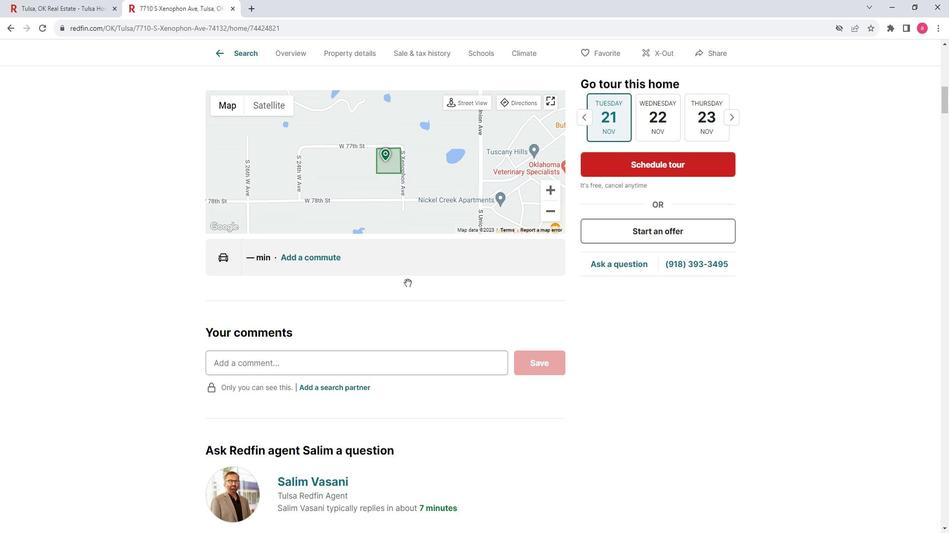 
Action: Mouse scrolled (406, 281) with delta (0, 0)
Screenshot: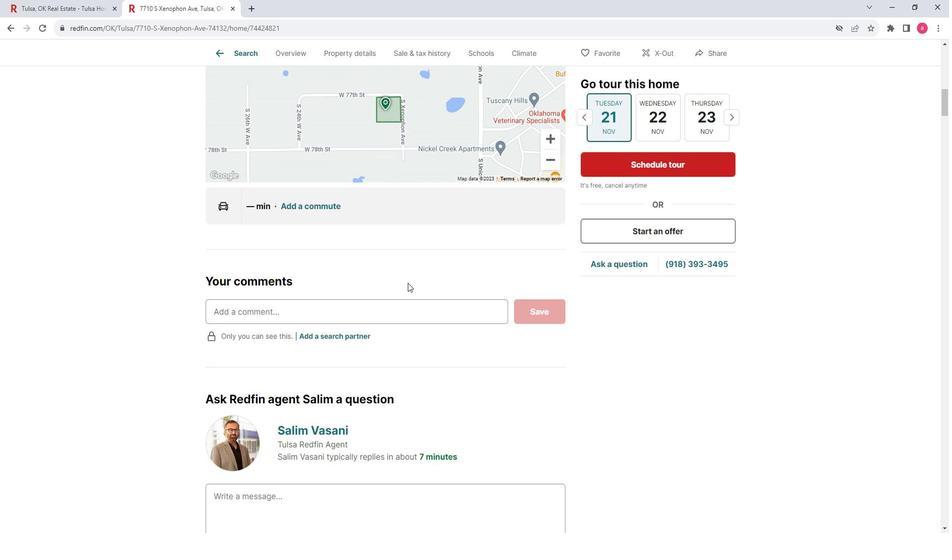 
Action: Mouse scrolled (406, 281) with delta (0, 0)
Screenshot: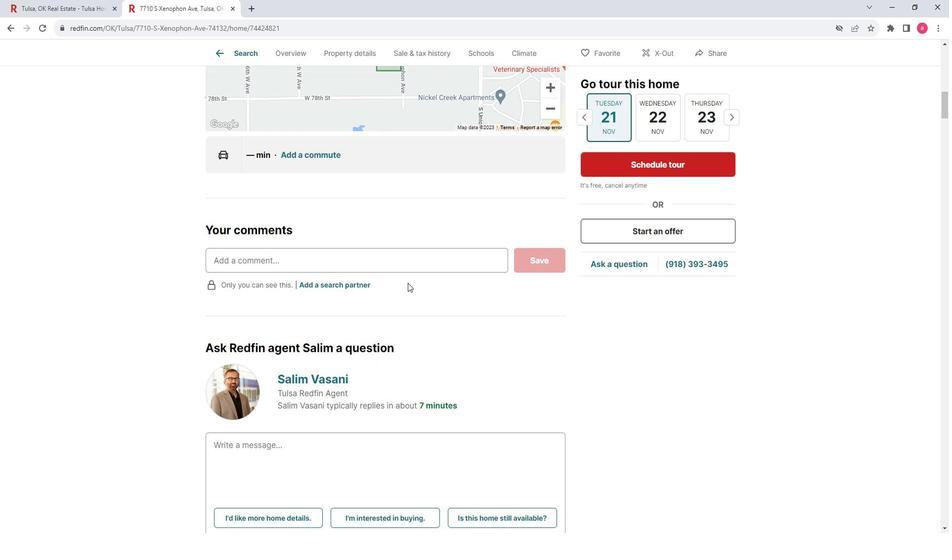 
Action: Mouse scrolled (406, 281) with delta (0, 0)
Screenshot: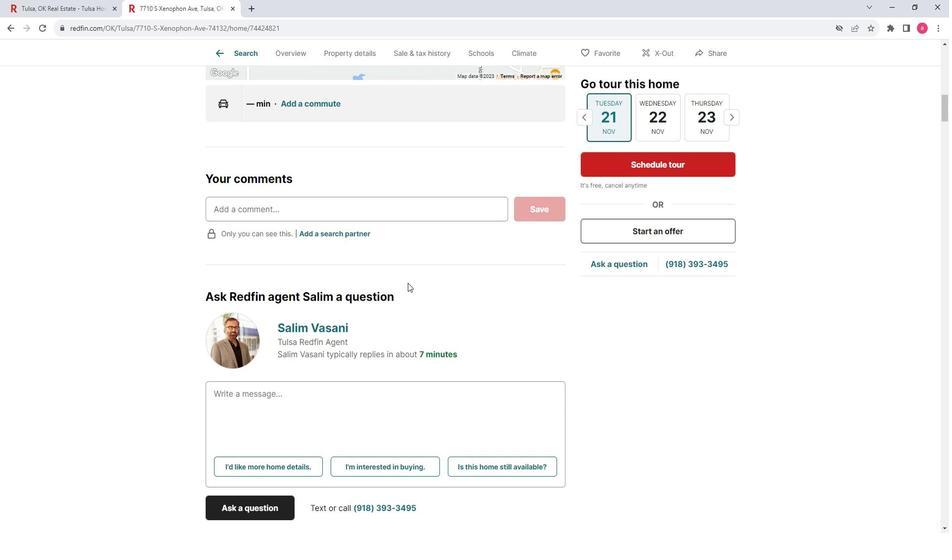 
Action: Mouse scrolled (406, 281) with delta (0, 0)
Screenshot: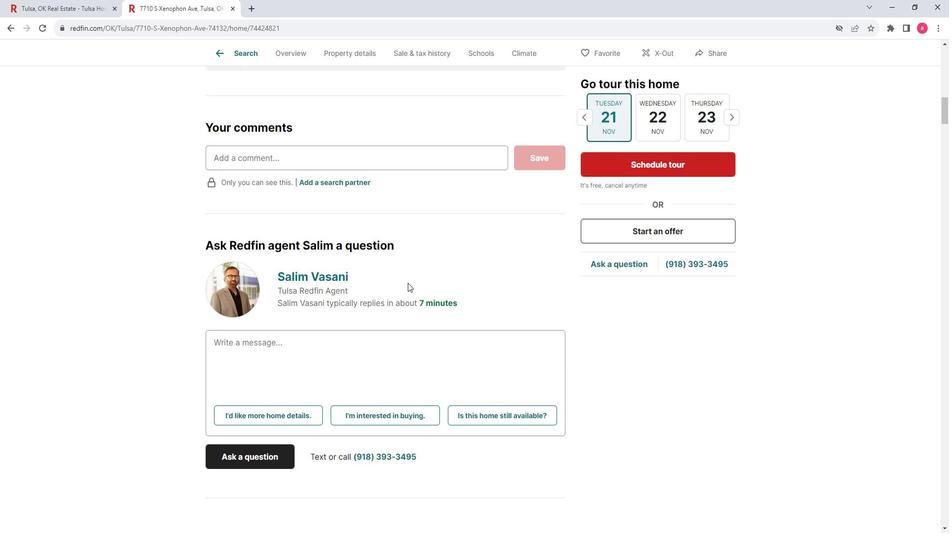 
Action: Mouse scrolled (406, 281) with delta (0, 0)
Screenshot: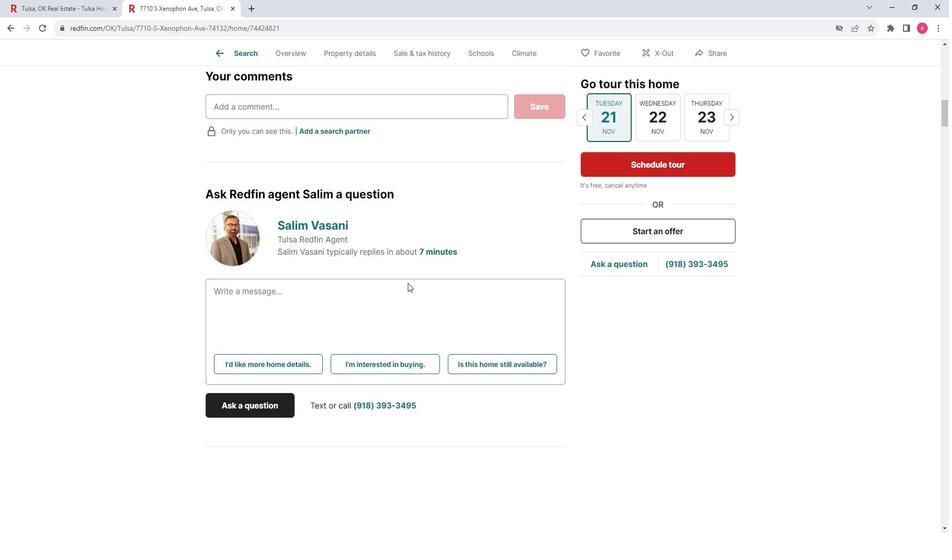 
Action: Mouse scrolled (406, 281) with delta (0, 0)
Screenshot: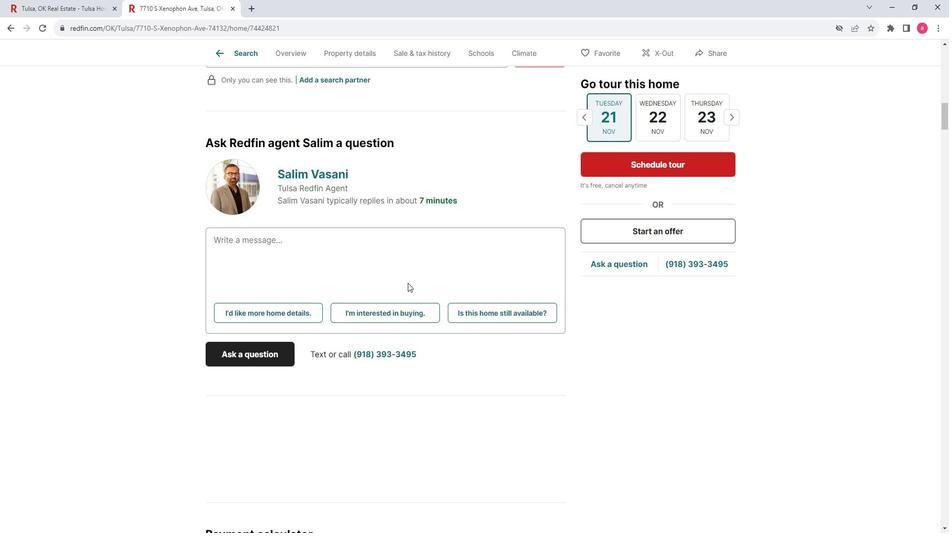 
Action: Mouse scrolled (406, 281) with delta (0, 0)
Screenshot: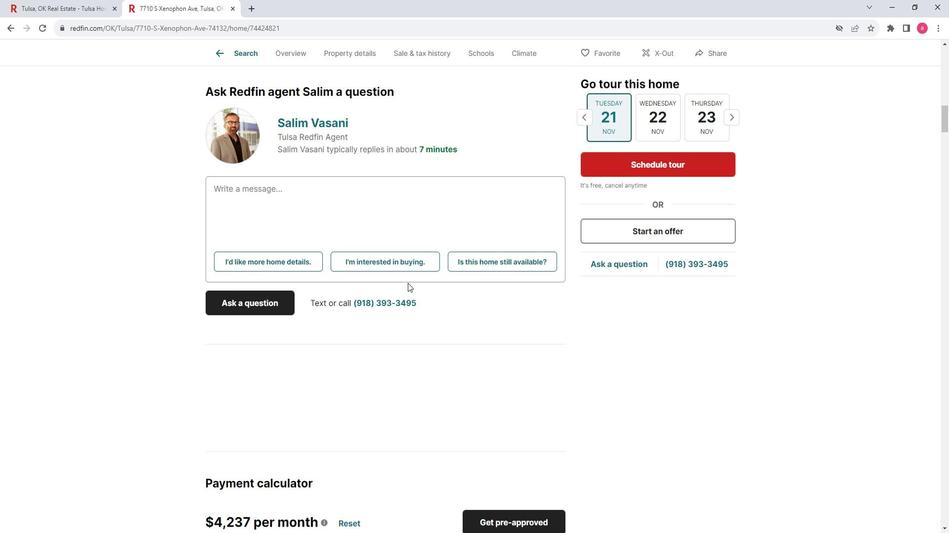 
Action: Mouse scrolled (406, 281) with delta (0, 0)
Screenshot: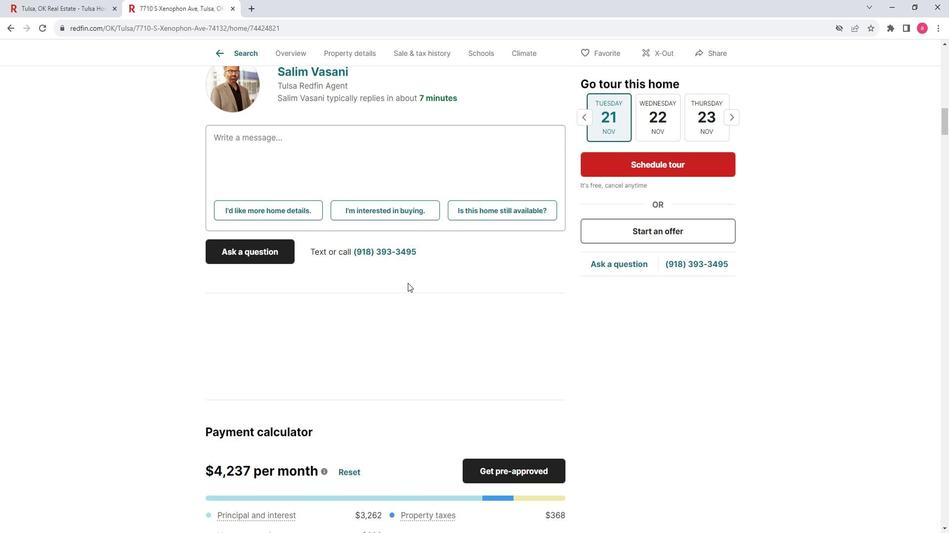 
Action: Mouse scrolled (406, 281) with delta (0, 0)
Screenshot: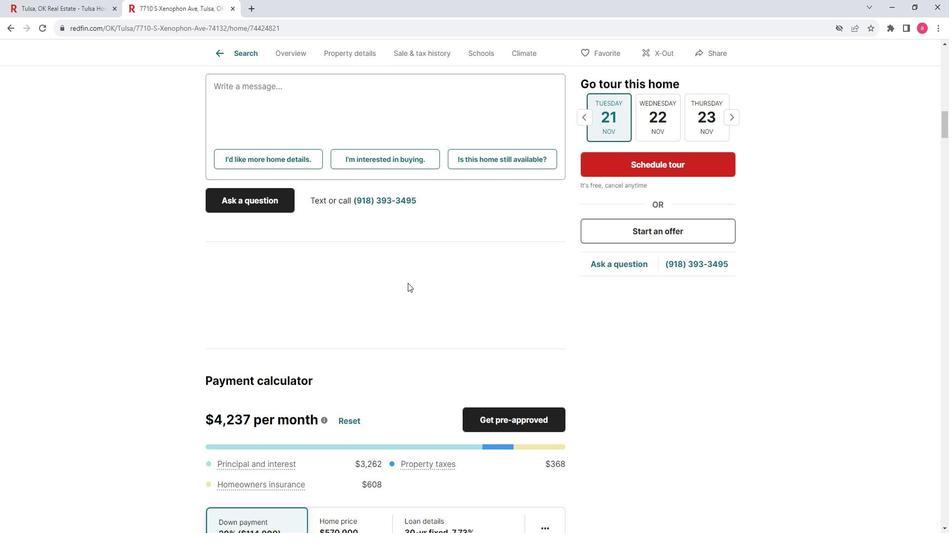 
Action: Mouse moved to (406, 281)
Screenshot: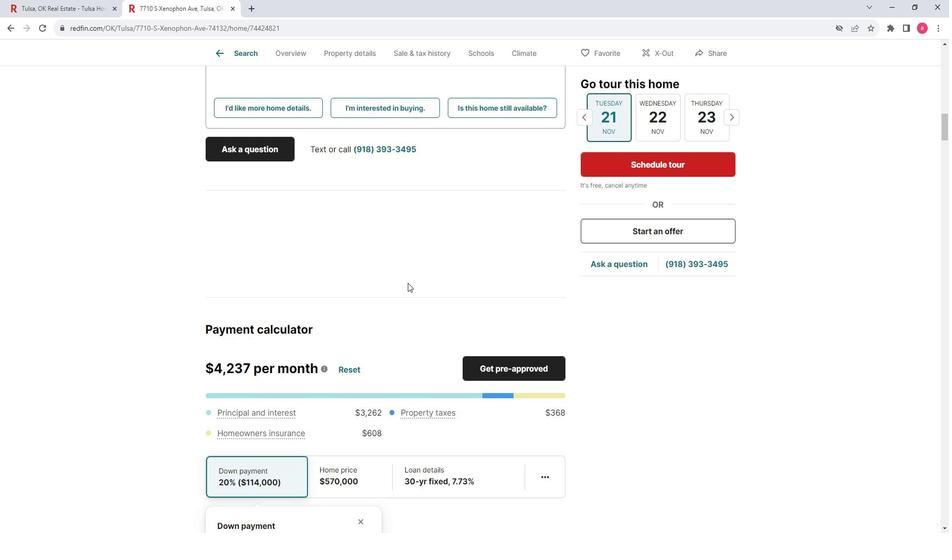 
Action: Mouse scrolled (406, 280) with delta (0, 0)
Screenshot: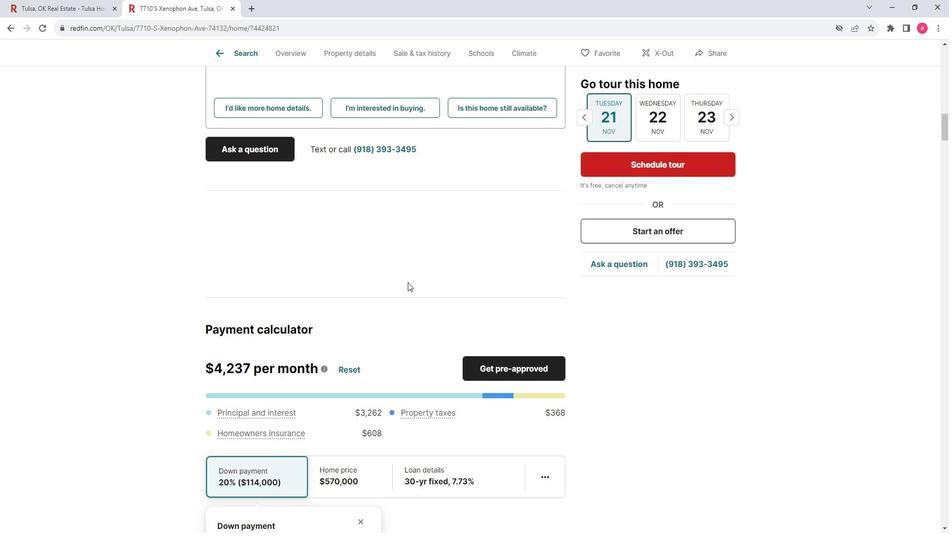
Action: Mouse scrolled (406, 280) with delta (0, 0)
Screenshot: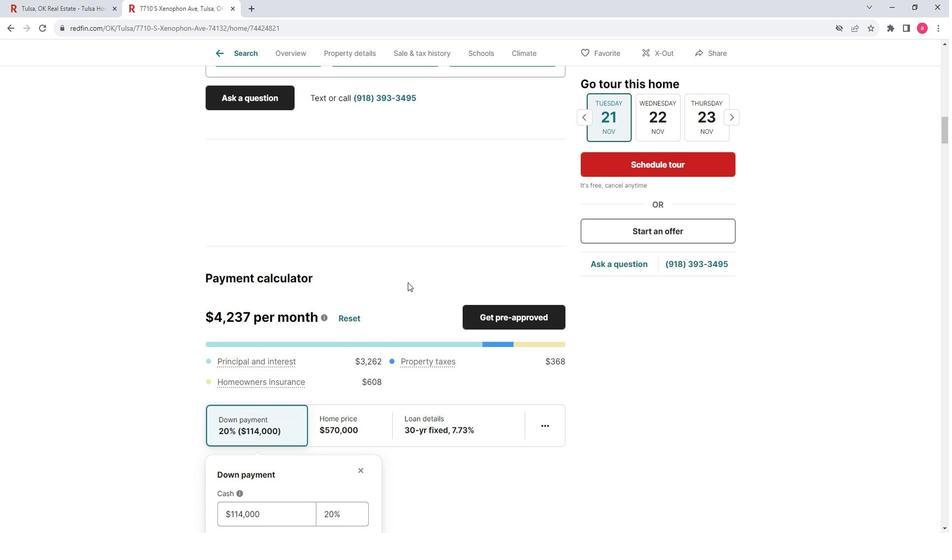 
Action: Mouse scrolled (406, 280) with delta (0, 0)
Screenshot: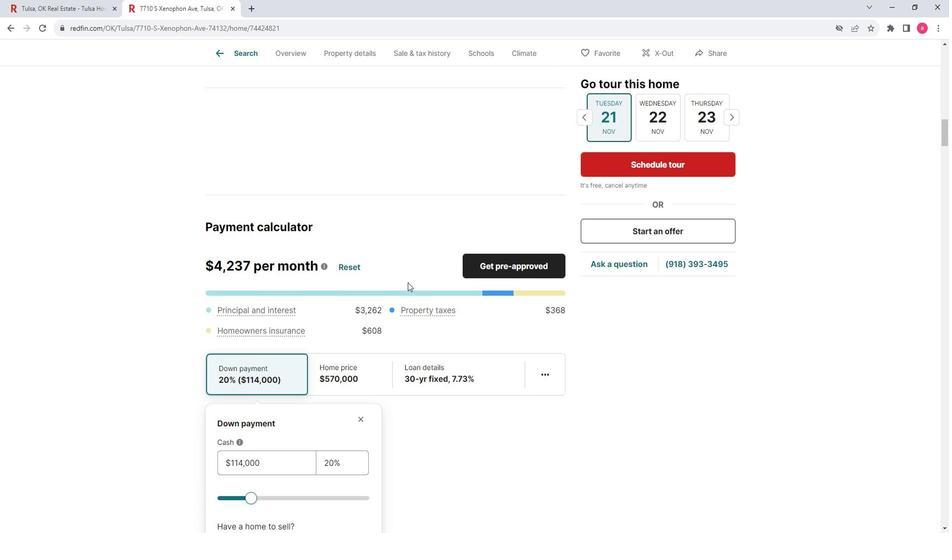 
Action: Mouse scrolled (406, 280) with delta (0, 0)
Screenshot: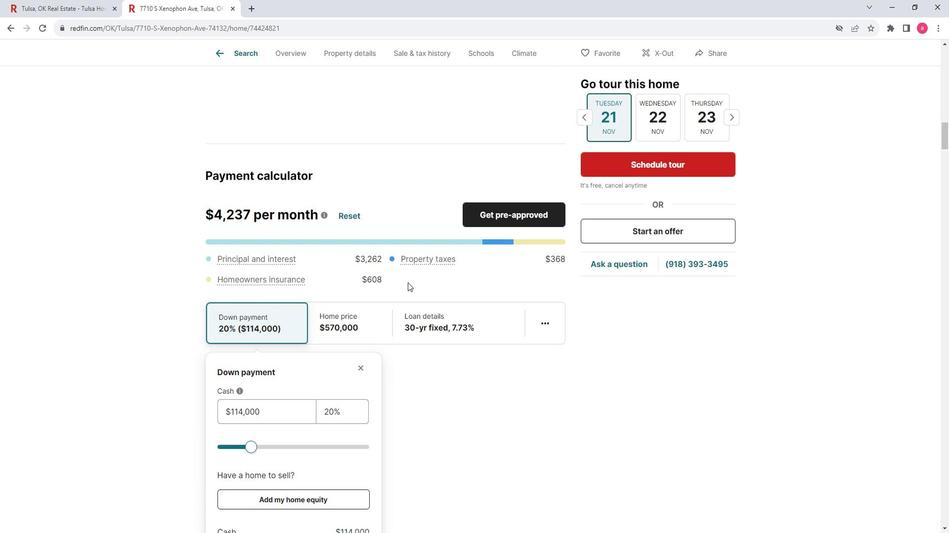 
Action: Mouse moved to (406, 281)
Screenshot: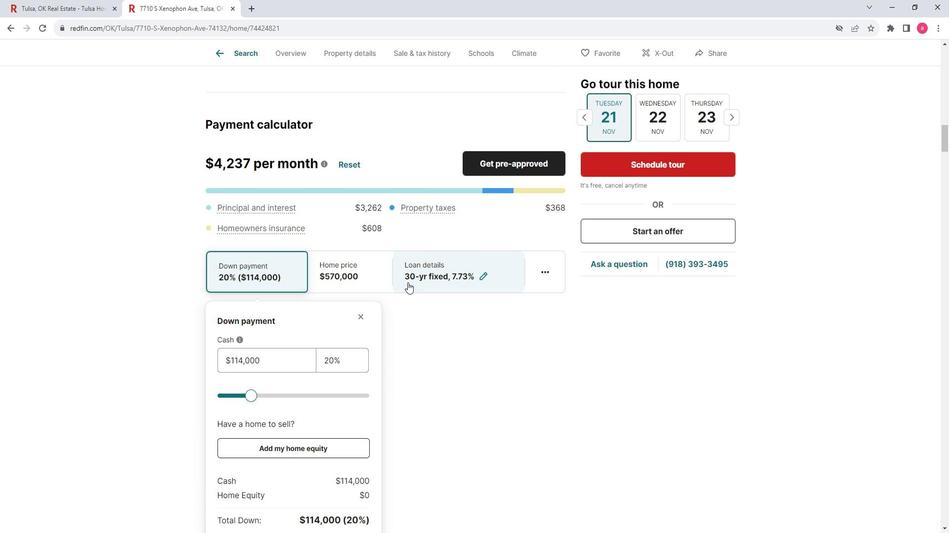 
Action: Mouse scrolled (406, 280) with delta (0, 0)
Screenshot: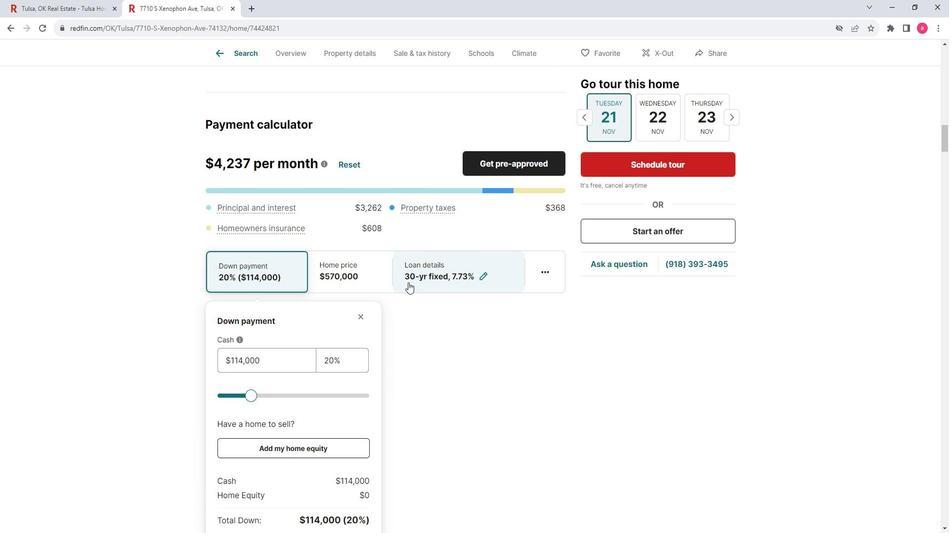 
Action: Mouse scrolled (406, 280) with delta (0, 0)
Screenshot: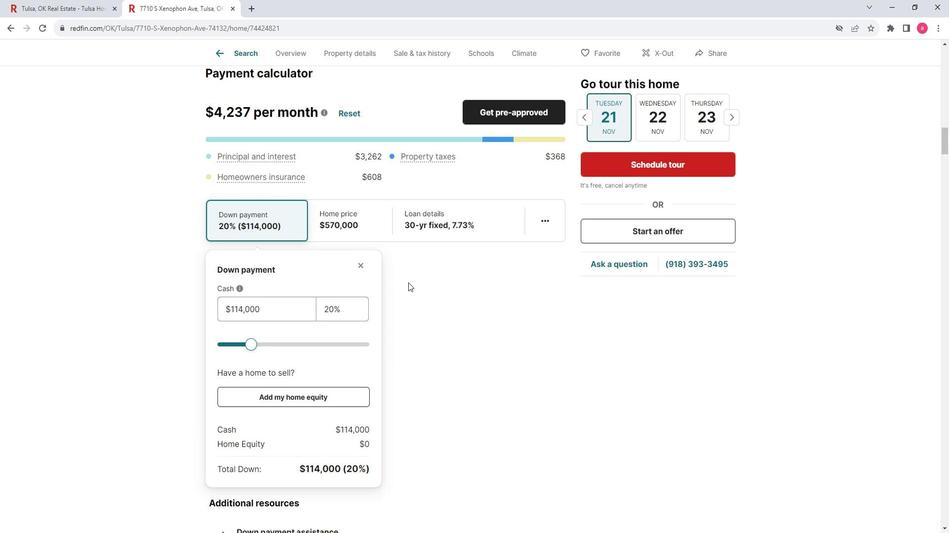 
Action: Mouse scrolled (406, 280) with delta (0, 0)
Screenshot: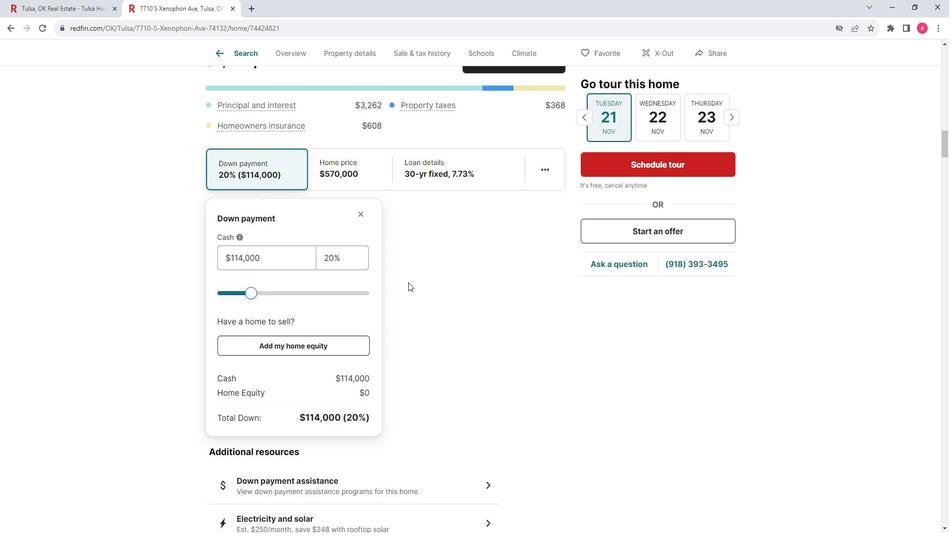 
Action: Mouse scrolled (406, 280) with delta (0, 0)
Screenshot: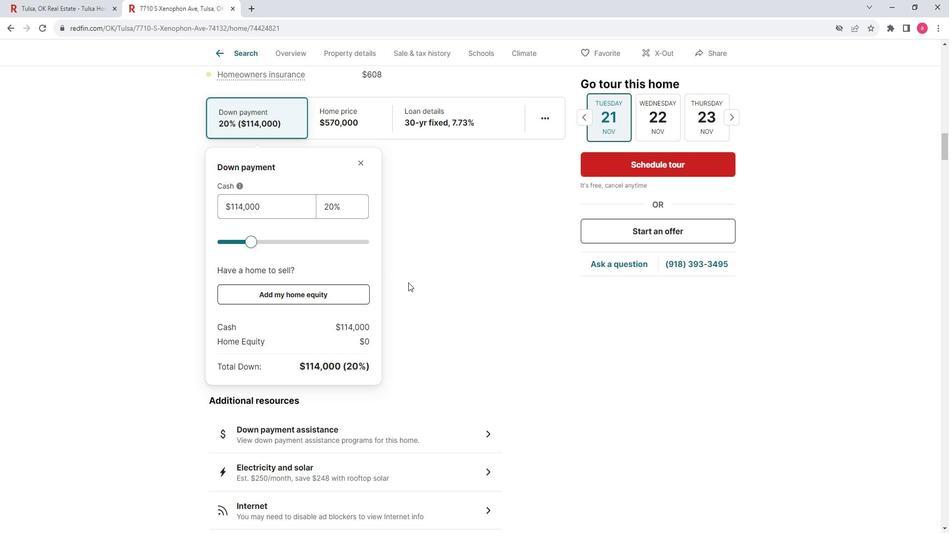 
Action: Mouse scrolled (406, 280) with delta (0, 0)
Screenshot: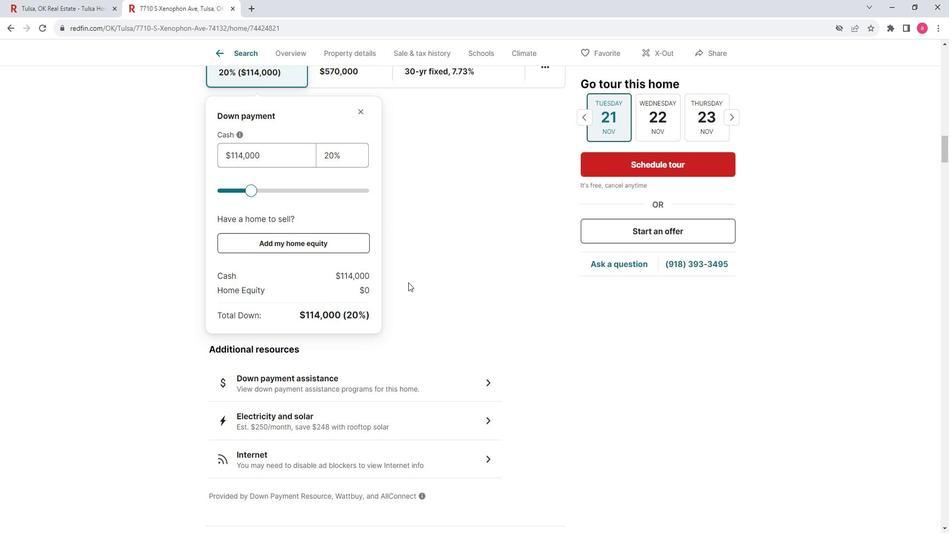 
Action: Mouse scrolled (406, 280) with delta (0, 0)
Screenshot: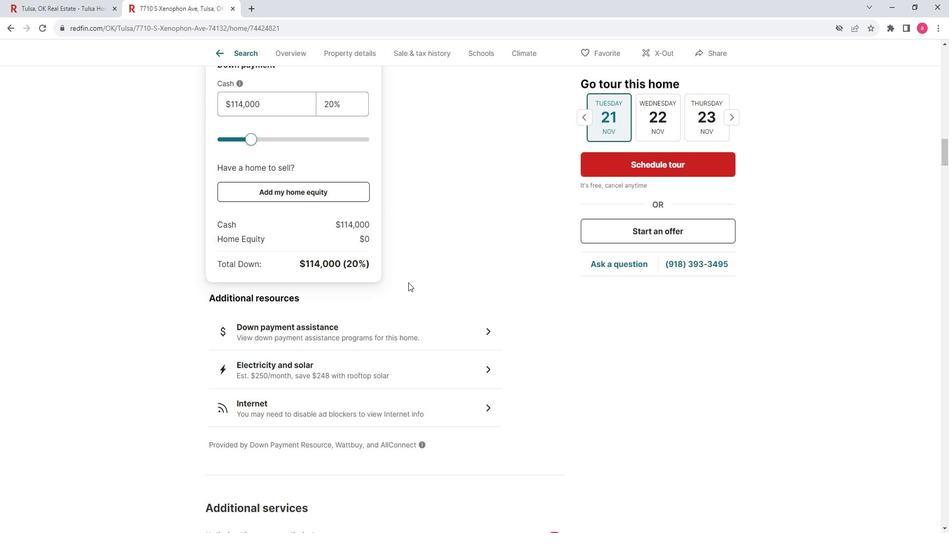 
Action: Mouse moved to (406, 281)
Screenshot: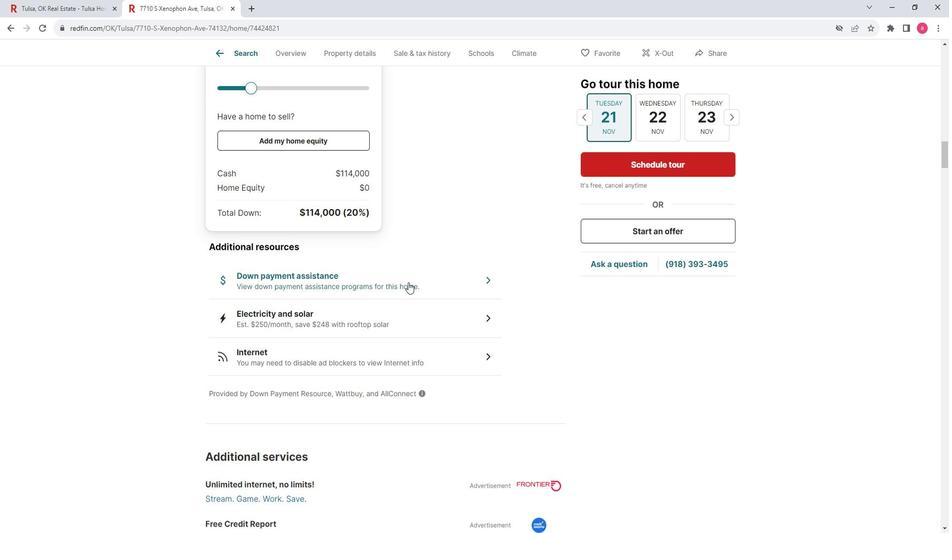 
Action: Mouse scrolled (406, 280) with delta (0, 0)
Screenshot: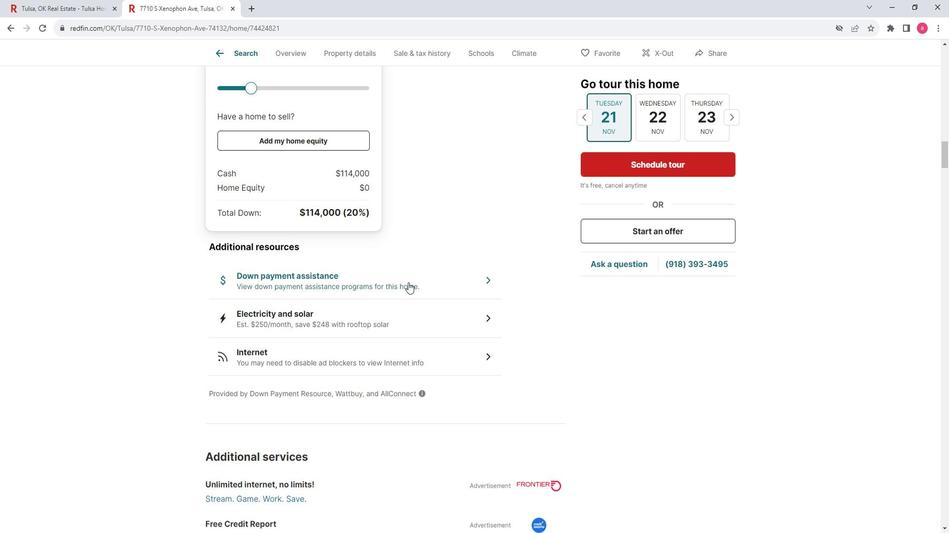 
Action: Mouse scrolled (406, 280) with delta (0, 0)
Screenshot: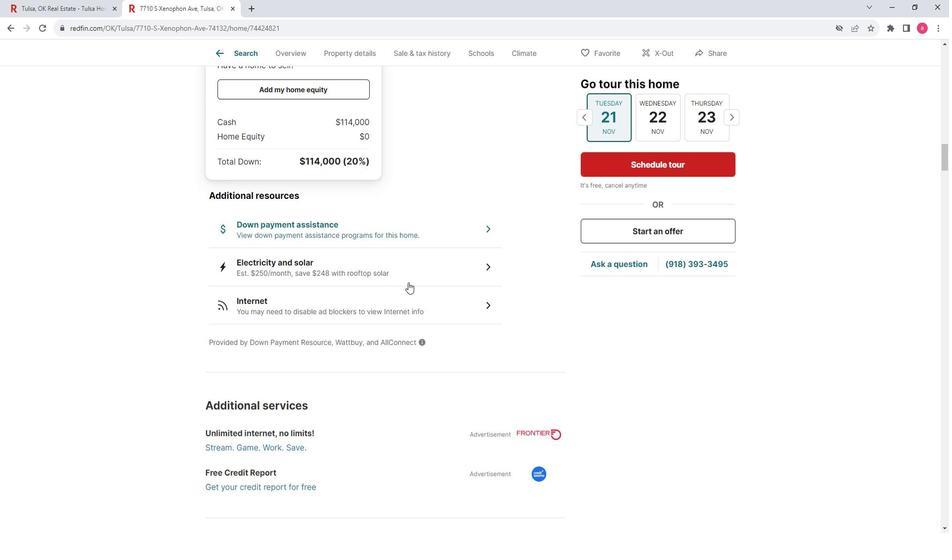 
Action: Mouse scrolled (406, 280) with delta (0, 0)
Screenshot: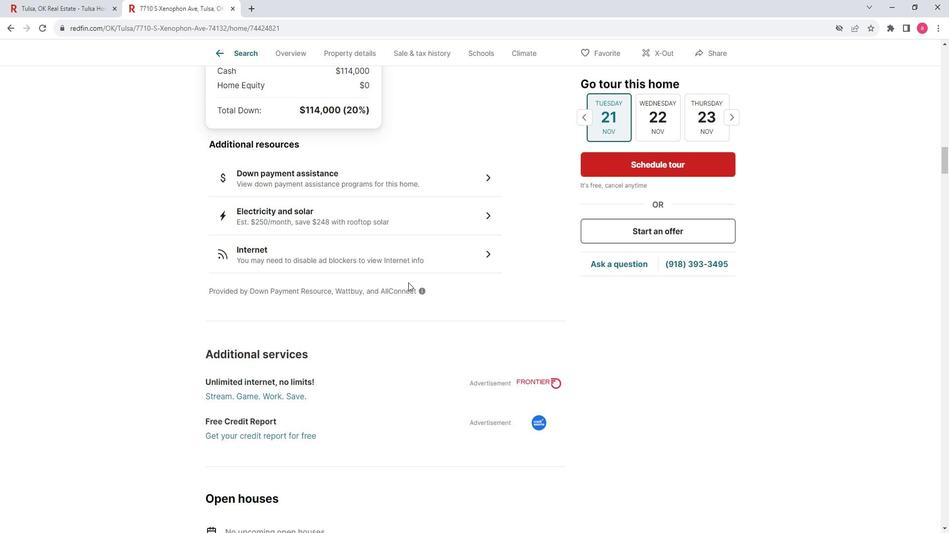 
Action: Mouse scrolled (406, 280) with delta (0, 0)
Screenshot: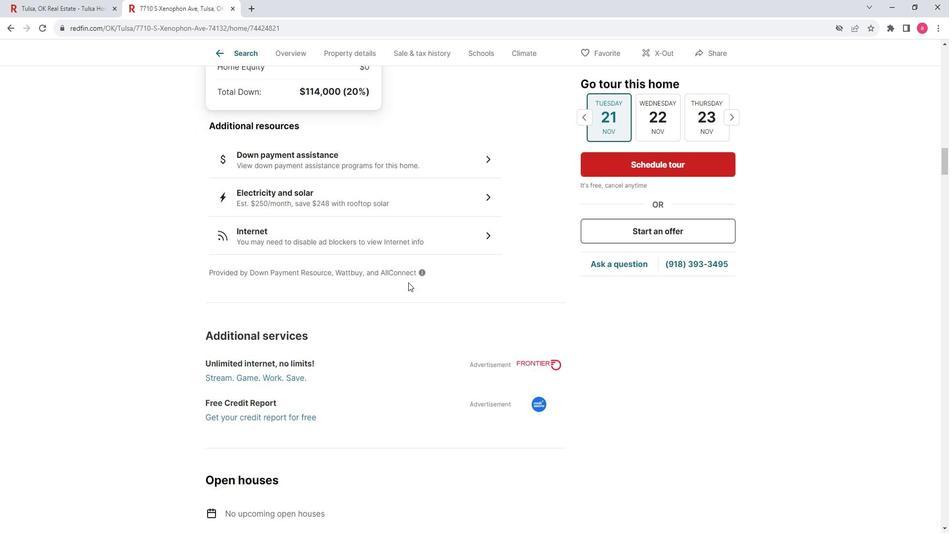 
Action: Mouse scrolled (406, 280) with delta (0, 0)
Screenshot: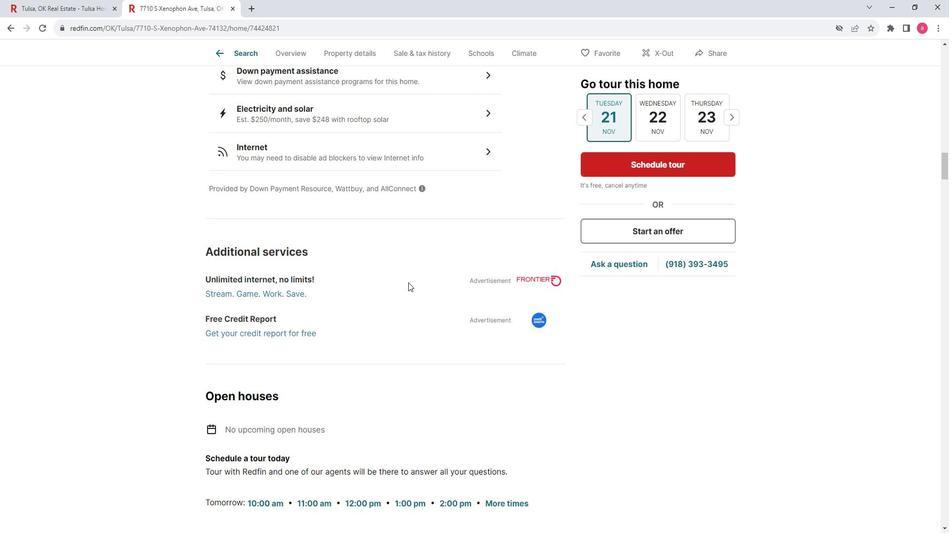 
Action: Mouse scrolled (406, 281) with delta (0, 0)
Screenshot: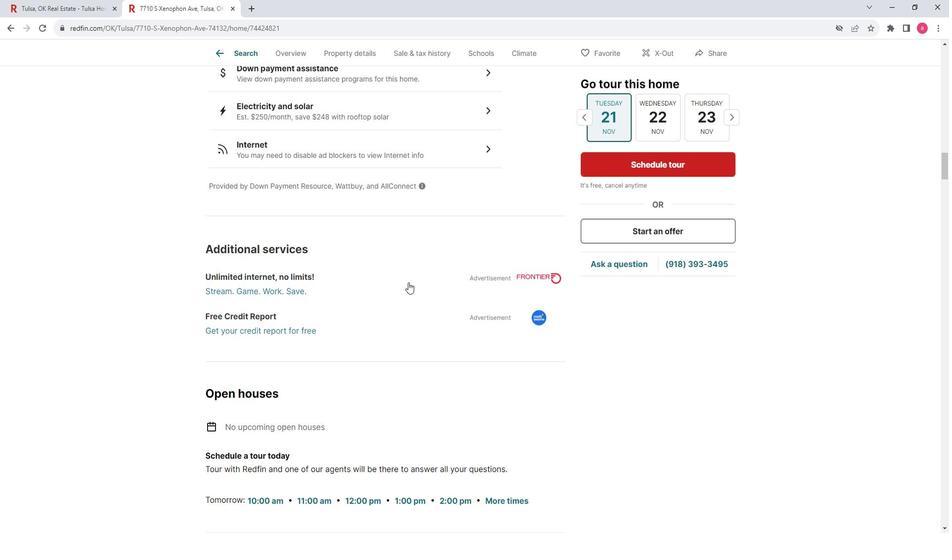 
Action: Mouse scrolled (406, 280) with delta (0, 0)
Screenshot: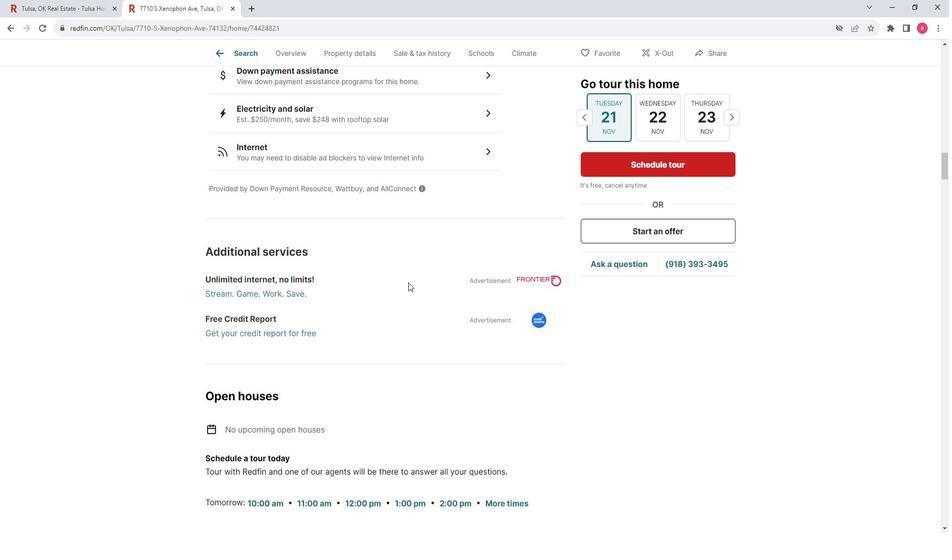 
Action: Mouse scrolled (406, 280) with delta (0, 0)
Screenshot: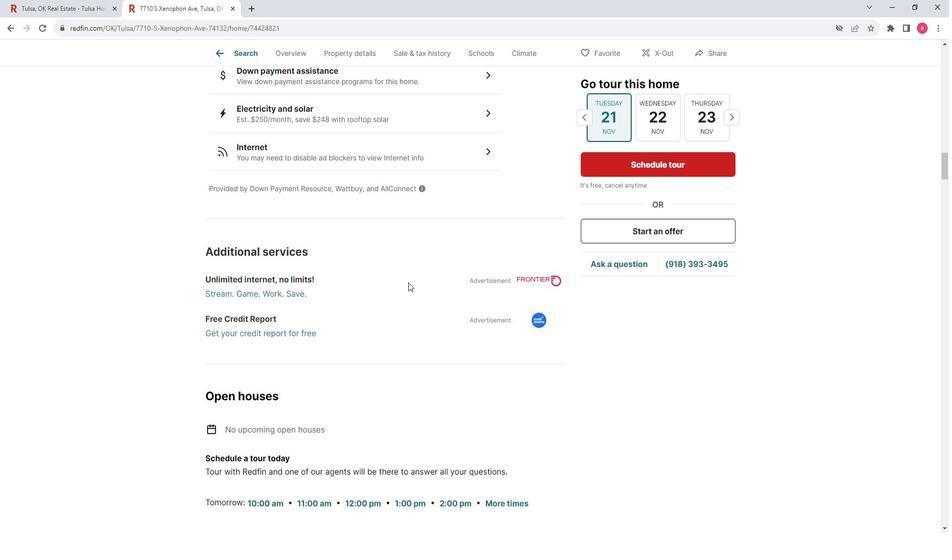
Action: Mouse scrolled (406, 280) with delta (0, 0)
Screenshot: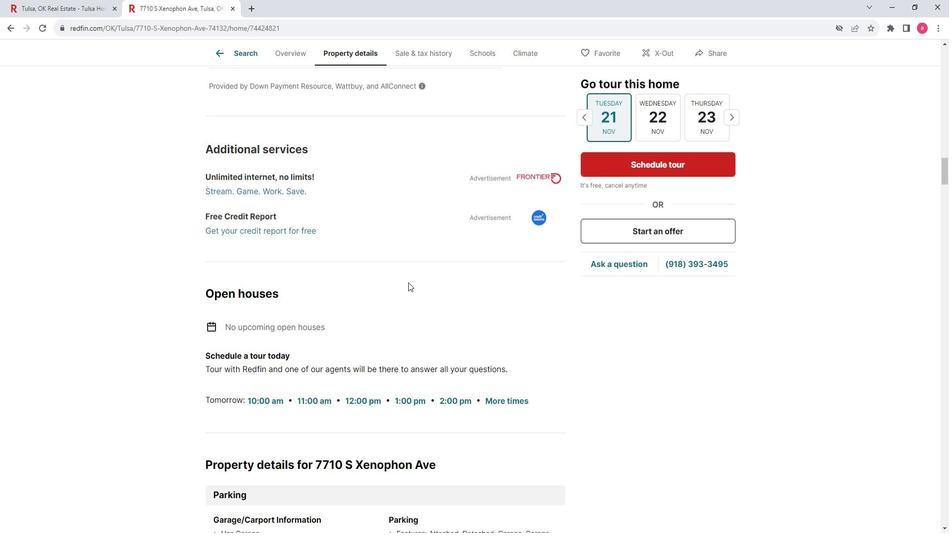 
Action: Mouse scrolled (406, 280) with delta (0, 0)
Screenshot: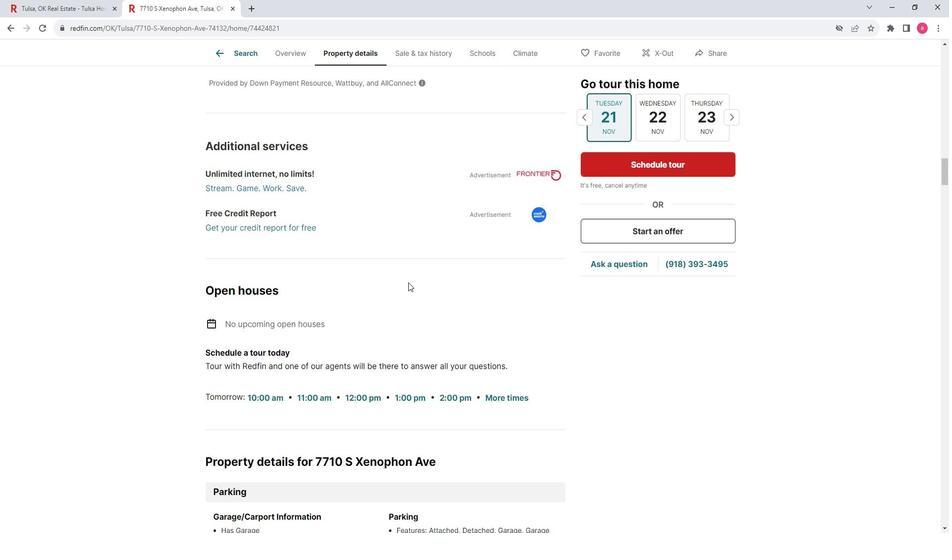 
Action: Mouse scrolled (406, 280) with delta (0, 0)
Screenshot: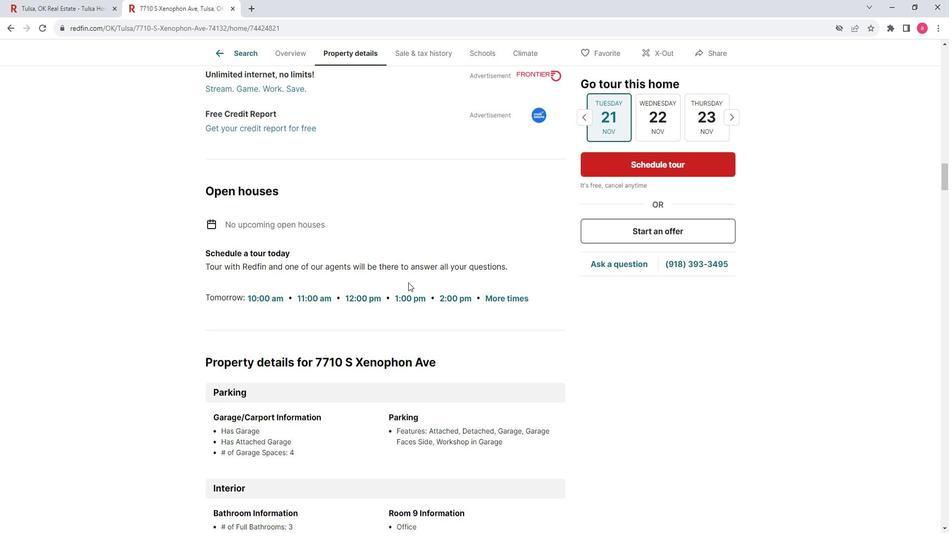 
Action: Mouse scrolled (406, 280) with delta (0, 0)
Screenshot: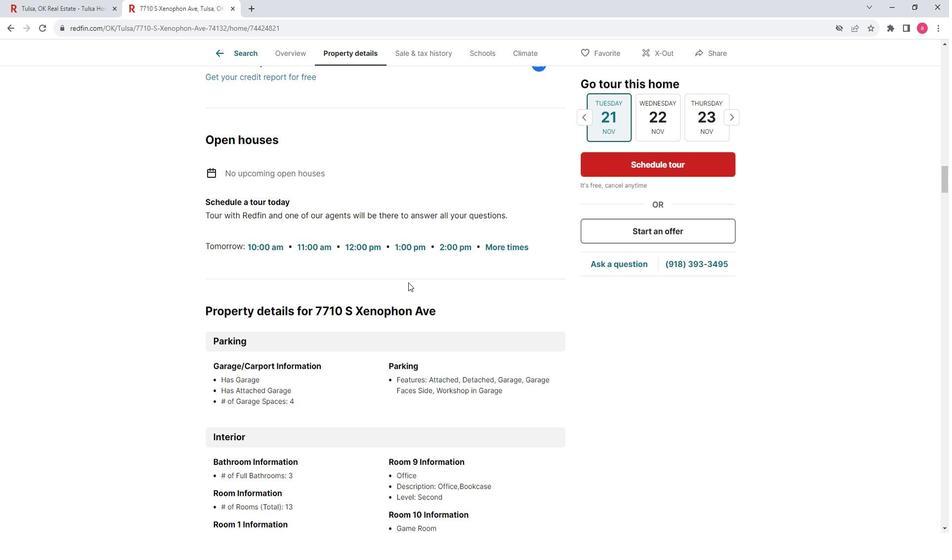 
Action: Mouse moved to (406, 280)
Screenshot: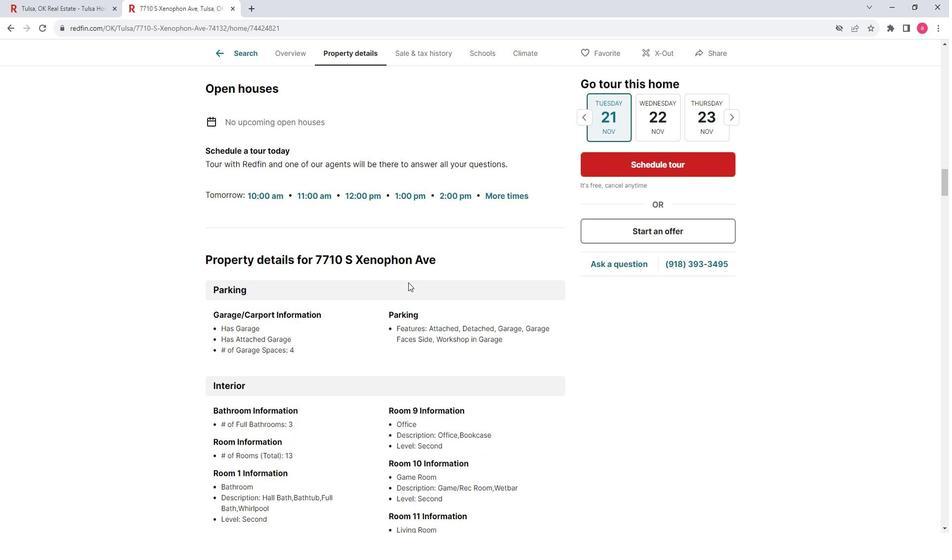 
Action: Mouse scrolled (406, 280) with delta (0, 0)
Screenshot: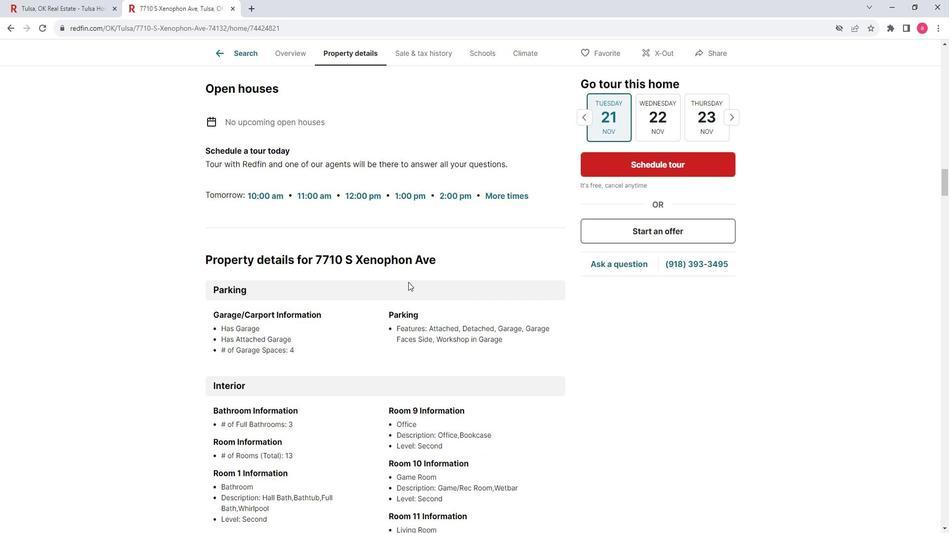 
Action: Mouse scrolled (406, 280) with delta (0, 0)
Screenshot: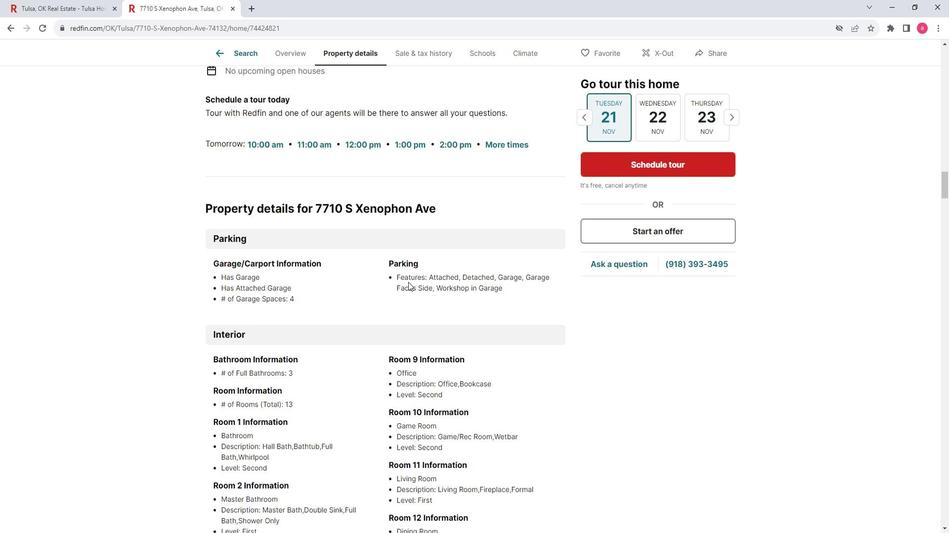 
Action: Mouse scrolled (406, 280) with delta (0, 0)
Screenshot: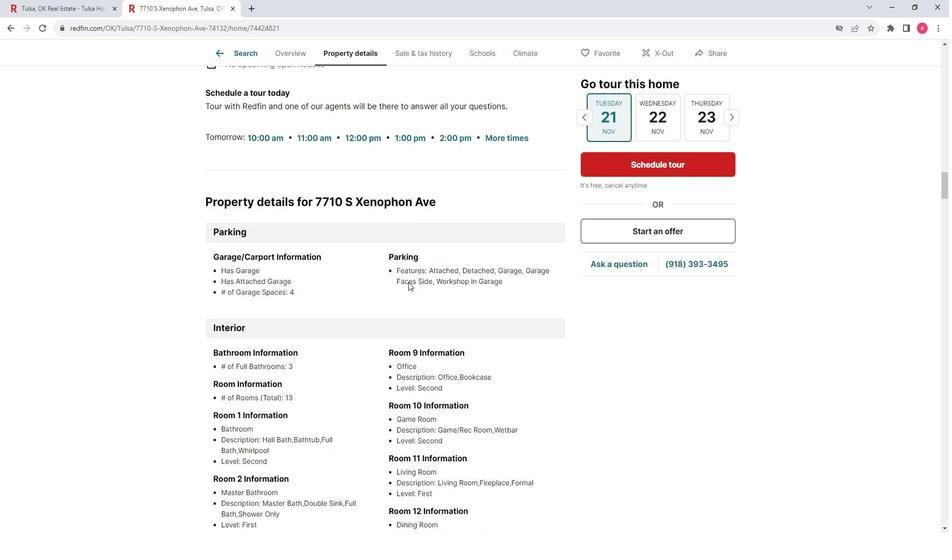 
Action: Mouse scrolled (406, 280) with delta (0, 0)
Screenshot: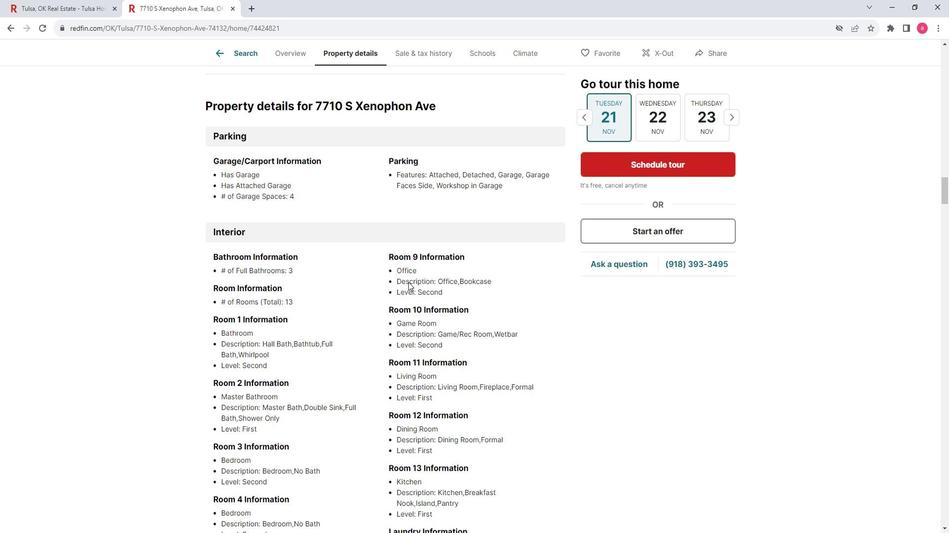 
Action: Mouse scrolled (406, 280) with delta (0, 0)
Screenshot: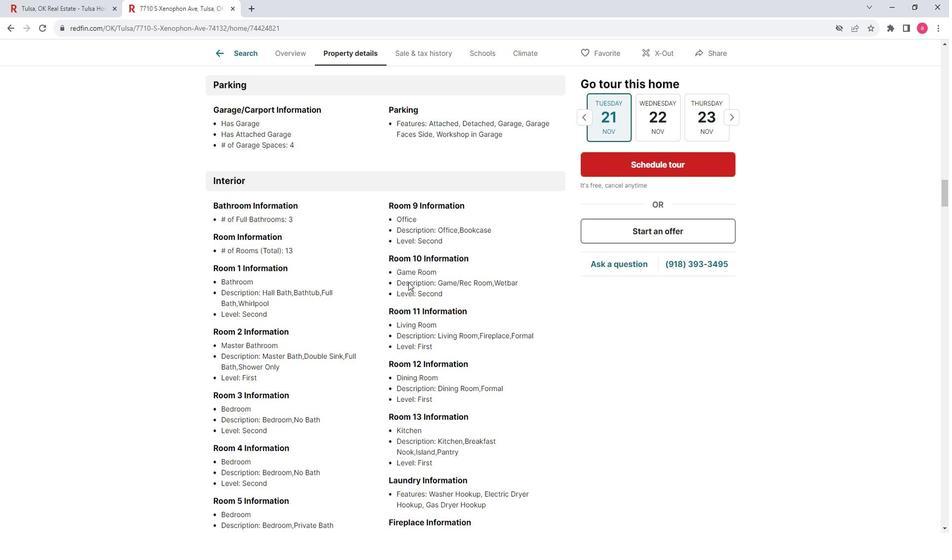 
Action: Mouse scrolled (406, 280) with delta (0, 0)
Screenshot: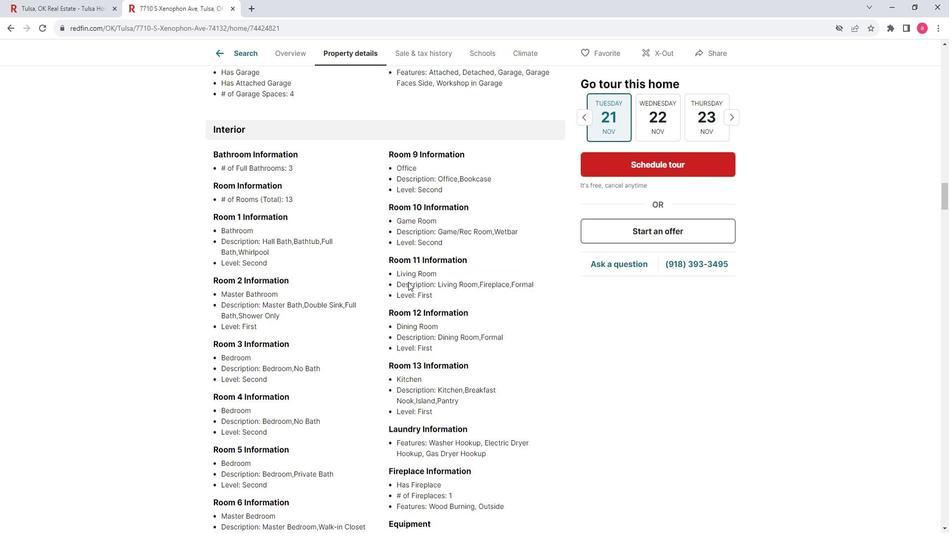 
Action: Mouse scrolled (406, 280) with delta (0, 0)
Screenshot: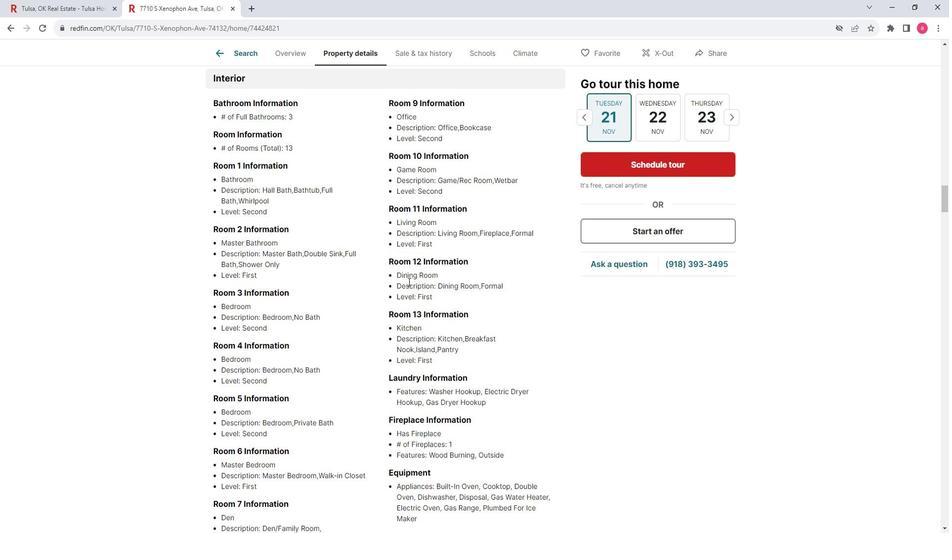 
Action: Mouse scrolled (406, 280) with delta (0, 0)
Screenshot: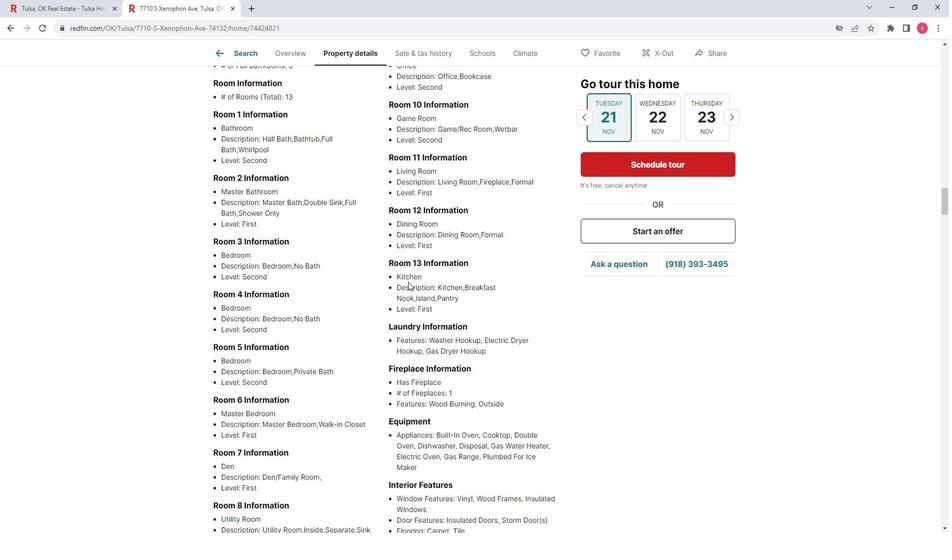 
Action: Mouse scrolled (406, 280) with delta (0, 0)
Screenshot: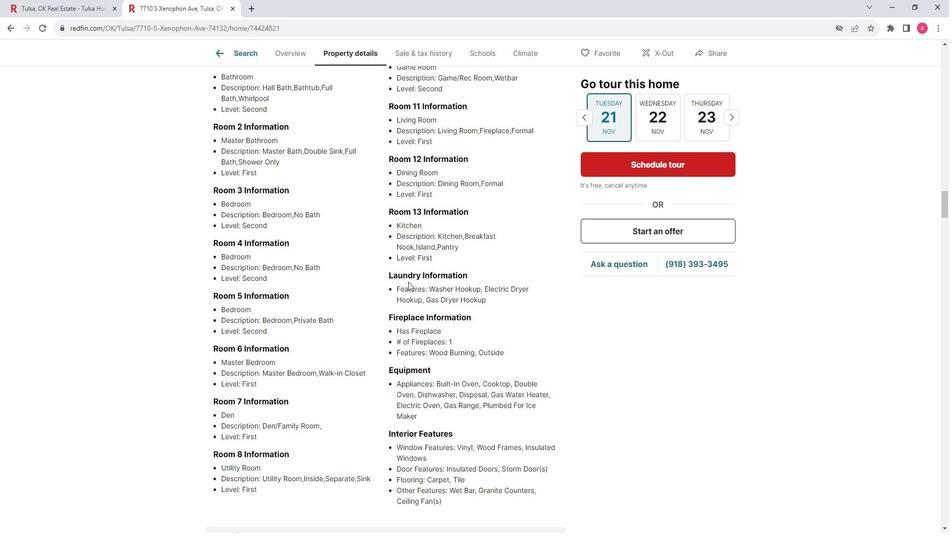 
Action: Mouse scrolled (406, 280) with delta (0, 0)
Screenshot: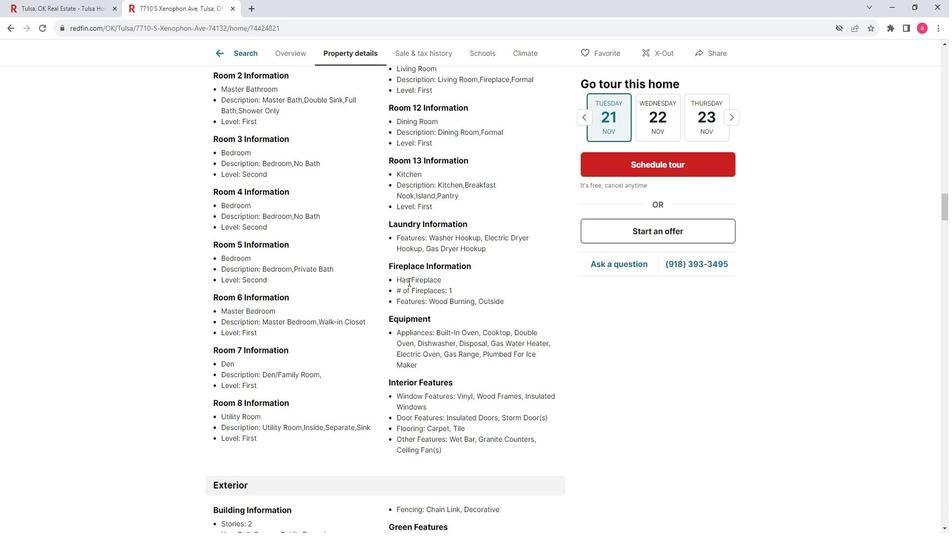 
Action: Mouse scrolled (406, 280) with delta (0, 0)
Screenshot: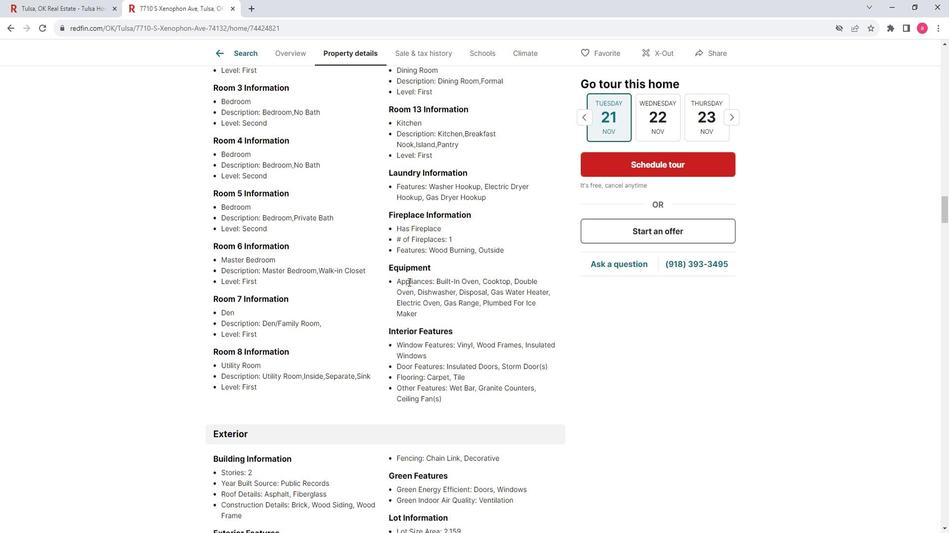 
Action: Mouse scrolled (406, 280) with delta (0, 0)
Screenshot: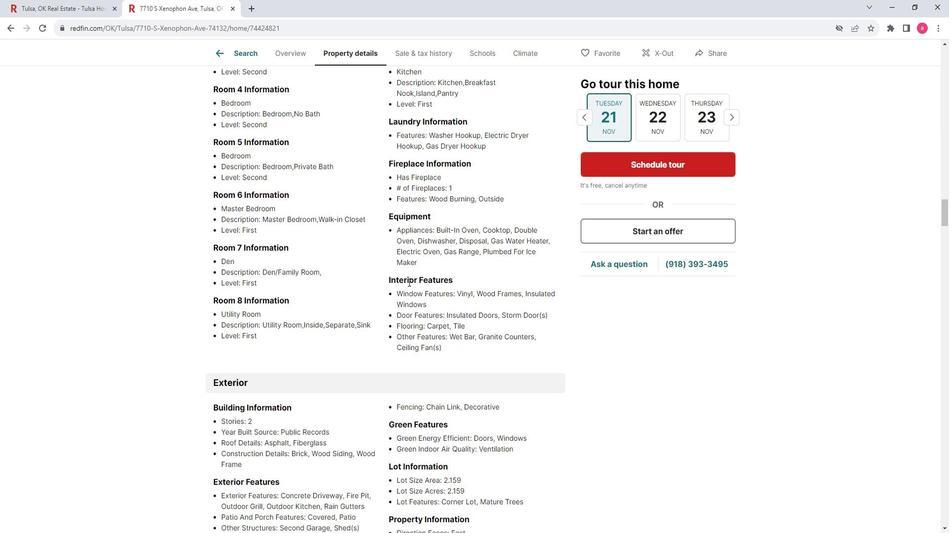
Action: Mouse scrolled (406, 280) with delta (0, 0)
Screenshot: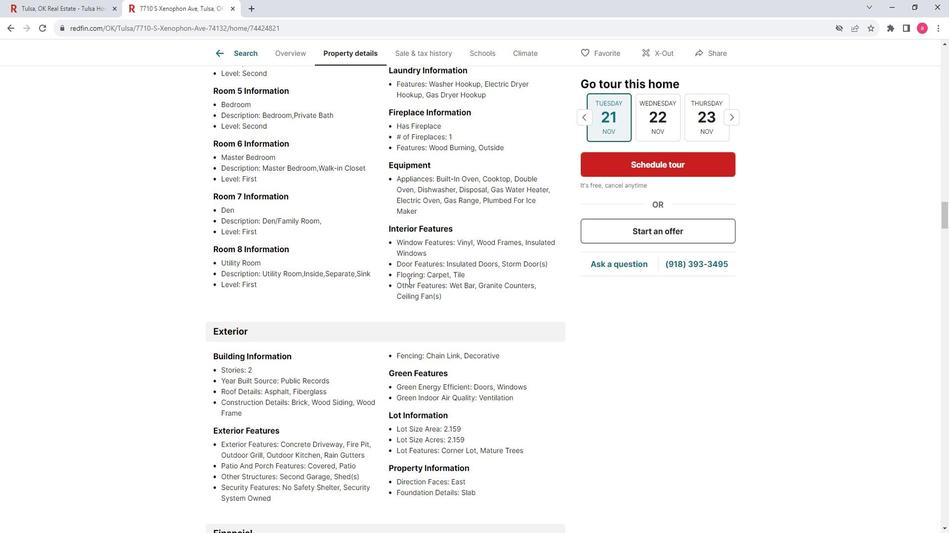 
Action: Mouse scrolled (406, 280) with delta (0, 0)
Screenshot: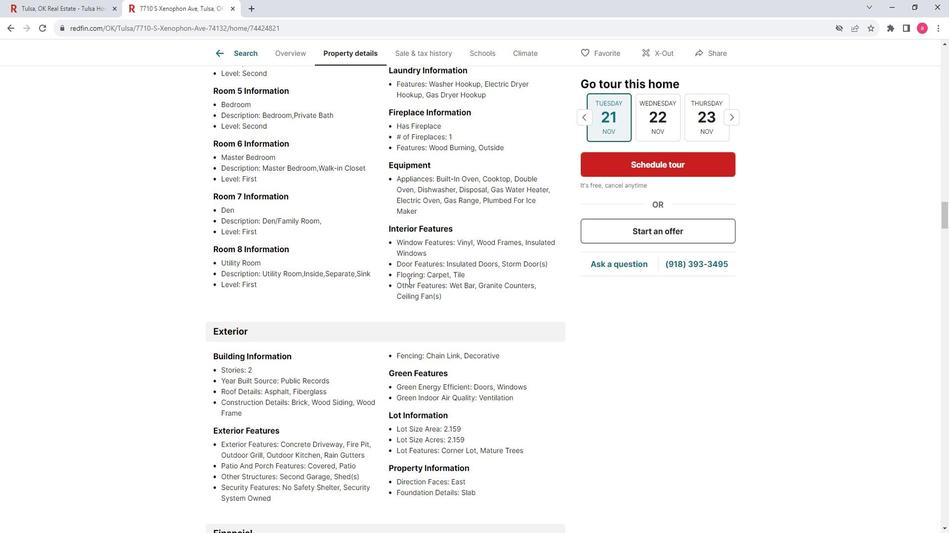 
Action: Mouse scrolled (406, 280) with delta (0, 0)
Screenshot: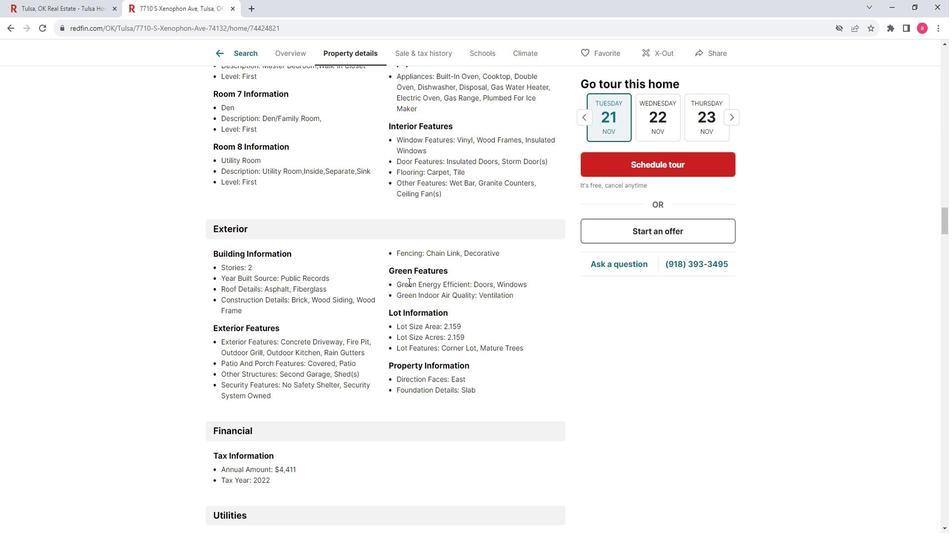 
Action: Mouse scrolled (406, 280) with delta (0, 0)
Screenshot: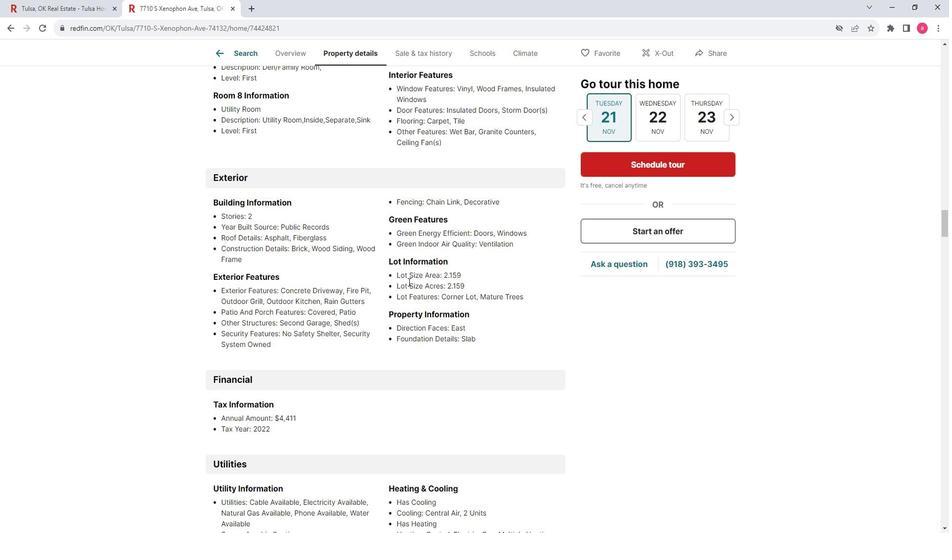 
Action: Mouse scrolled (406, 280) with delta (0, 0)
Screenshot: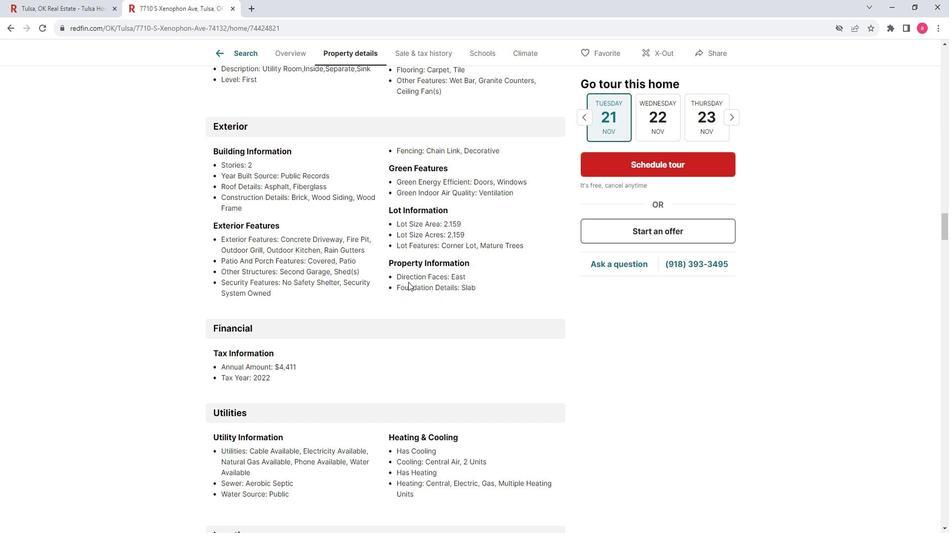 
Action: Mouse scrolled (406, 280) with delta (0, 0)
Screenshot: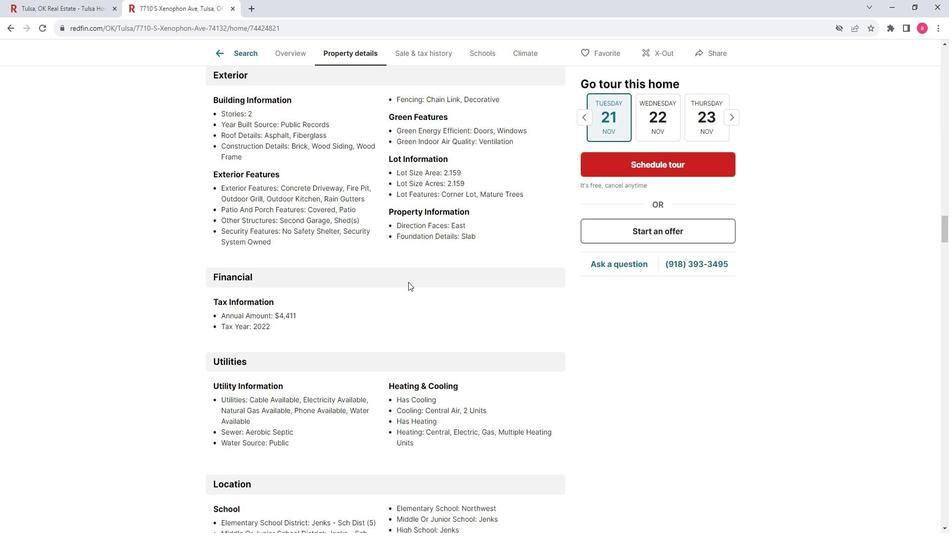 
Action: Mouse scrolled (406, 280) with delta (0, 0)
Screenshot: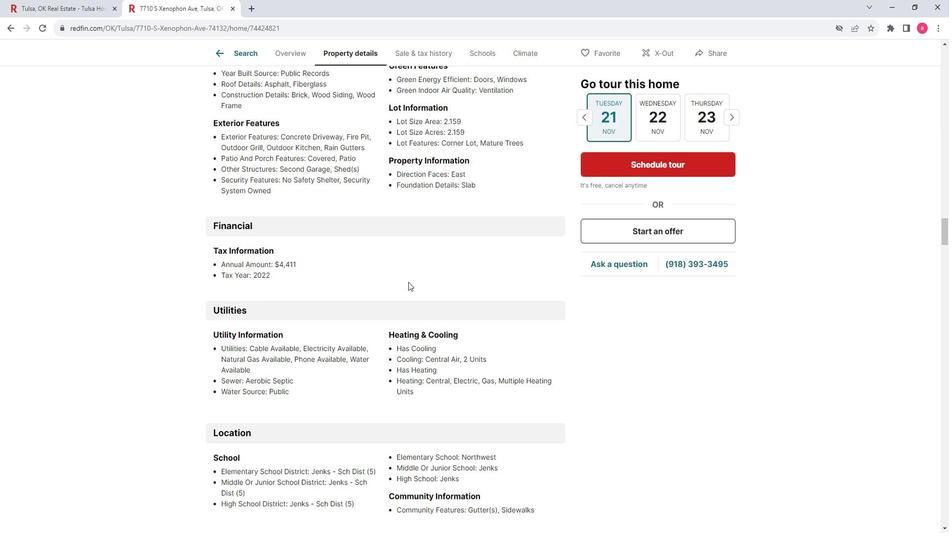
Action: Mouse moved to (406, 280)
Screenshot: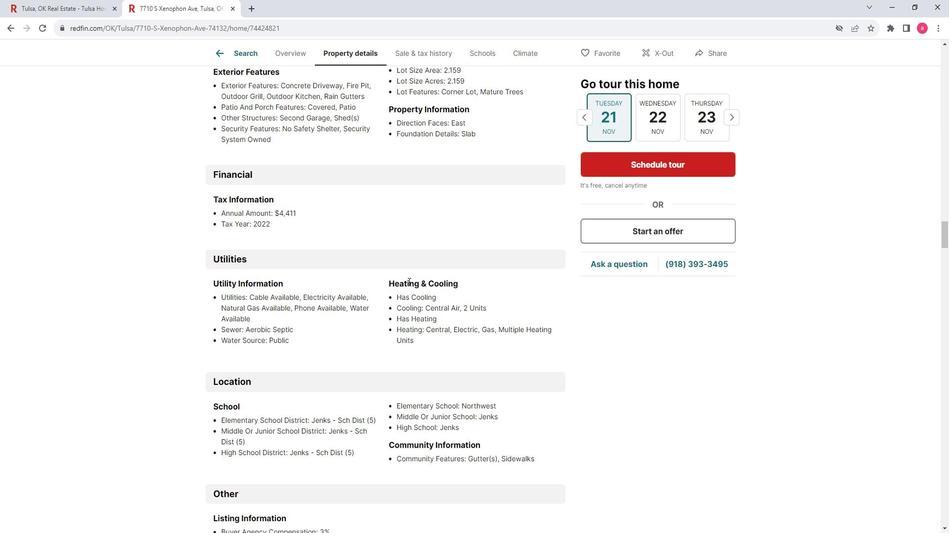 
Action: Mouse scrolled (406, 280) with delta (0, 0)
Screenshot: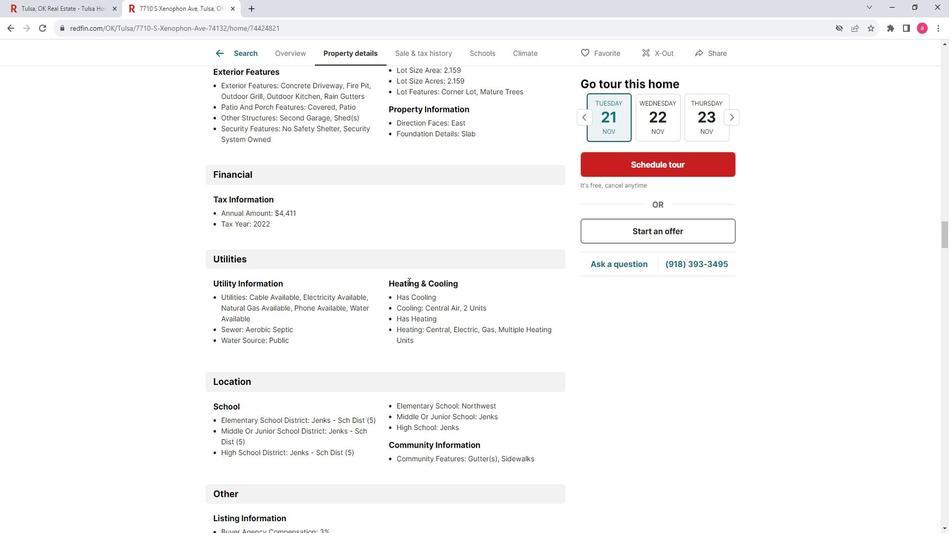 
Action: Mouse scrolled (406, 280) with delta (0, 0)
Screenshot: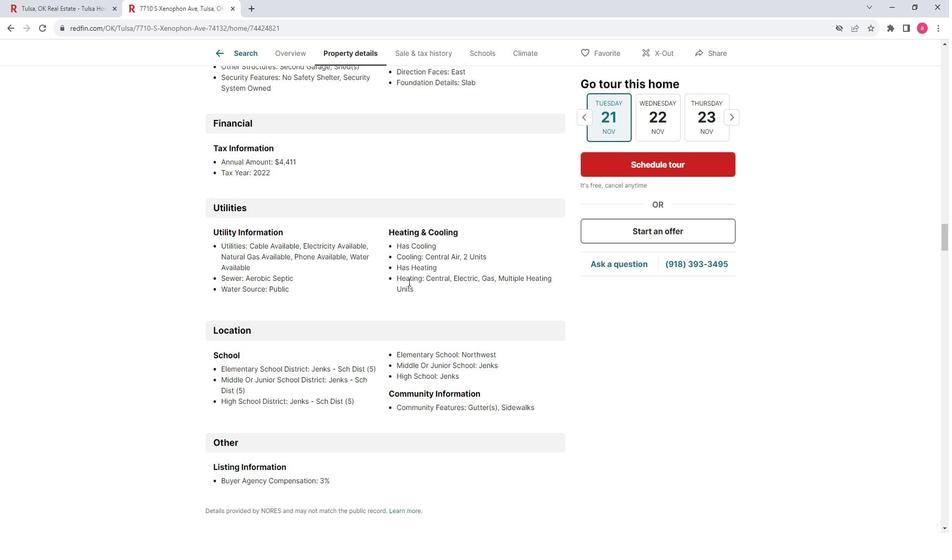 
Action: Mouse scrolled (406, 280) with delta (0, 0)
Screenshot: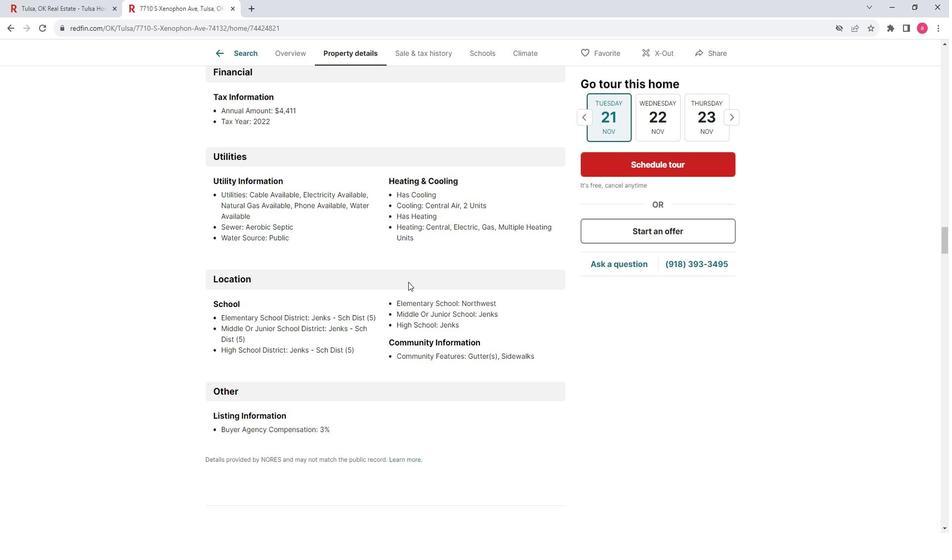 
Action: Mouse scrolled (406, 280) with delta (0, 0)
Screenshot: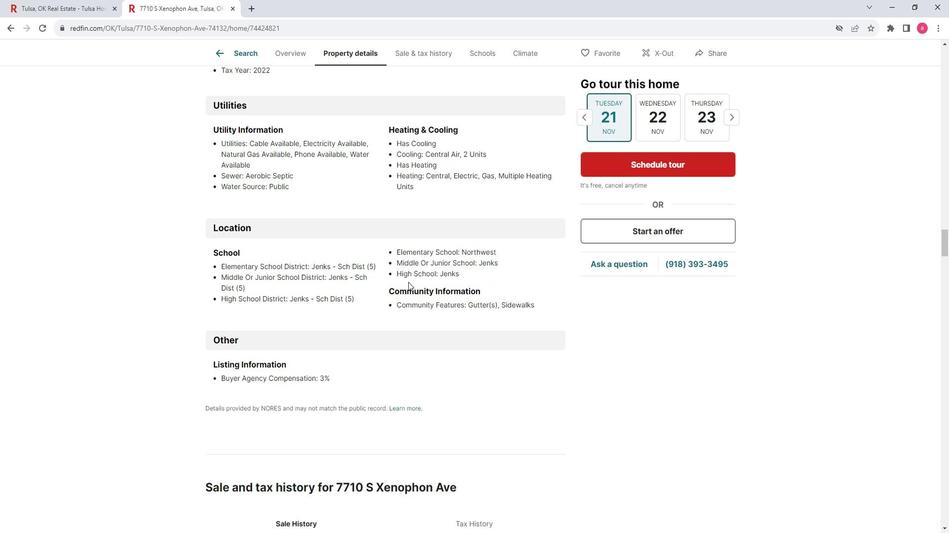 
Action: Mouse scrolled (406, 280) with delta (0, 0)
Screenshot: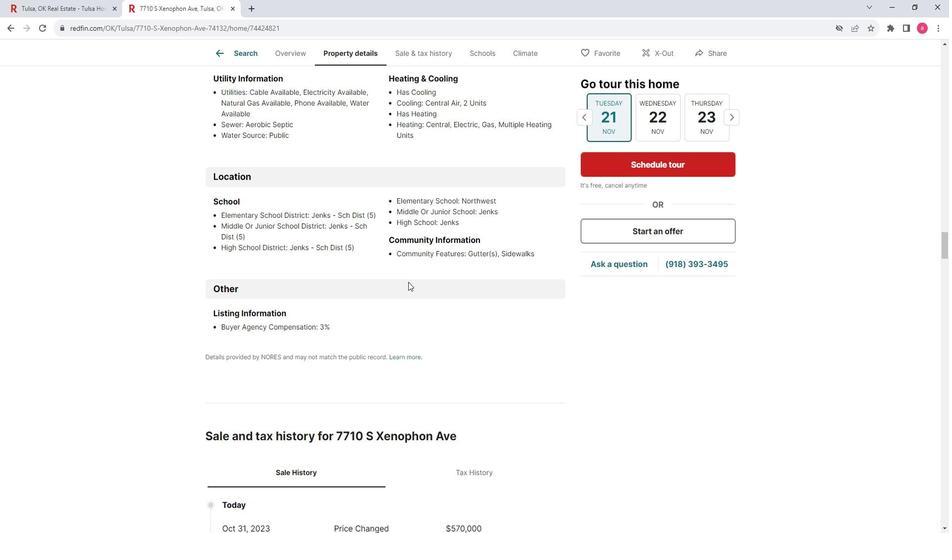 
Action: Mouse scrolled (406, 280) with delta (0, 0)
Screenshot: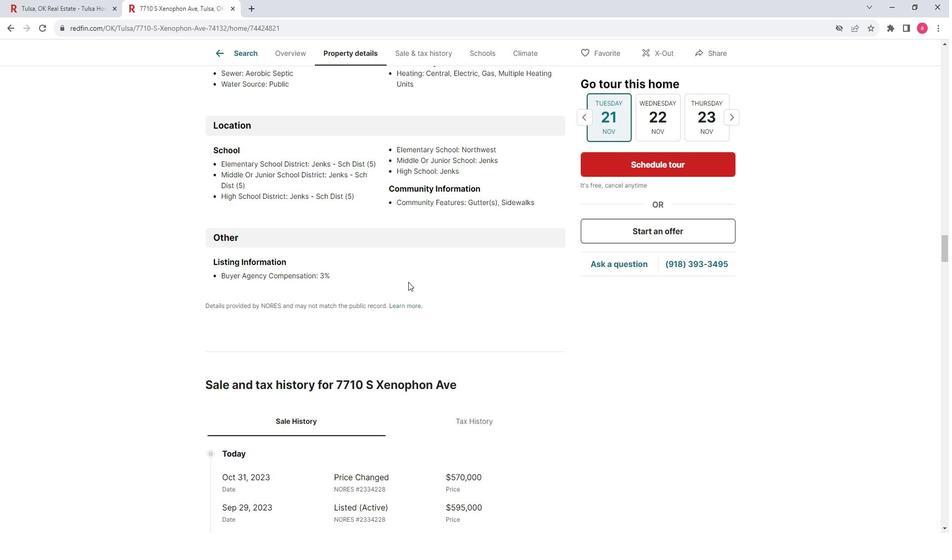 
Action: Mouse scrolled (406, 280) with delta (0, 0)
Screenshot: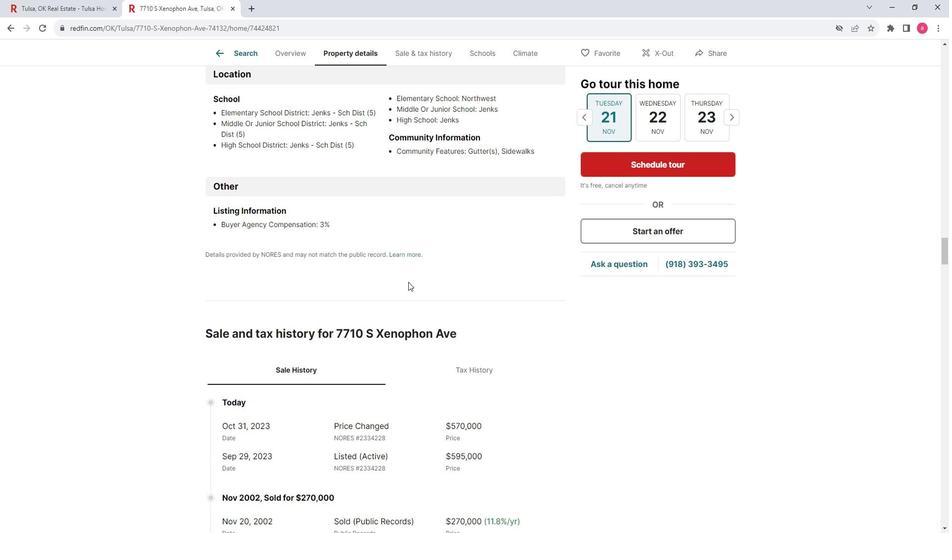 
Action: Mouse scrolled (406, 280) with delta (0, 0)
Screenshot: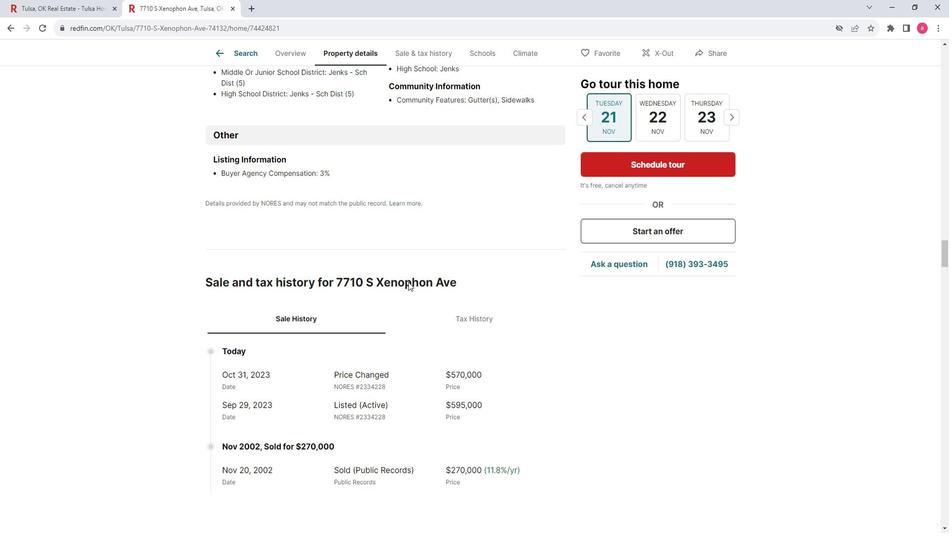 
Action: Mouse scrolled (406, 280) with delta (0, 0)
Screenshot: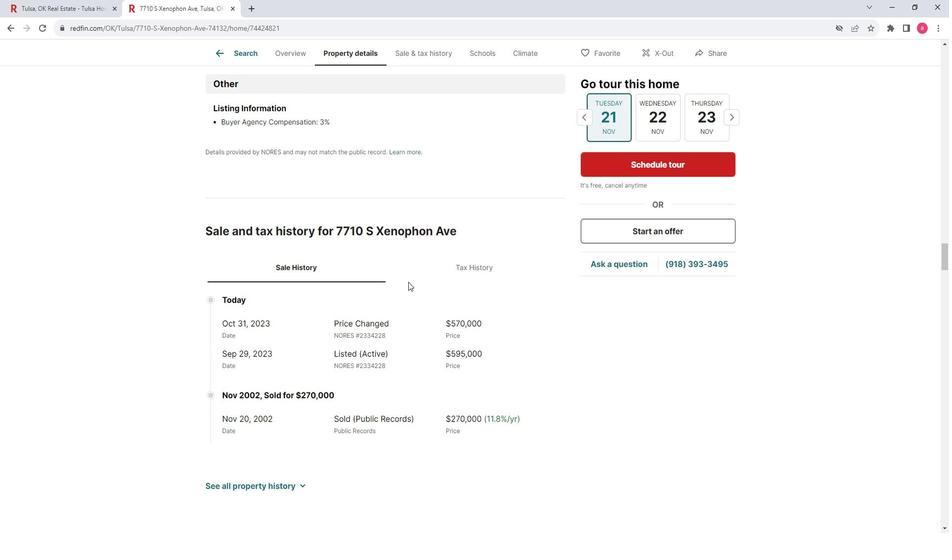 
Action: Mouse scrolled (406, 280) with delta (0, 0)
Screenshot: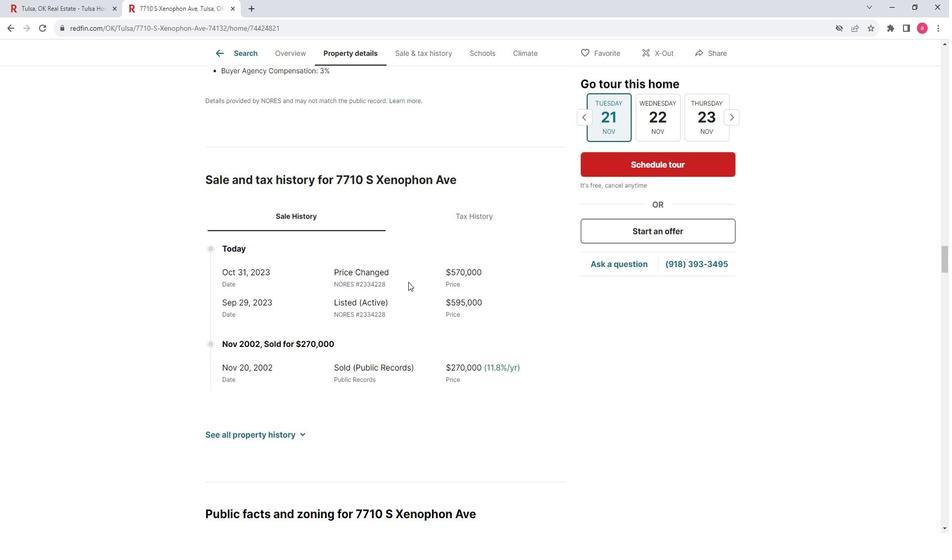
Action: Mouse scrolled (406, 280) with delta (0, 0)
Screenshot: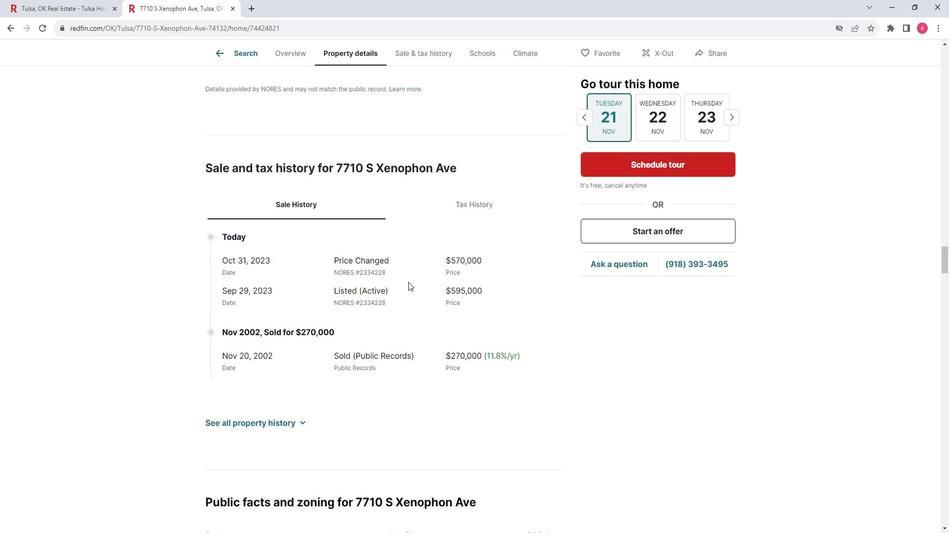 
Action: Mouse scrolled (406, 280) with delta (0, 0)
Screenshot: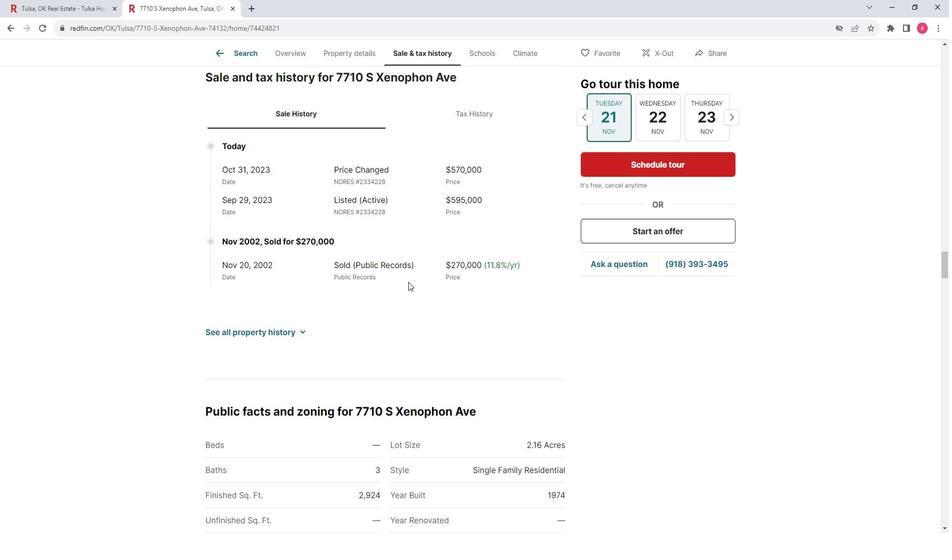 
Action: Mouse scrolled (406, 280) with delta (0, 0)
Screenshot: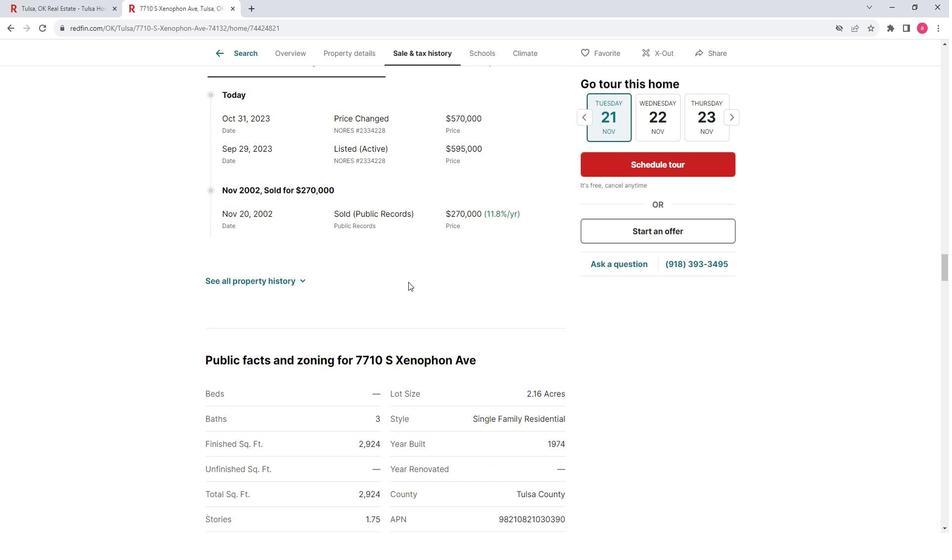 
Action: Mouse scrolled (406, 280) with delta (0, 0)
Screenshot: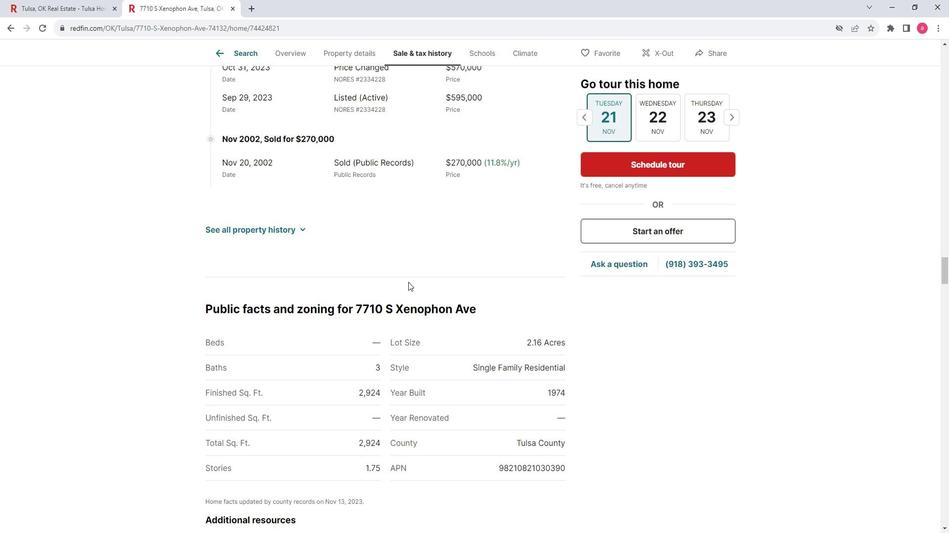 
Action: Mouse scrolled (406, 280) with delta (0, 0)
Screenshot: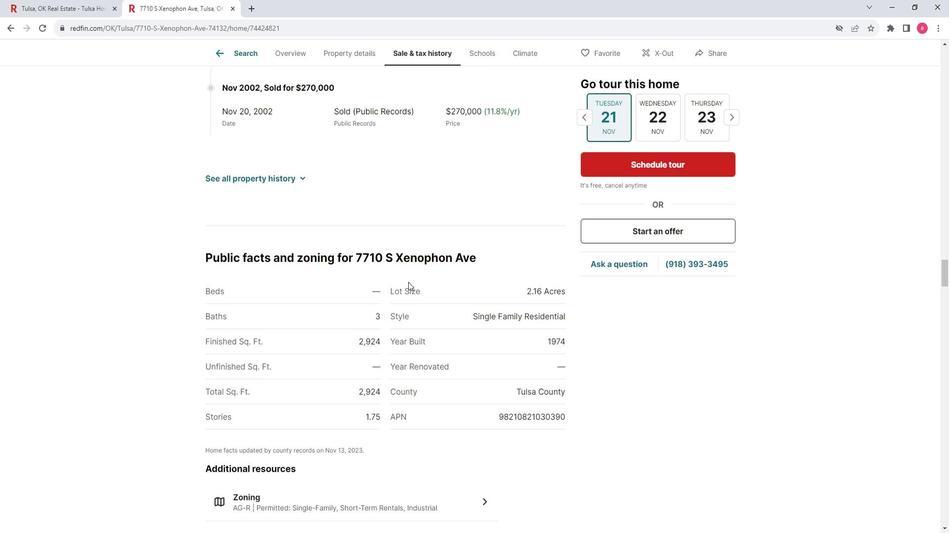 
Action: Mouse scrolled (406, 280) with delta (0, 0)
Screenshot: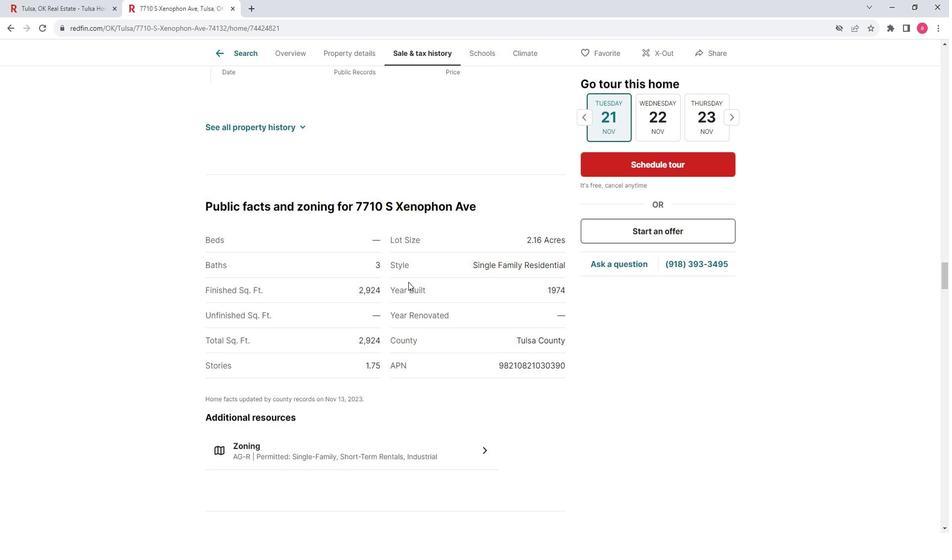 
Action: Mouse scrolled (406, 280) with delta (0, 0)
Screenshot: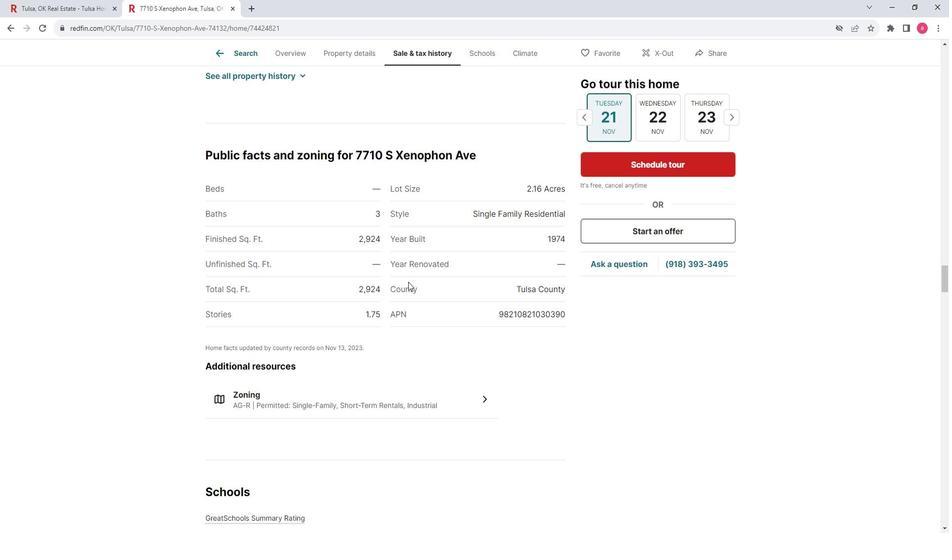 
Action: Mouse scrolled (406, 280) with delta (0, 0)
Screenshot: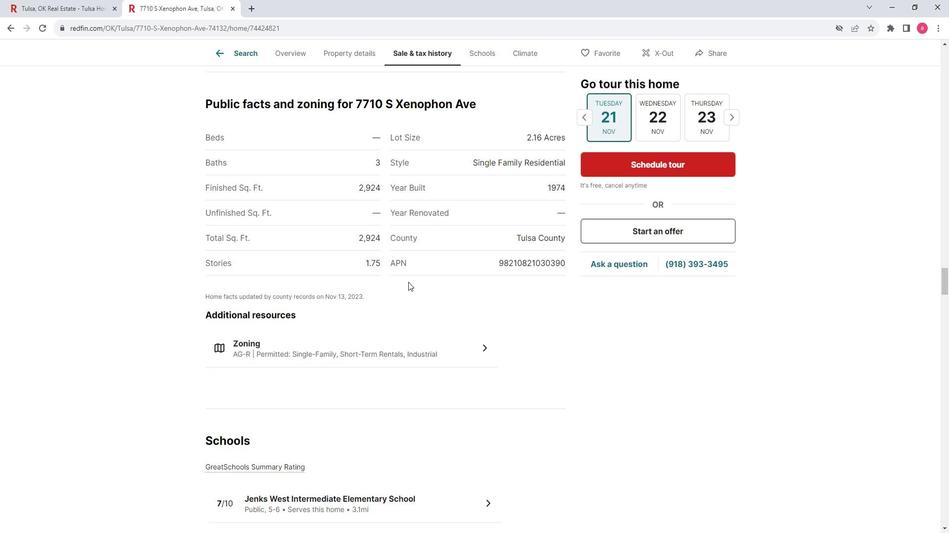 
Action: Mouse scrolled (406, 280) with delta (0, 0)
Screenshot: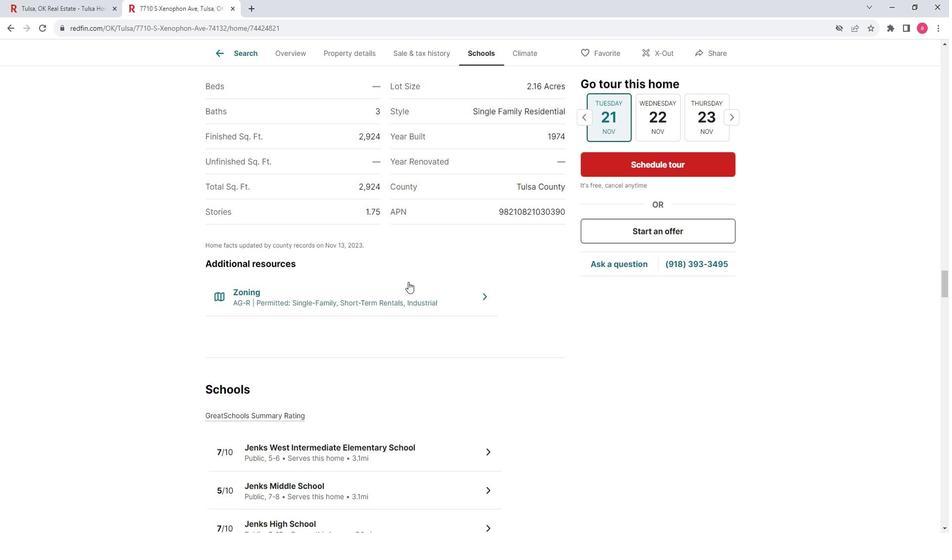 
Action: Mouse scrolled (406, 280) with delta (0, 0)
Screenshot: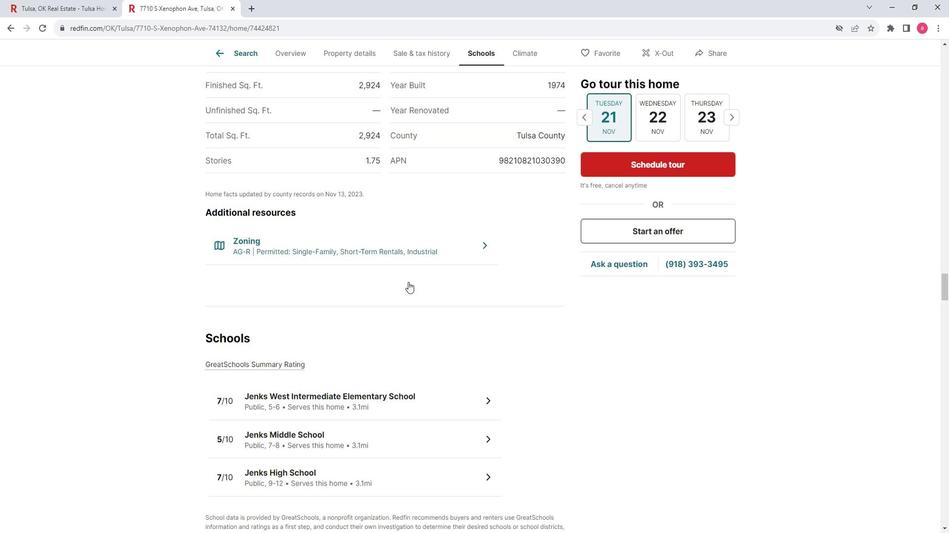 
Action: Mouse scrolled (406, 280) with delta (0, 0)
Screenshot: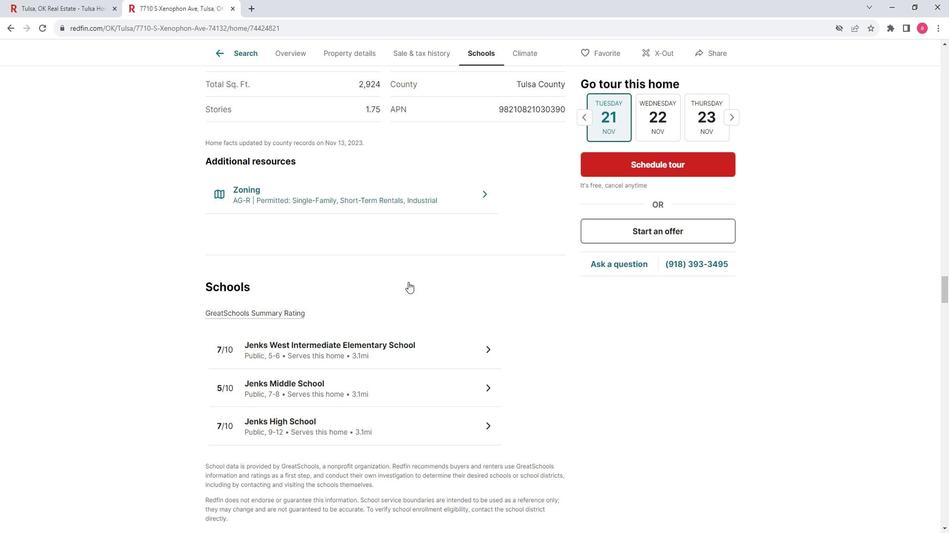 
Action: Mouse scrolled (406, 280) with delta (0, 0)
Screenshot: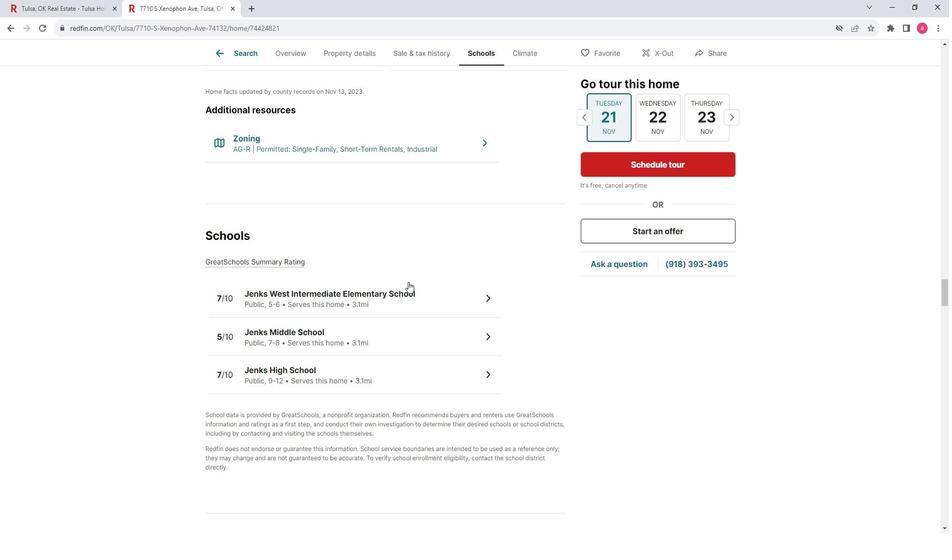 
Action: Mouse scrolled (406, 280) with delta (0, 0)
Screenshot: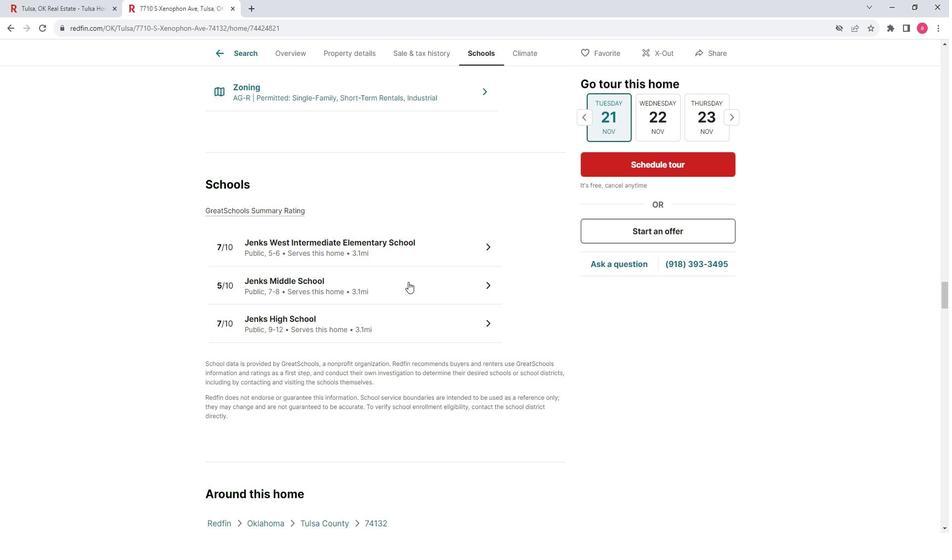 
Action: Mouse scrolled (406, 280) with delta (0, 0)
Screenshot: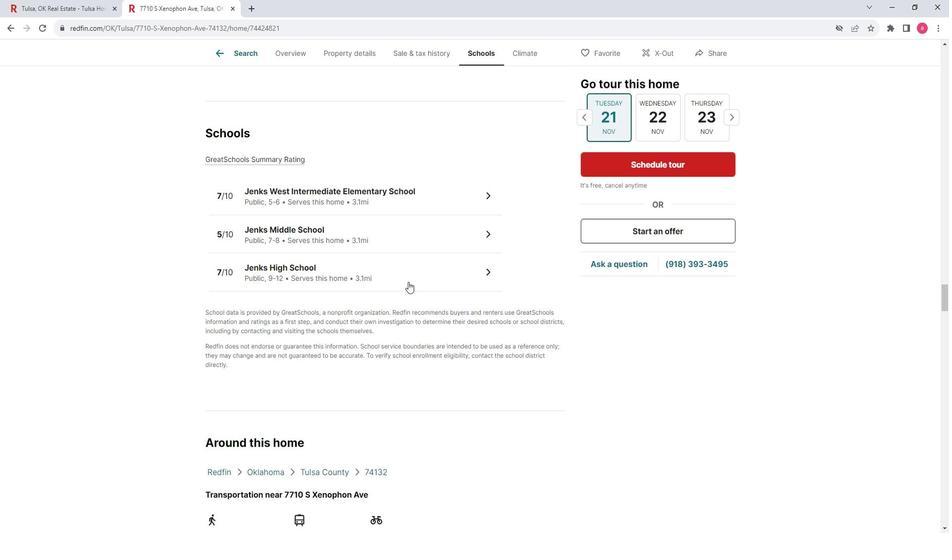
Action: Mouse scrolled (406, 280) with delta (0, 0)
Screenshot: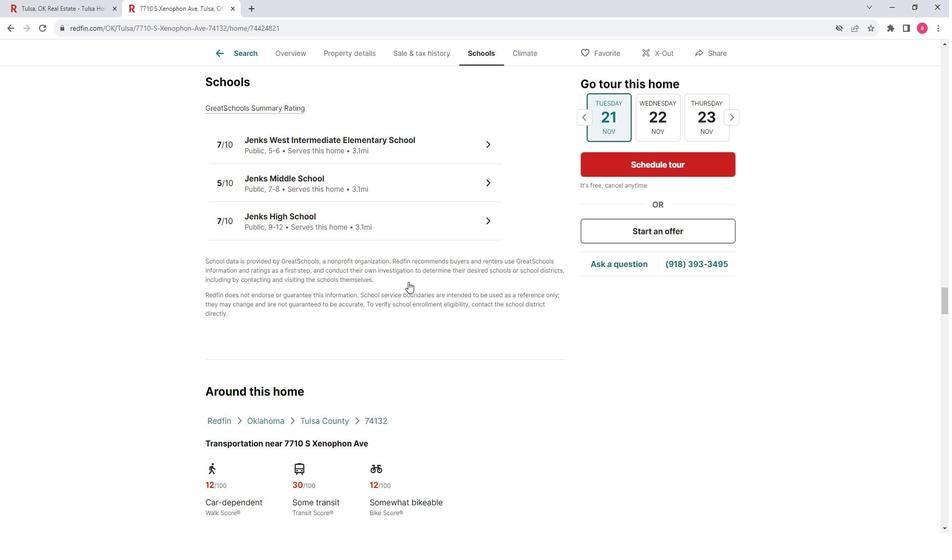 
Action: Mouse scrolled (406, 280) with delta (0, 0)
Screenshot: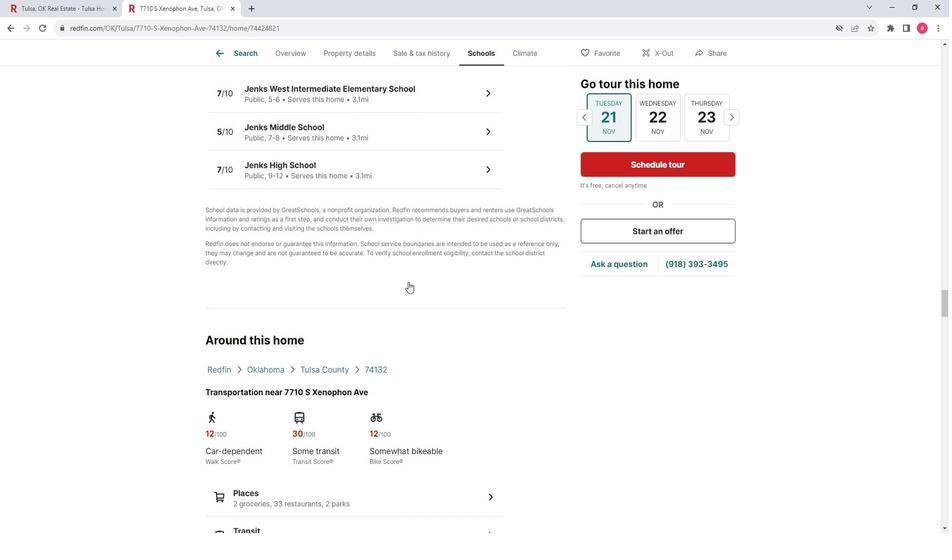 
Action: Mouse scrolled (406, 280) with delta (0, 0)
Screenshot: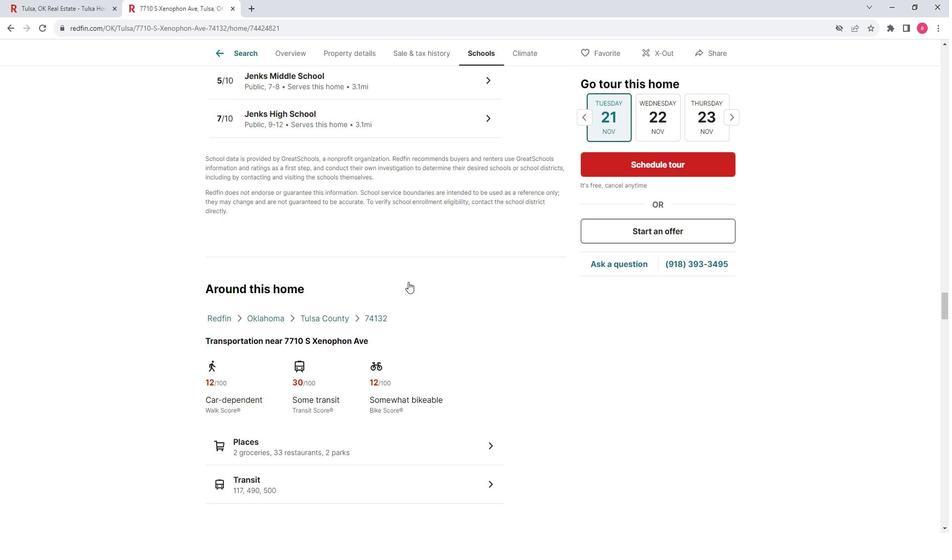 
Action: Mouse scrolled (406, 280) with delta (0, 0)
Screenshot: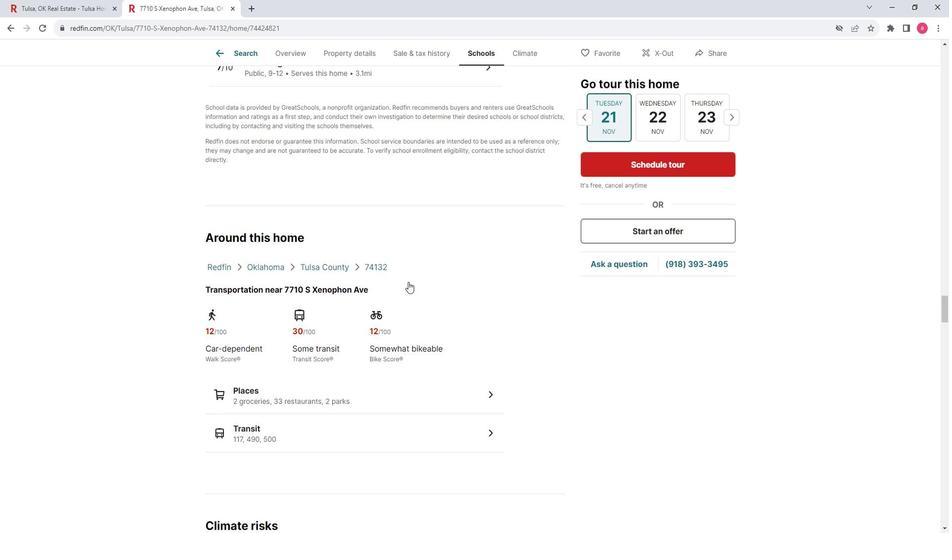 
Action: Mouse scrolled (406, 280) with delta (0, 0)
Screenshot: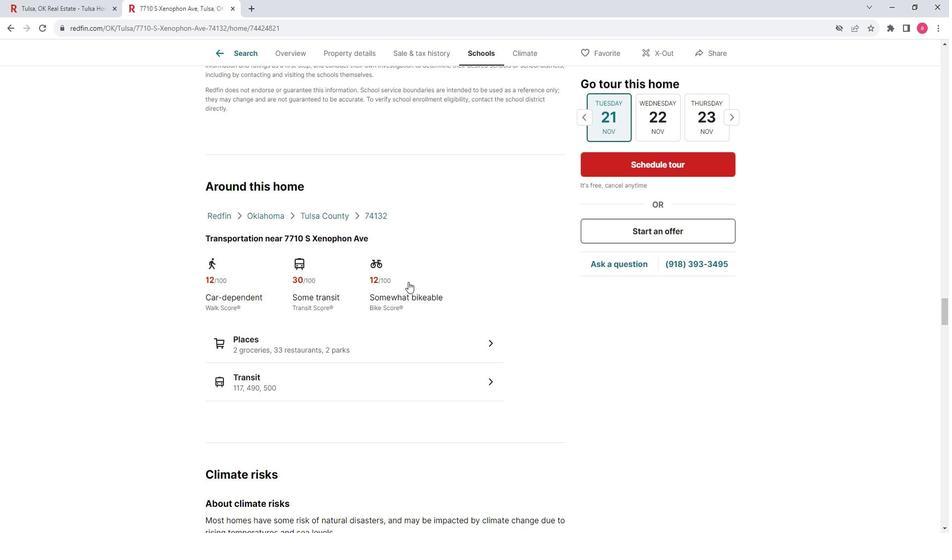 
Action: Mouse scrolled (406, 280) with delta (0, 0)
Screenshot: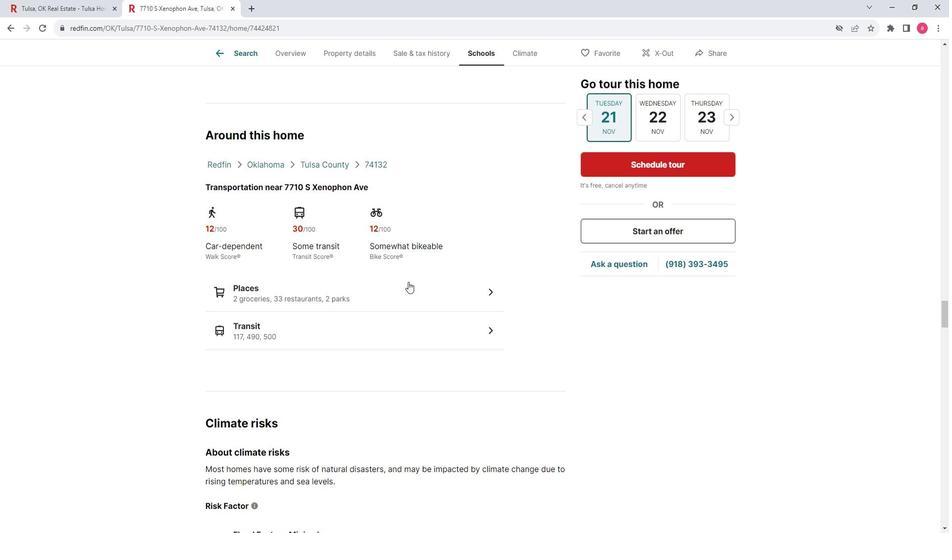 
Action: Mouse scrolled (406, 280) with delta (0, 0)
Screenshot: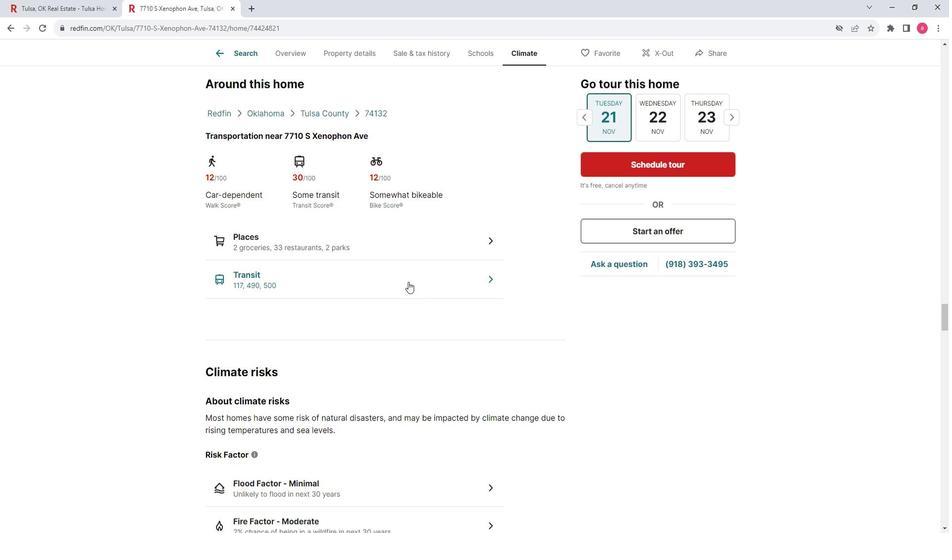 
Action: Mouse scrolled (406, 280) with delta (0, 0)
Screenshot: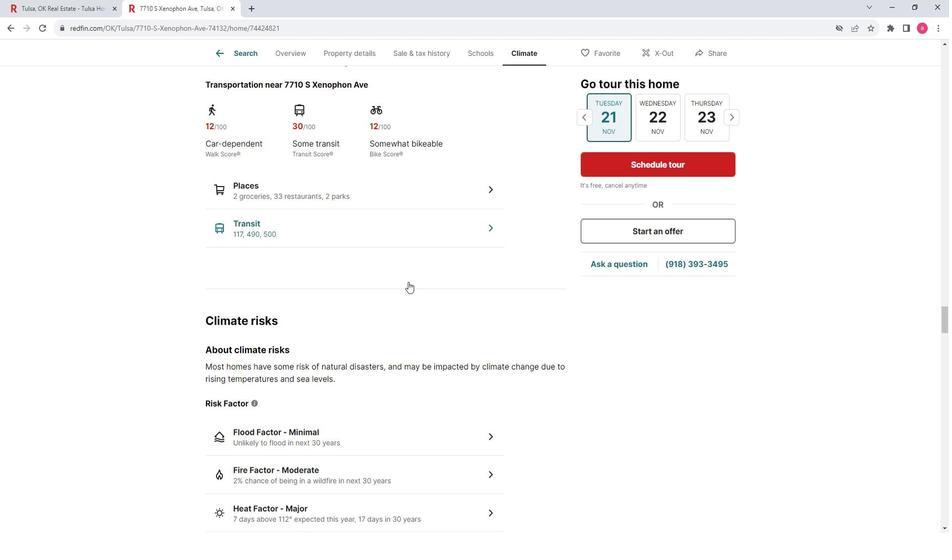 
Action: Mouse scrolled (406, 280) with delta (0, 0)
Screenshot: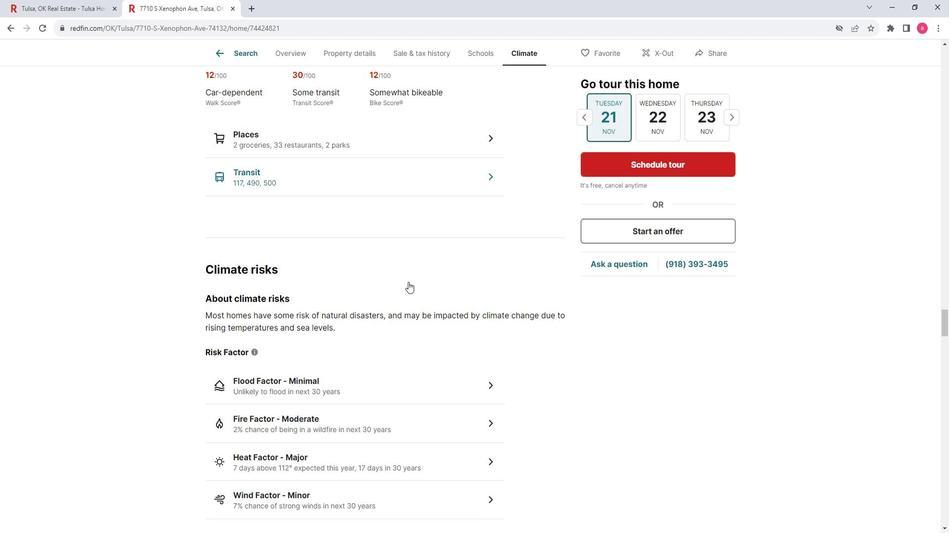 
Action: Mouse scrolled (406, 280) with delta (0, 0)
Screenshot: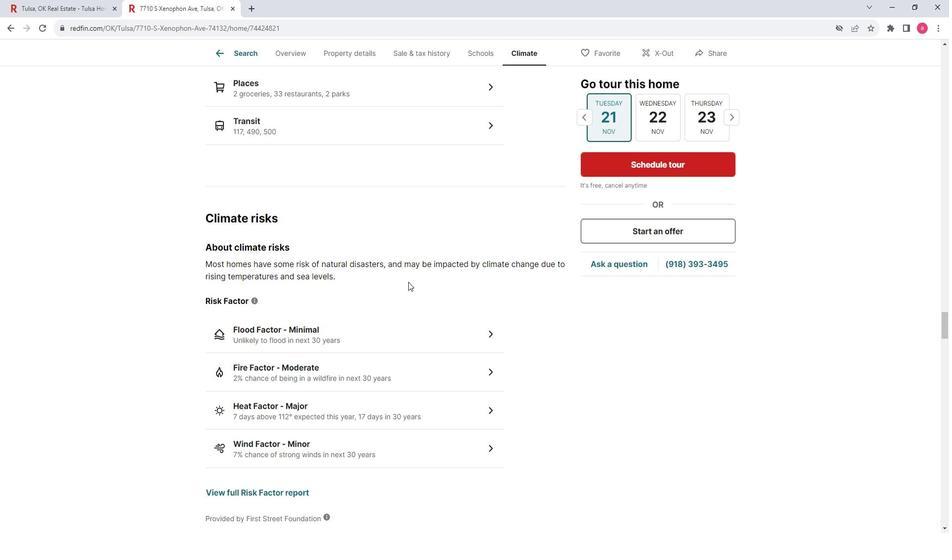 
Action: Mouse moved to (406, 280)
Screenshot: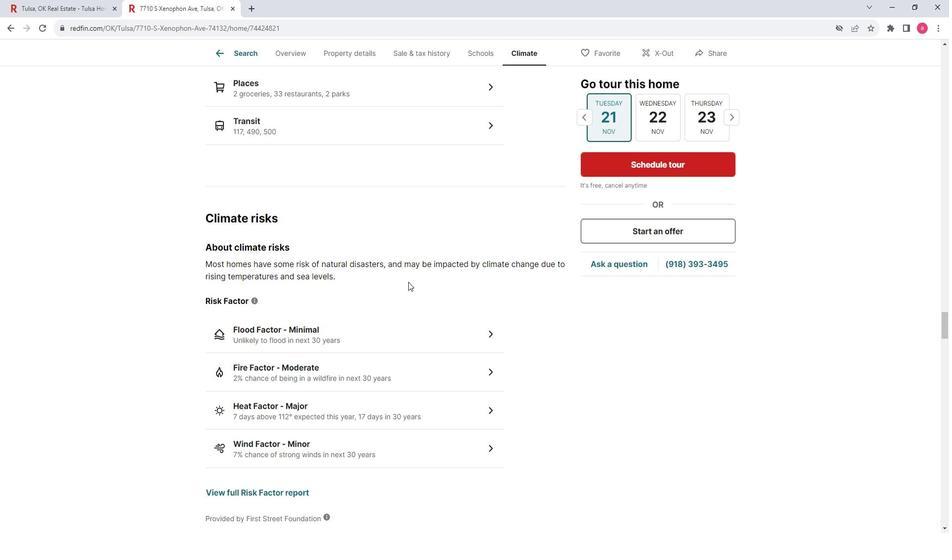 
Action: Mouse scrolled (406, 279) with delta (0, 0)
Screenshot: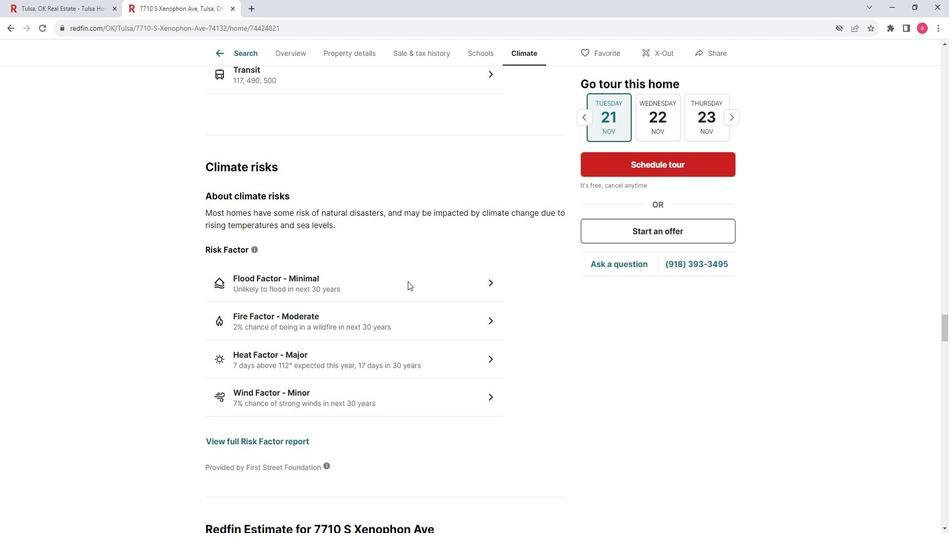 
Action: Mouse scrolled (406, 279) with delta (0, 0)
Screenshot: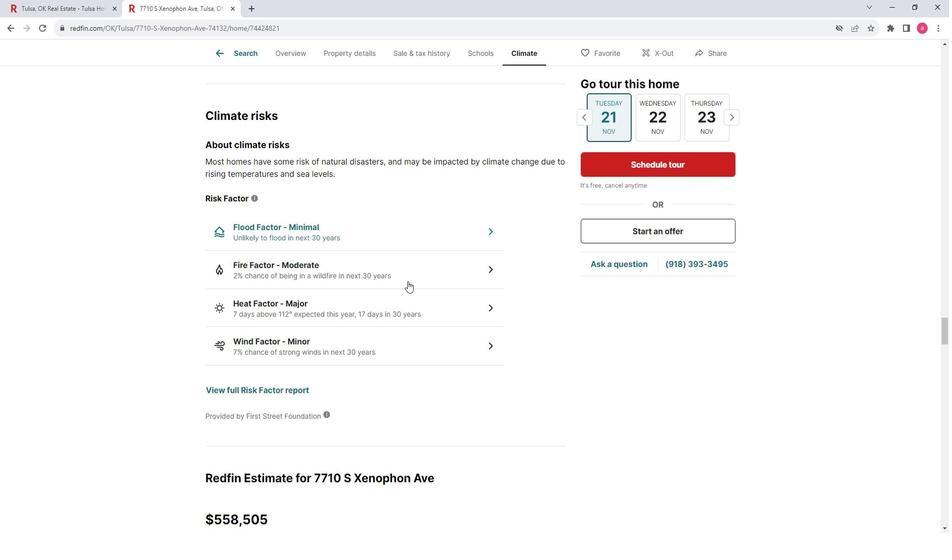 
Action: Mouse scrolled (406, 279) with delta (0, 0)
Screenshot: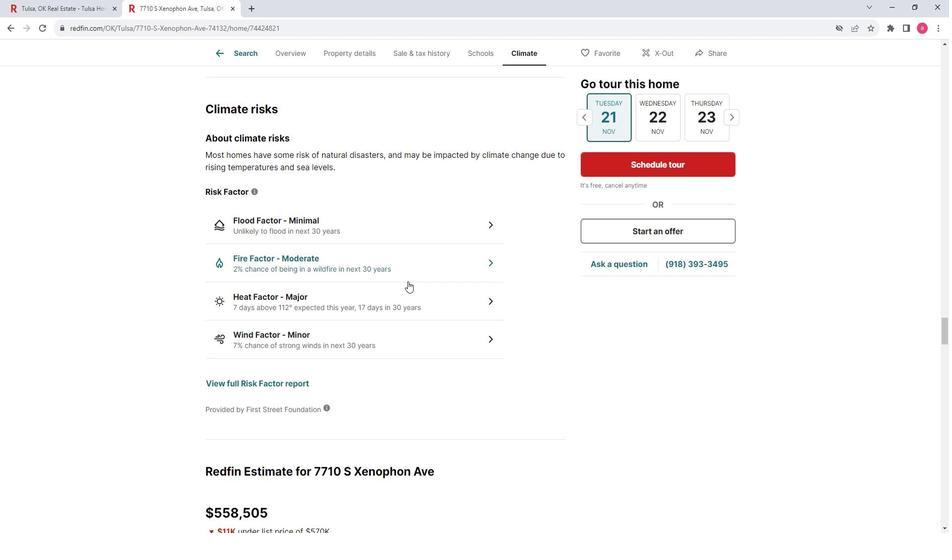 
Action: Mouse scrolled (406, 279) with delta (0, 0)
Screenshot: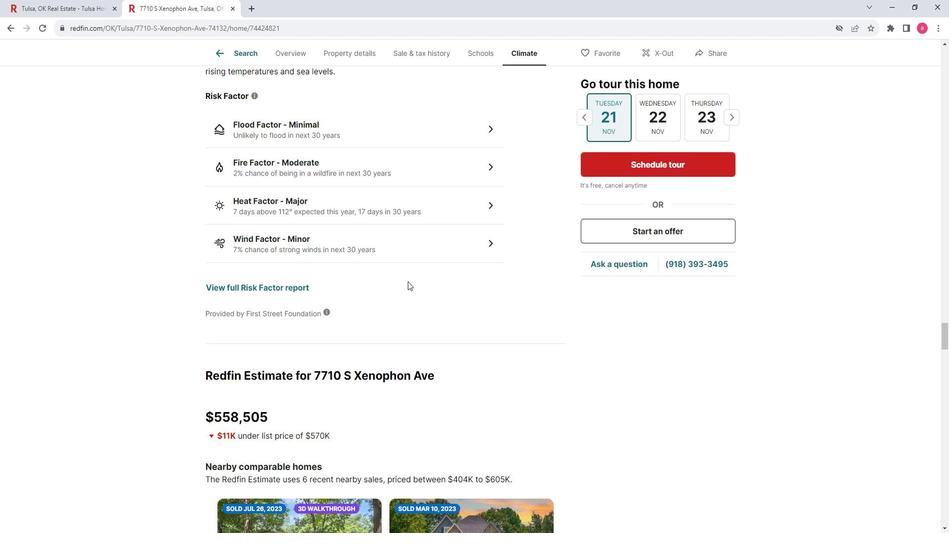 
Action: Mouse scrolled (406, 279) with delta (0, 0)
Screenshot: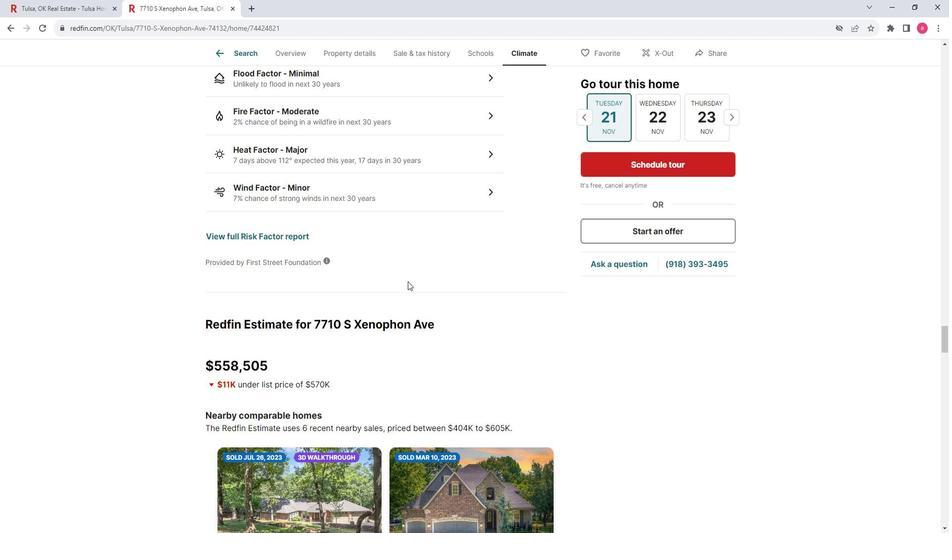 
Action: Mouse scrolled (406, 279) with delta (0, 0)
Screenshot: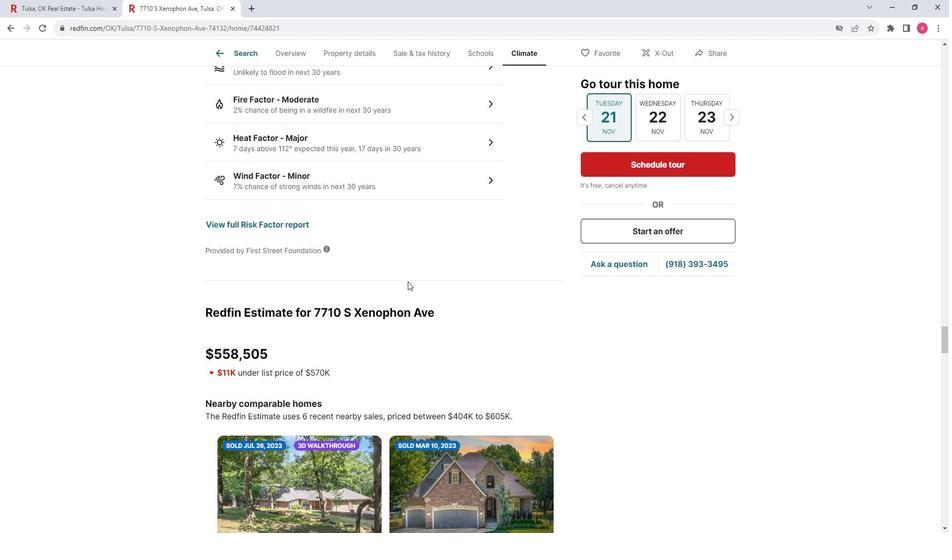 
Action: Mouse scrolled (406, 279) with delta (0, 0)
Screenshot: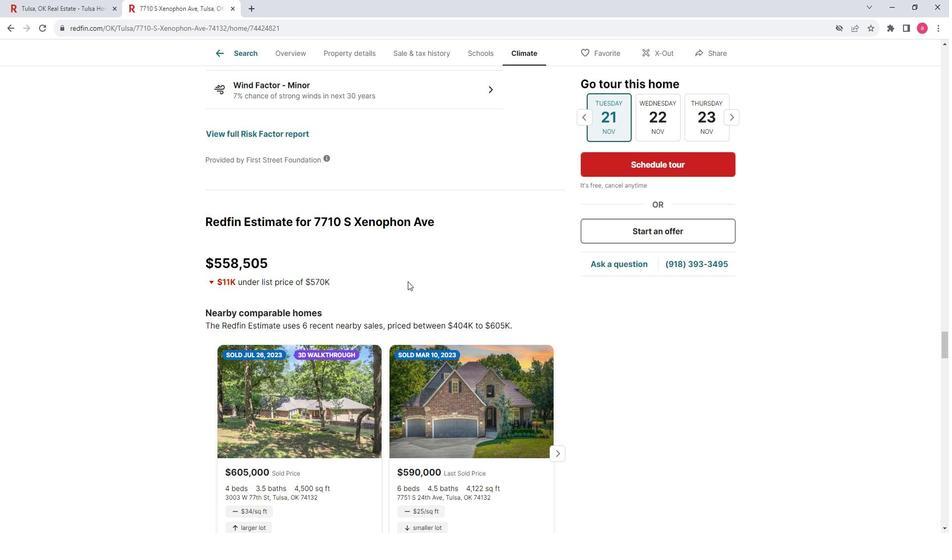 
Action: Mouse scrolled (406, 279) with delta (0, 0)
Screenshot: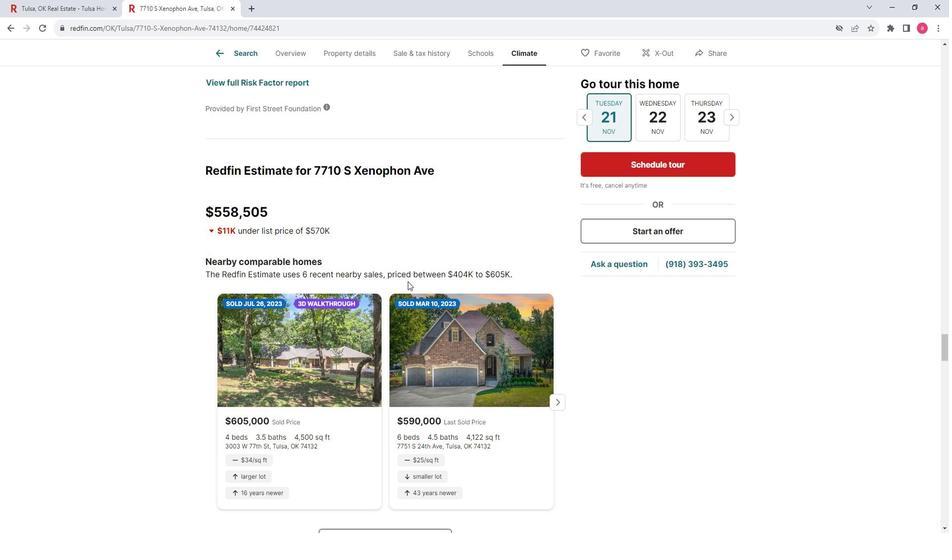 
Action: Mouse scrolled (406, 279) with delta (0, 0)
Screenshot: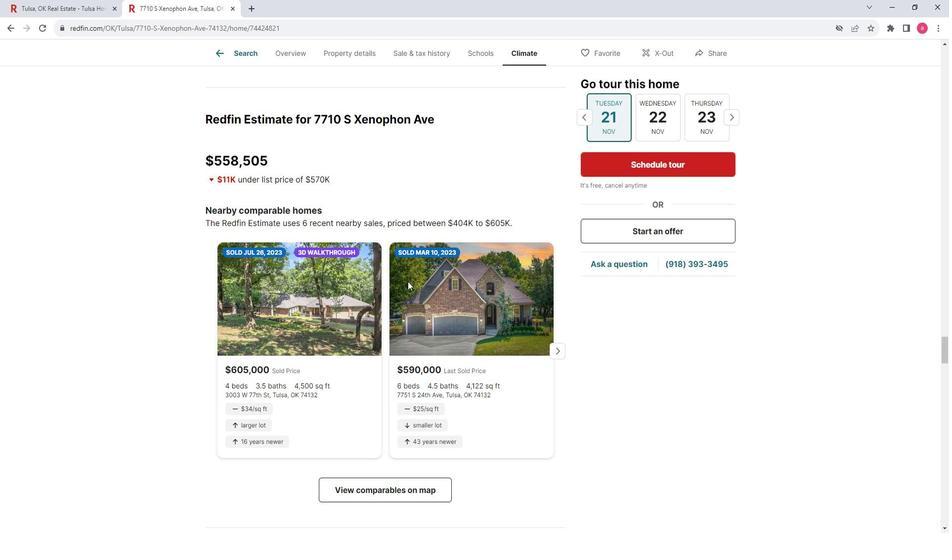 
Action: Mouse scrolled (406, 279) with delta (0, 0)
Screenshot: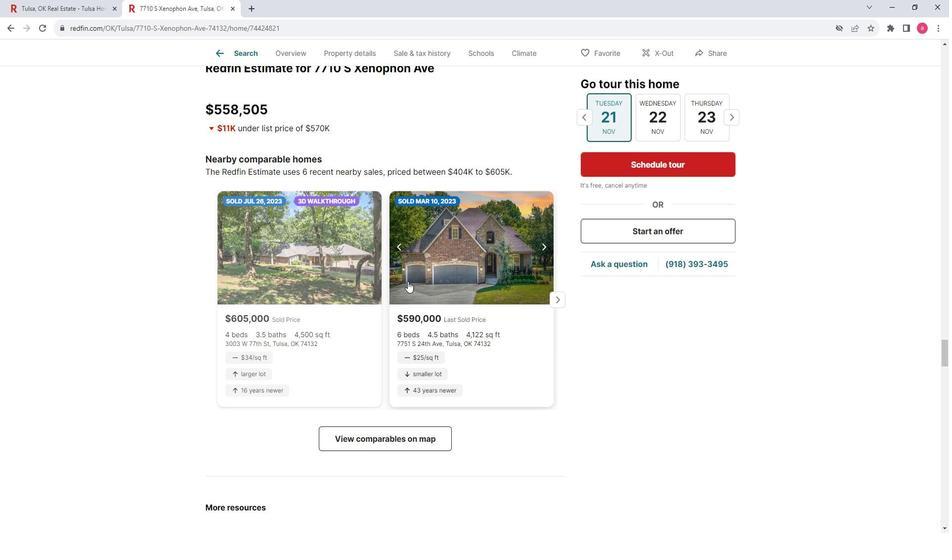 
Action: Mouse scrolled (406, 279) with delta (0, 0)
Screenshot: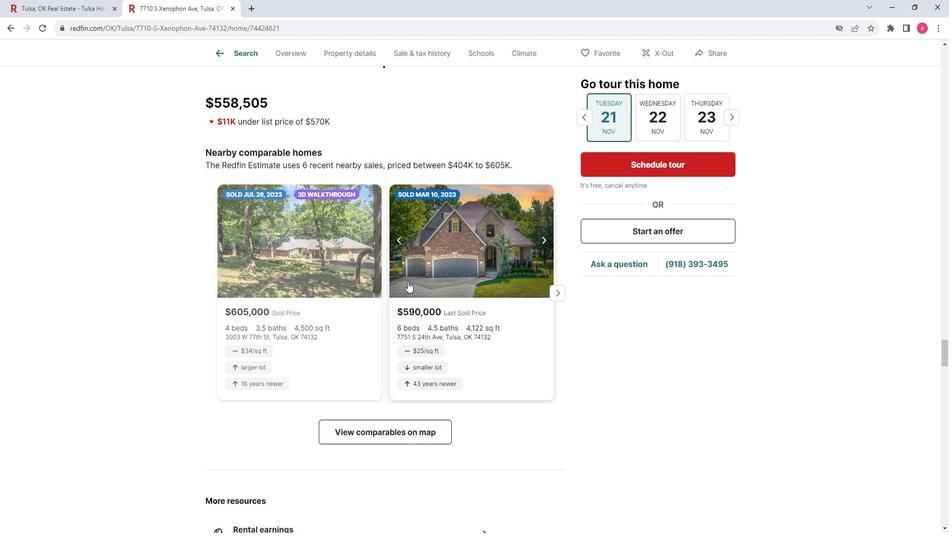
Action: Mouse scrolled (406, 279) with delta (0, 0)
Screenshot: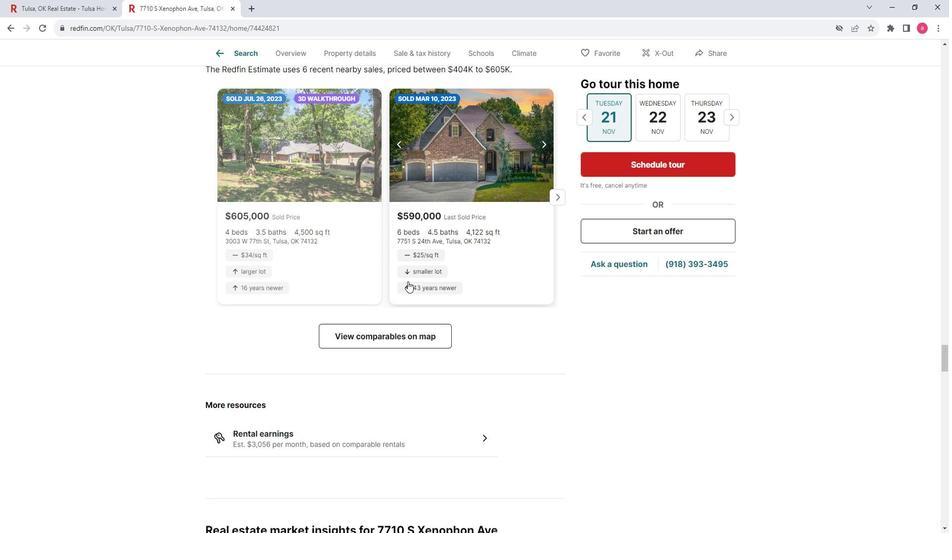 
Action: Mouse scrolled (406, 279) with delta (0, 0)
Screenshot: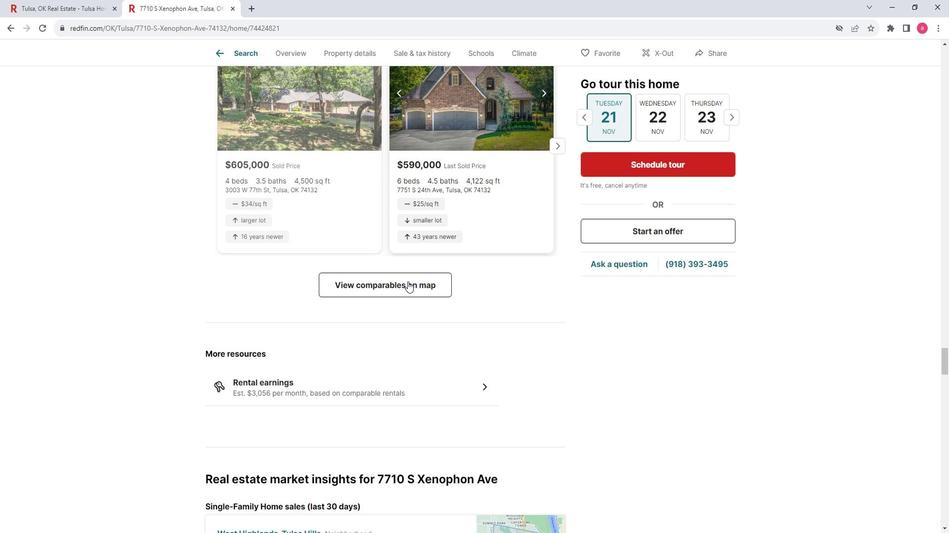 
Action: Mouse scrolled (406, 279) with delta (0, 0)
Screenshot: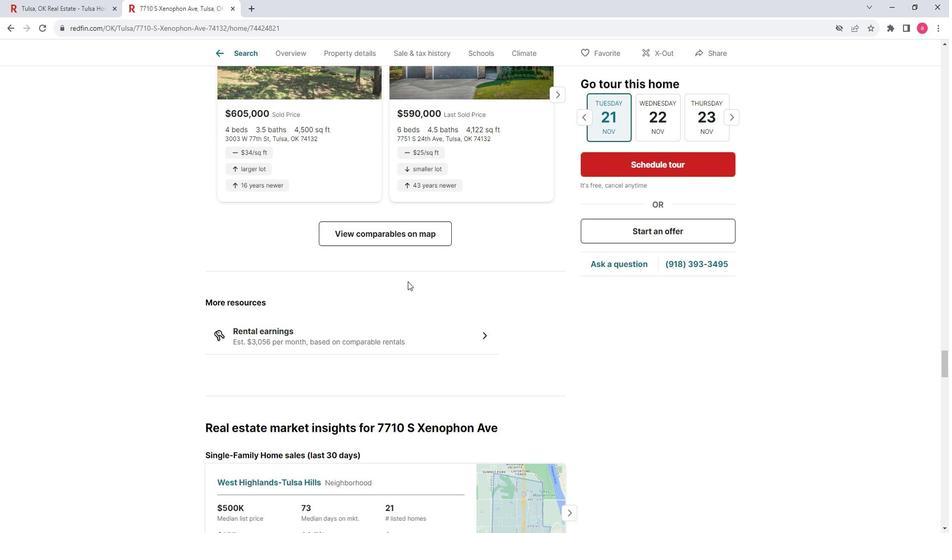 
Action: Mouse scrolled (406, 279) with delta (0, 0)
Screenshot: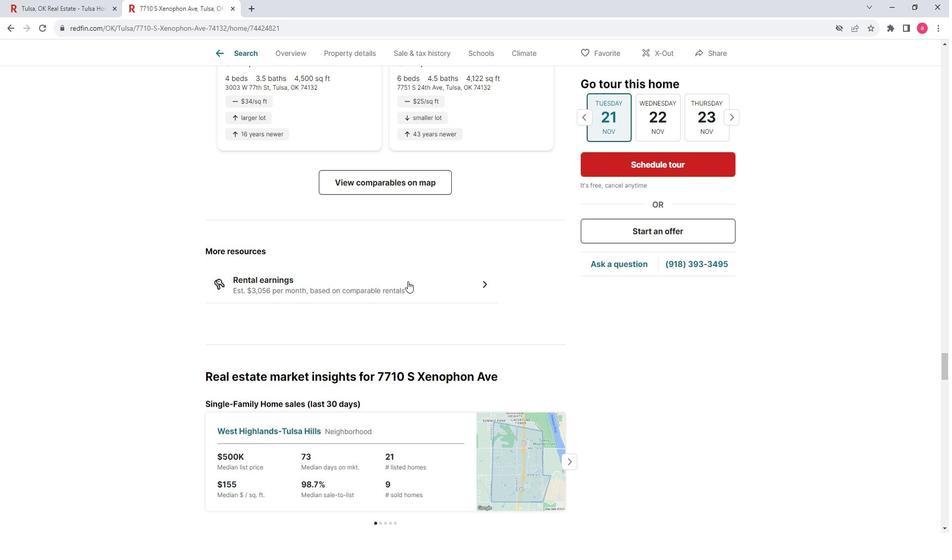 
Action: Mouse scrolled (406, 279) with delta (0, 0)
Screenshot: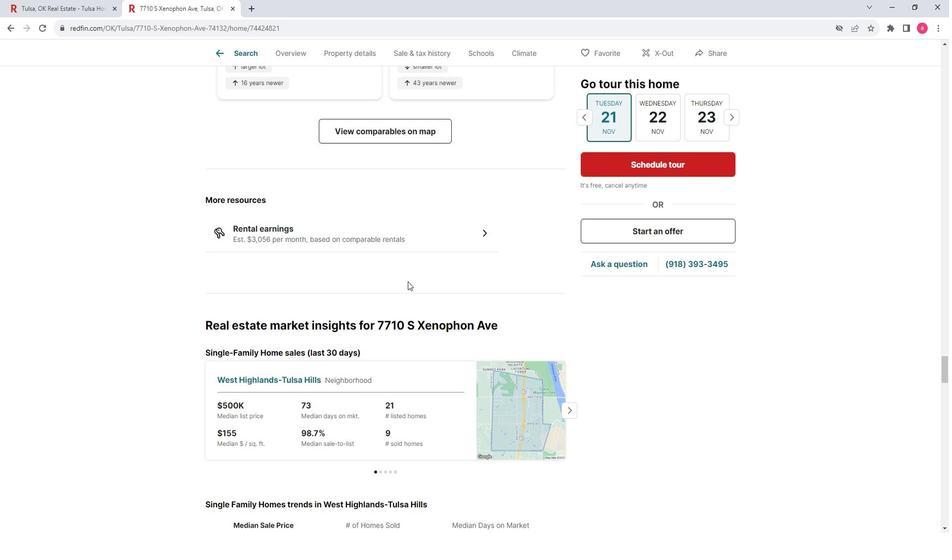 
Action: Mouse scrolled (406, 279) with delta (0, 0)
Screenshot: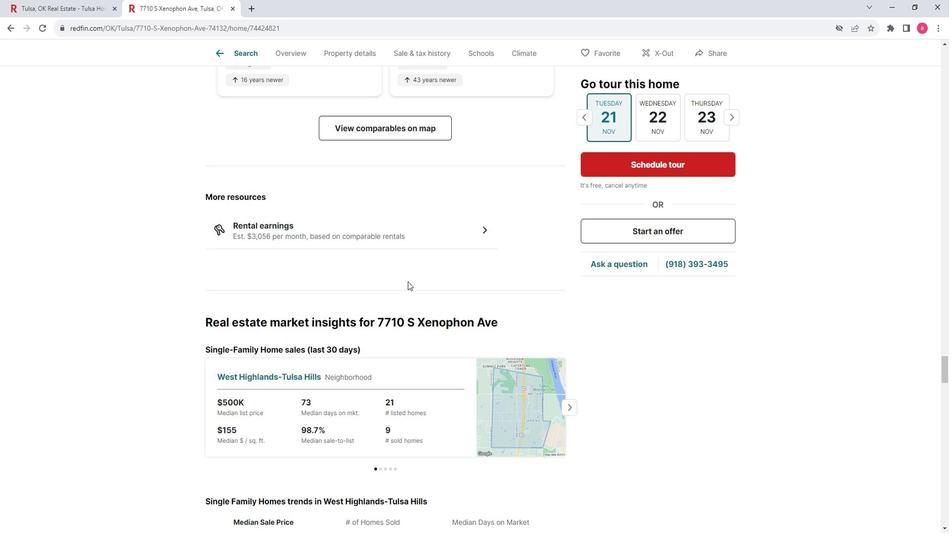 
Action: Mouse scrolled (406, 280) with delta (0, 0)
Screenshot: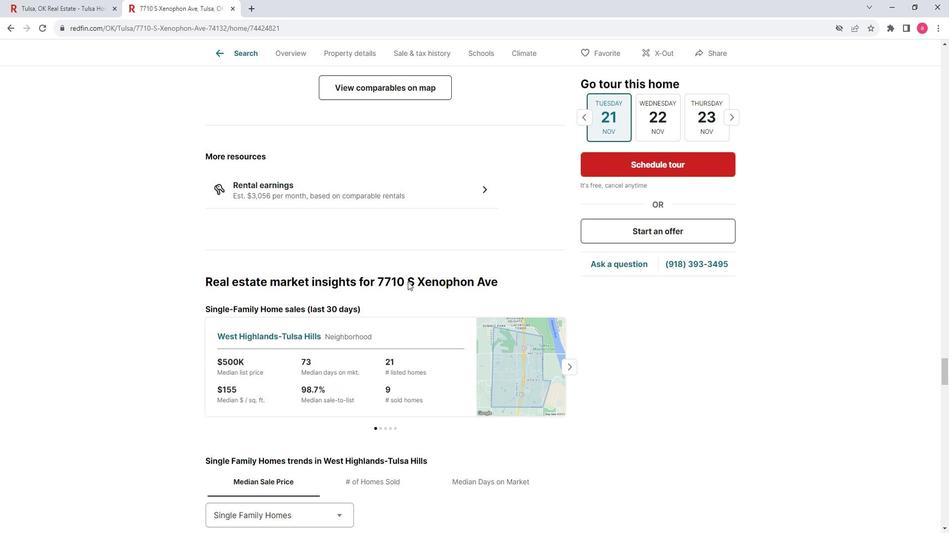 
Action: Mouse scrolled (406, 279) with delta (0, 0)
Screenshot: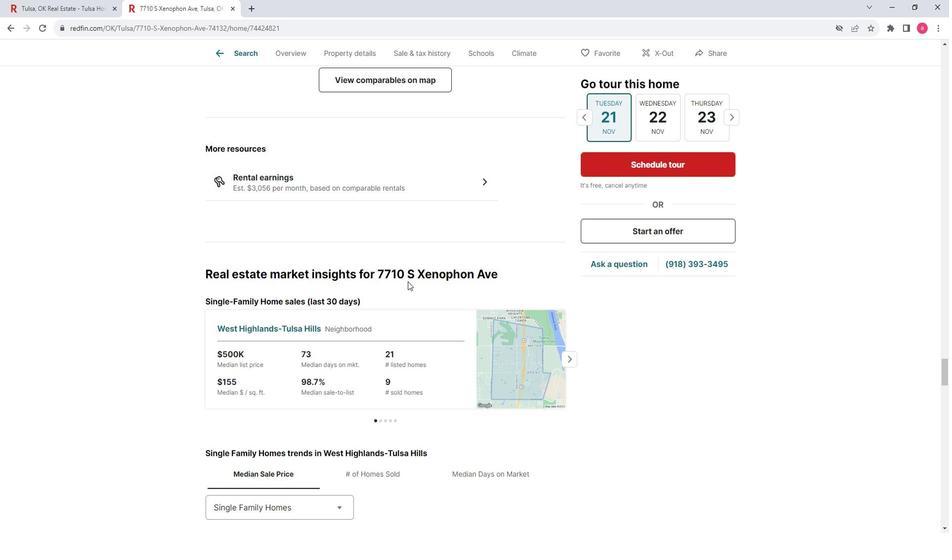 
Action: Mouse scrolled (406, 279) with delta (0, 0)
Screenshot: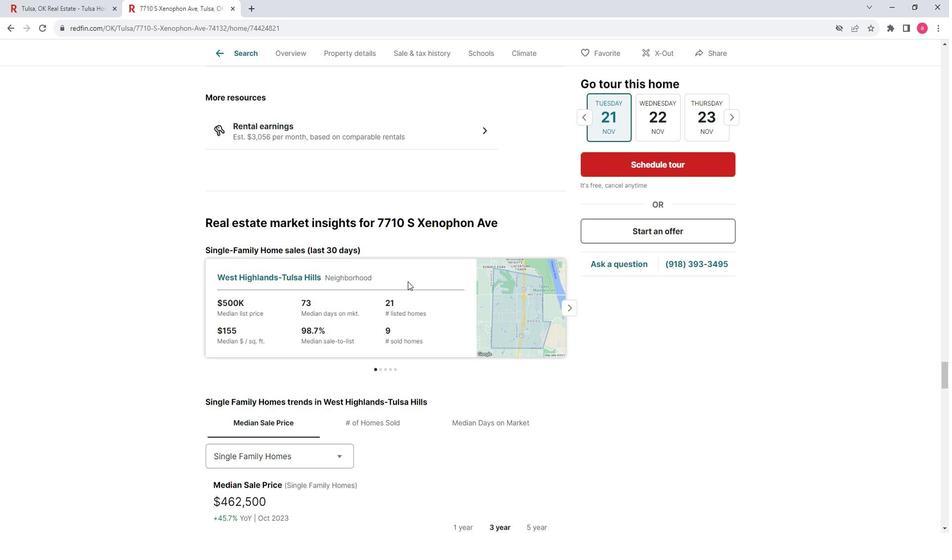 
Action: Mouse scrolled (406, 279) with delta (0, 0)
Screenshot: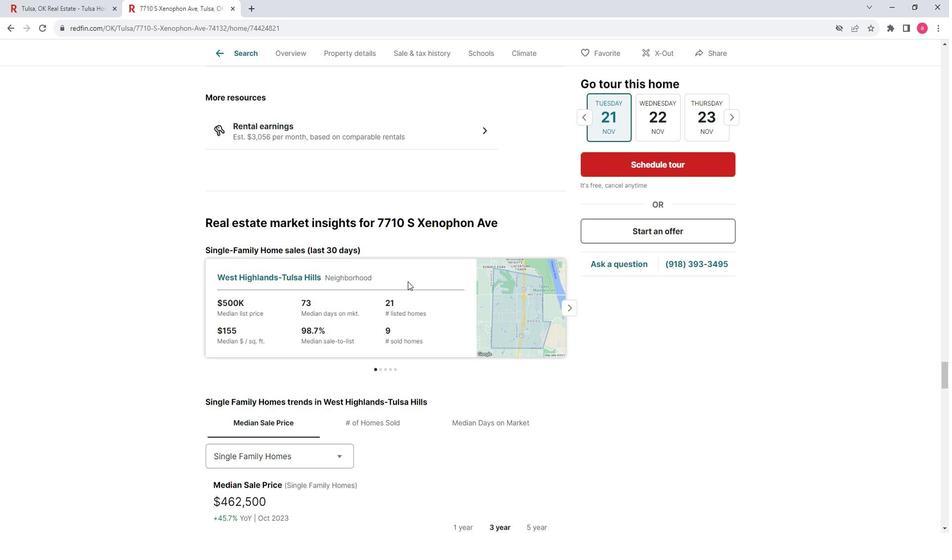 
Action: Mouse scrolled (406, 279) with delta (0, 0)
Screenshot: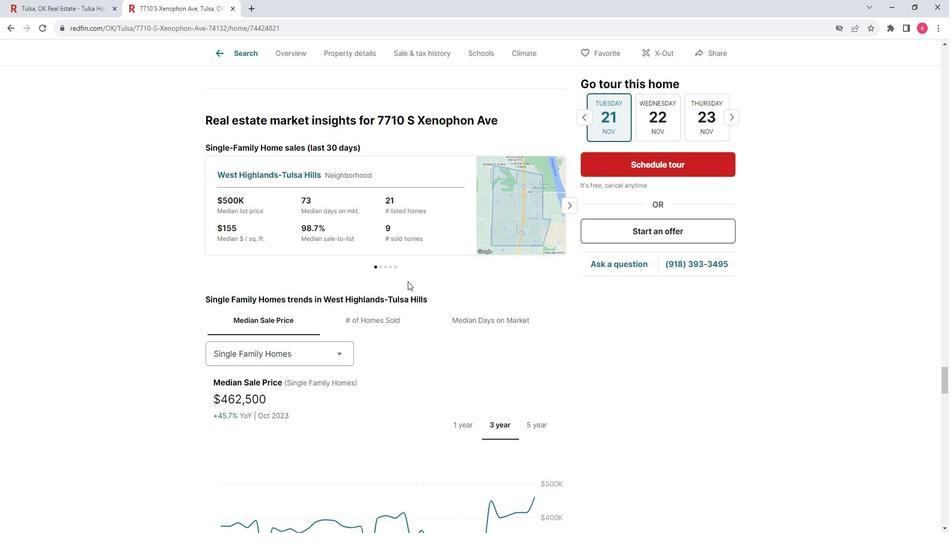 
Action: Mouse scrolled (406, 279) with delta (0, 0)
Screenshot: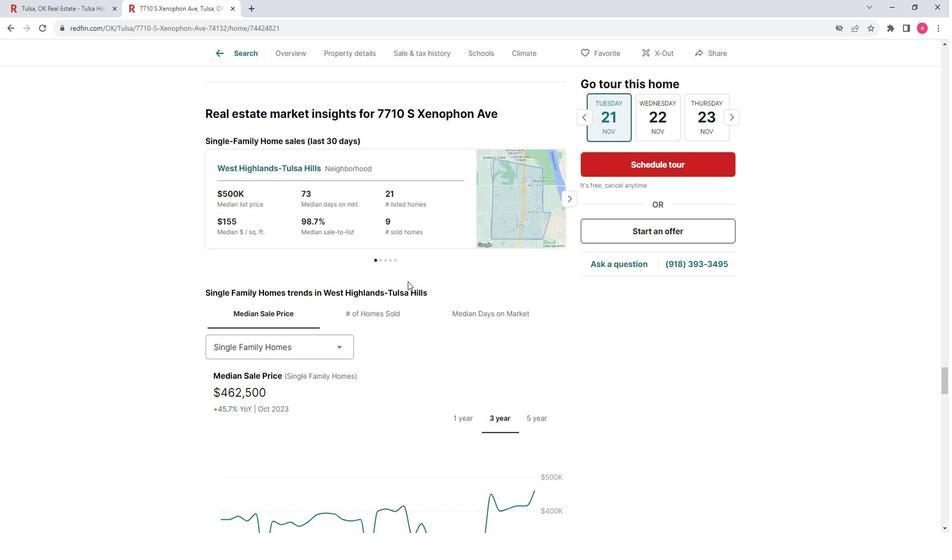 
Action: Mouse scrolled (406, 279) with delta (0, 0)
Screenshot: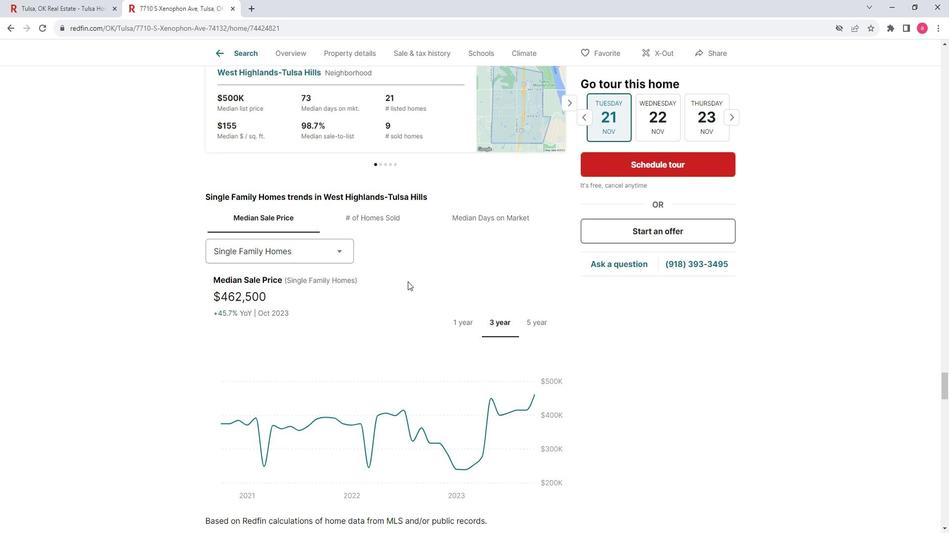 
Action: Mouse scrolled (406, 279) with delta (0, 0)
Screenshot: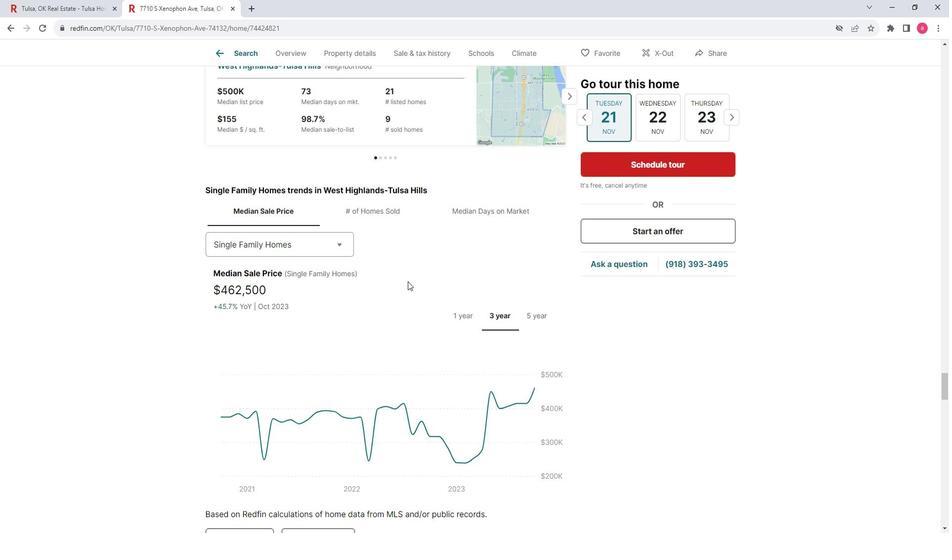 
Action: Mouse scrolled (406, 279) with delta (0, 0)
Screenshot: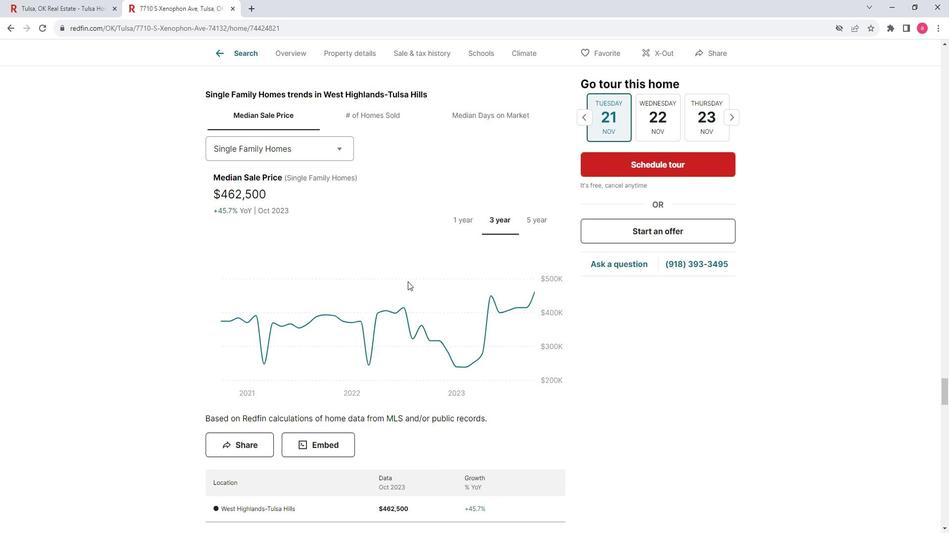
Action: Mouse scrolled (406, 279) with delta (0, 0)
Screenshot: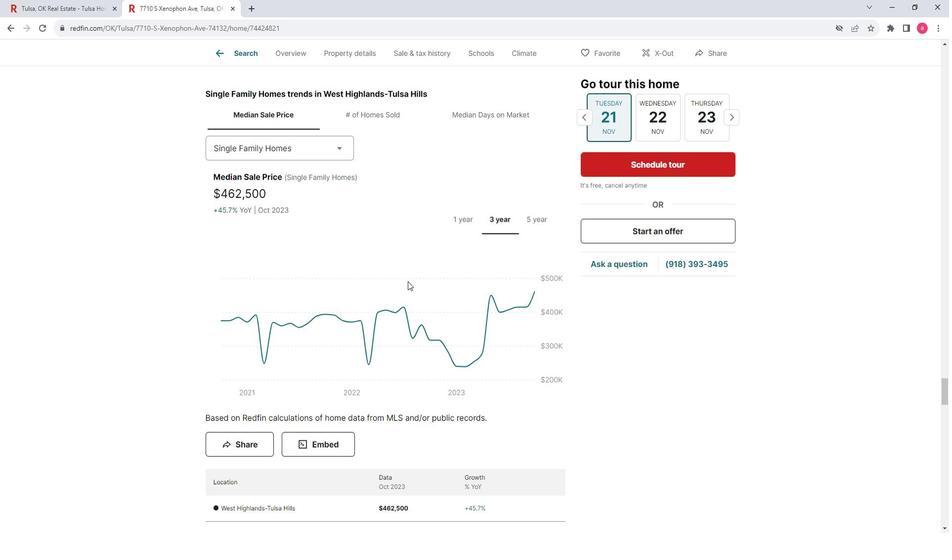 
Action: Mouse scrolled (406, 279) with delta (0, 0)
Screenshot: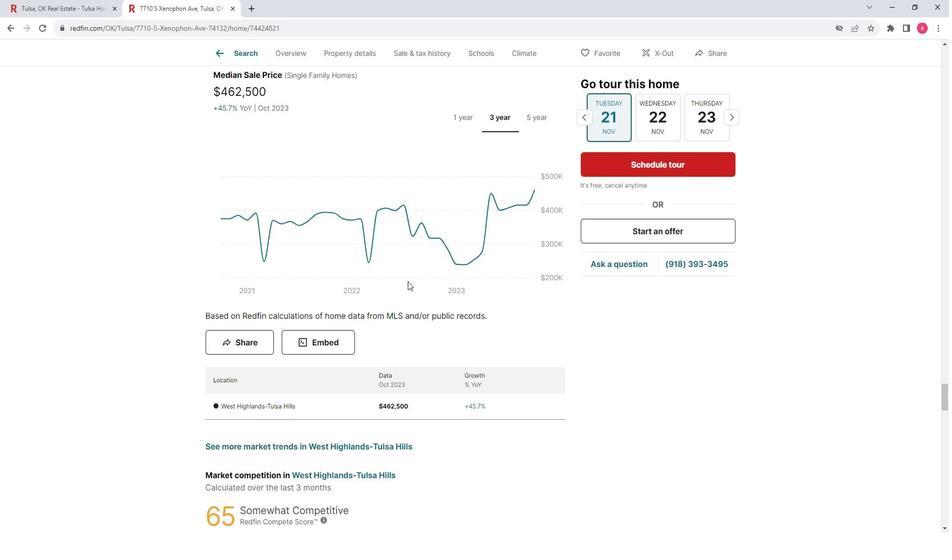 
Action: Mouse scrolled (406, 279) with delta (0, 0)
Screenshot: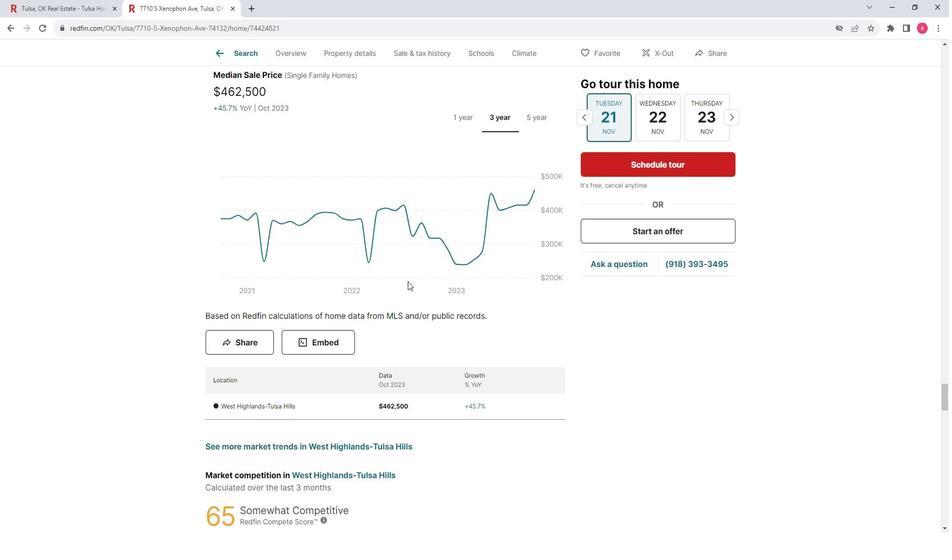 
Action: Mouse scrolled (406, 279) with delta (0, 0)
Screenshot: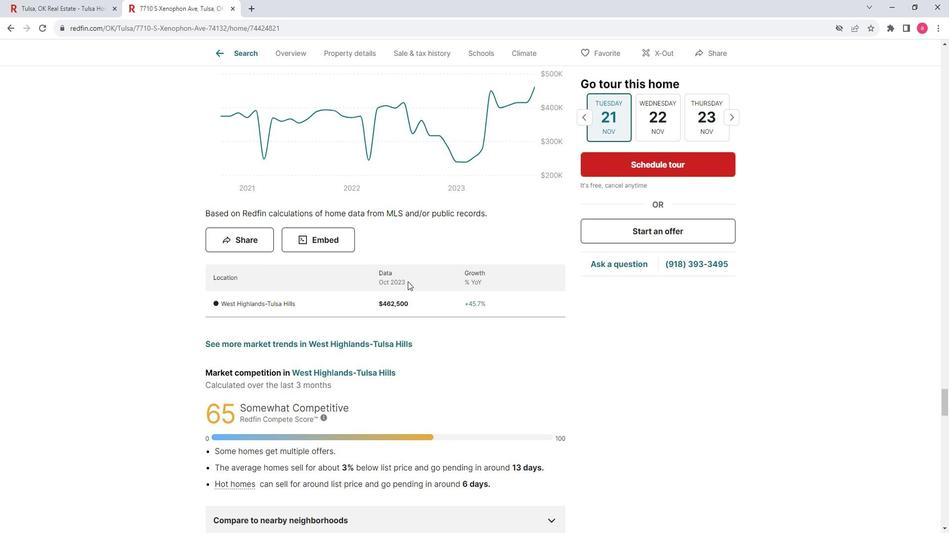 
Action: Mouse scrolled (406, 279) with delta (0, 0)
Screenshot: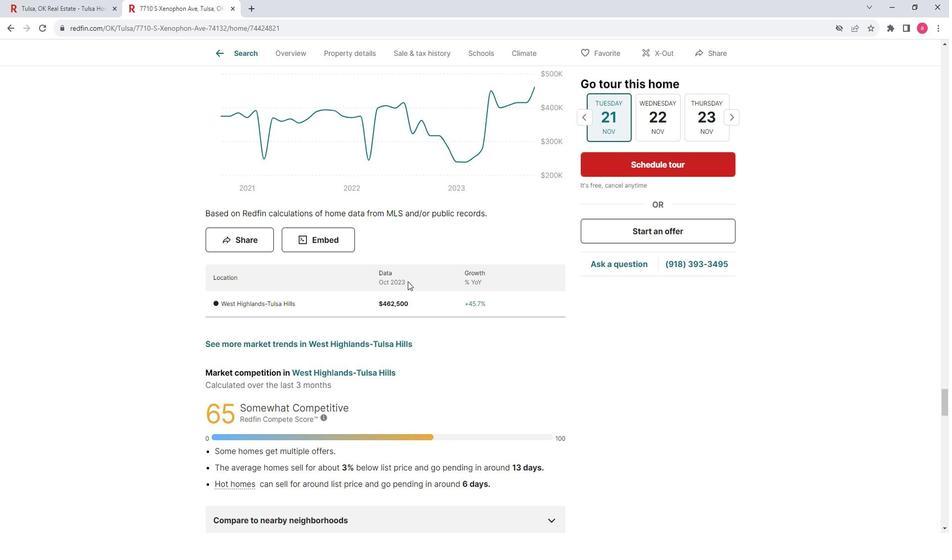 
Action: Mouse scrolled (406, 279) with delta (0, 0)
Screenshot: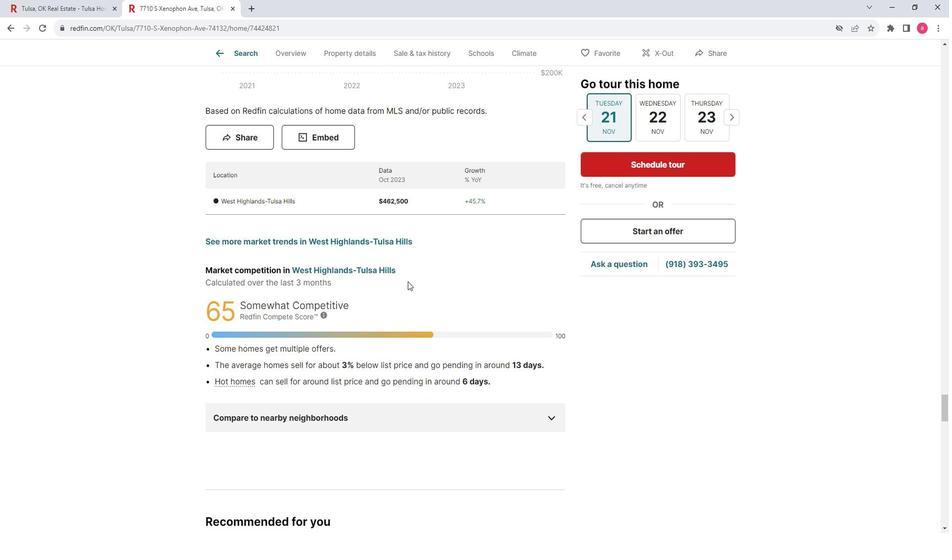 
Action: Mouse scrolled (406, 279) with delta (0, 0)
Screenshot: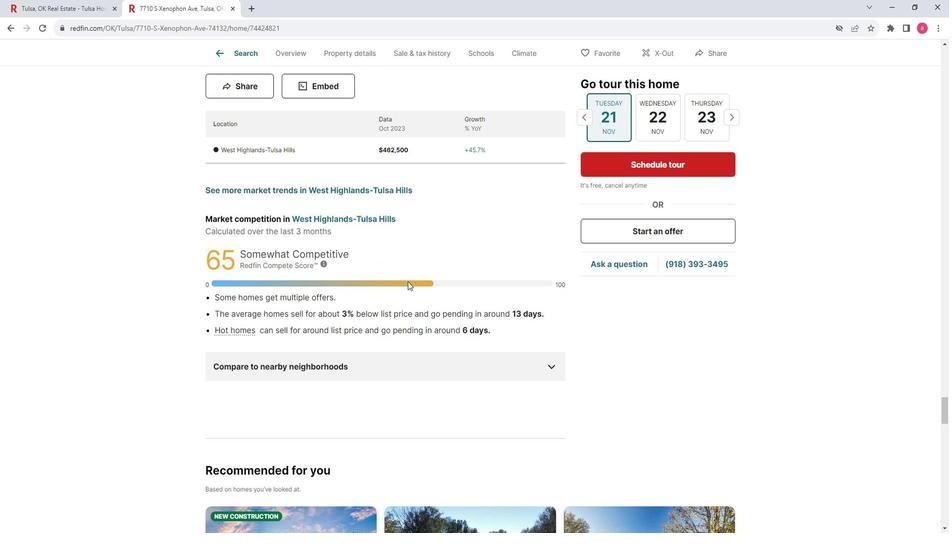 
Action: Mouse scrolled (406, 279) with delta (0, 0)
